 Task: Look for space in Videira, Brazil from 10th July, 2023 to 25th July, 2023 for 3 adults, 1 child in price range Rs.15000 to Rs.25000. Place can be shared room with 2 bedrooms having 3 beds and 2 bathrooms. Property type can be house, flat, guest house. Amenities needed are: wifi, TV, free parkinig on premises, gym, breakfast. Booking option can be shelf check-in. Required host language is English.
Action: Mouse moved to (501, 106)
Screenshot: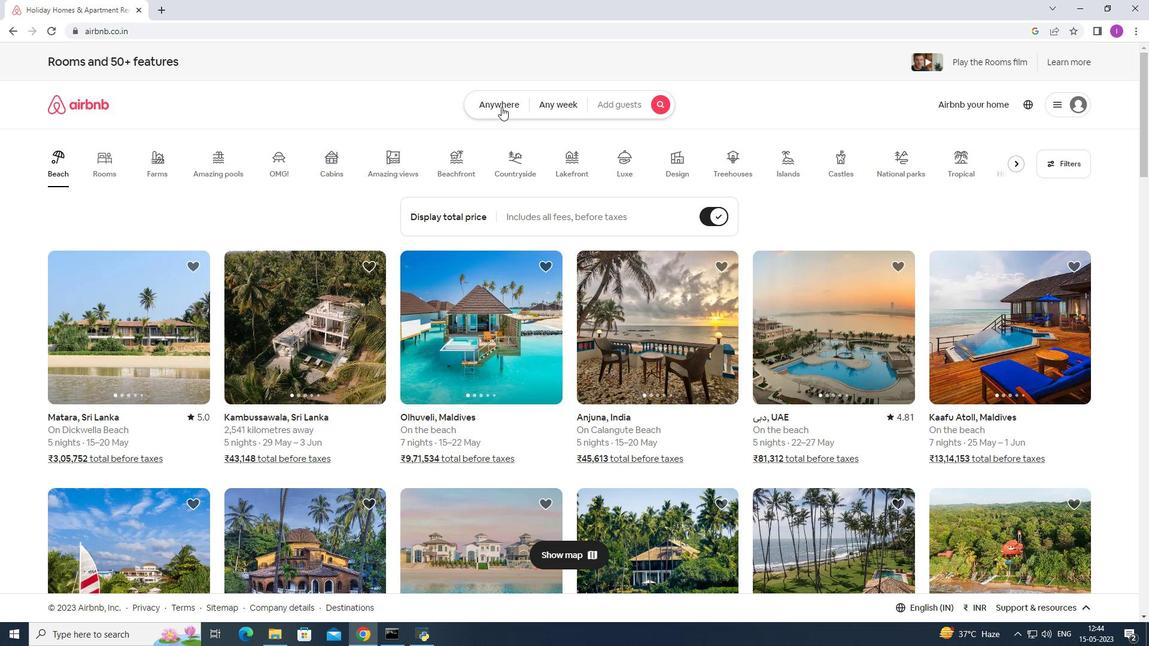 
Action: Mouse pressed left at (501, 106)
Screenshot: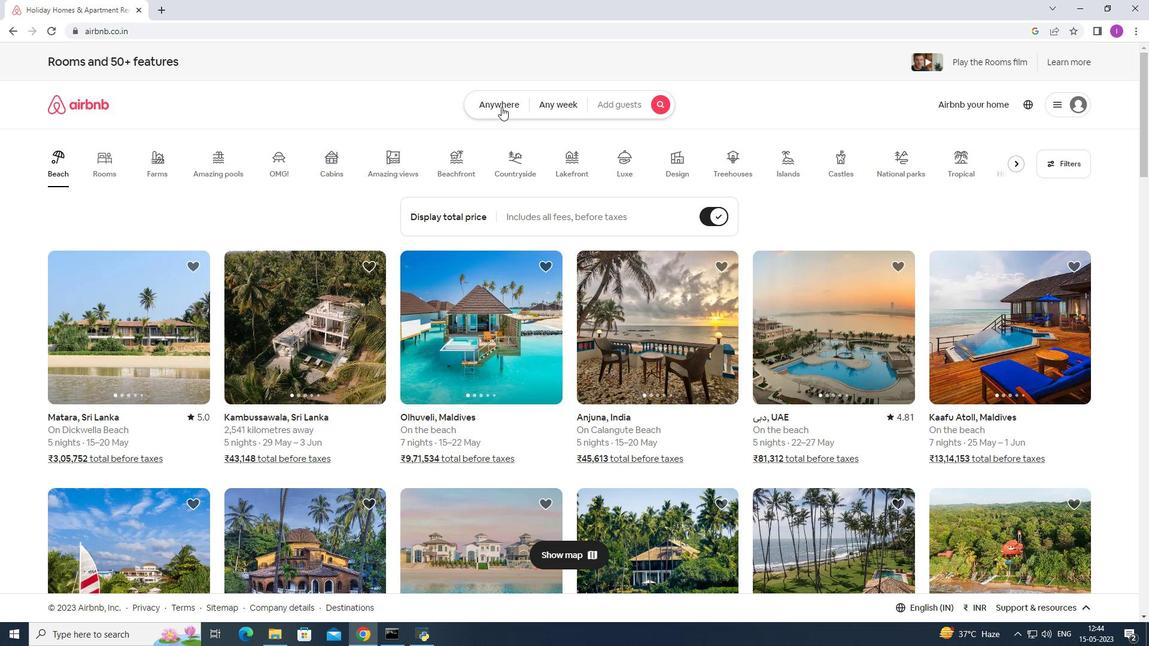 
Action: Mouse moved to (347, 152)
Screenshot: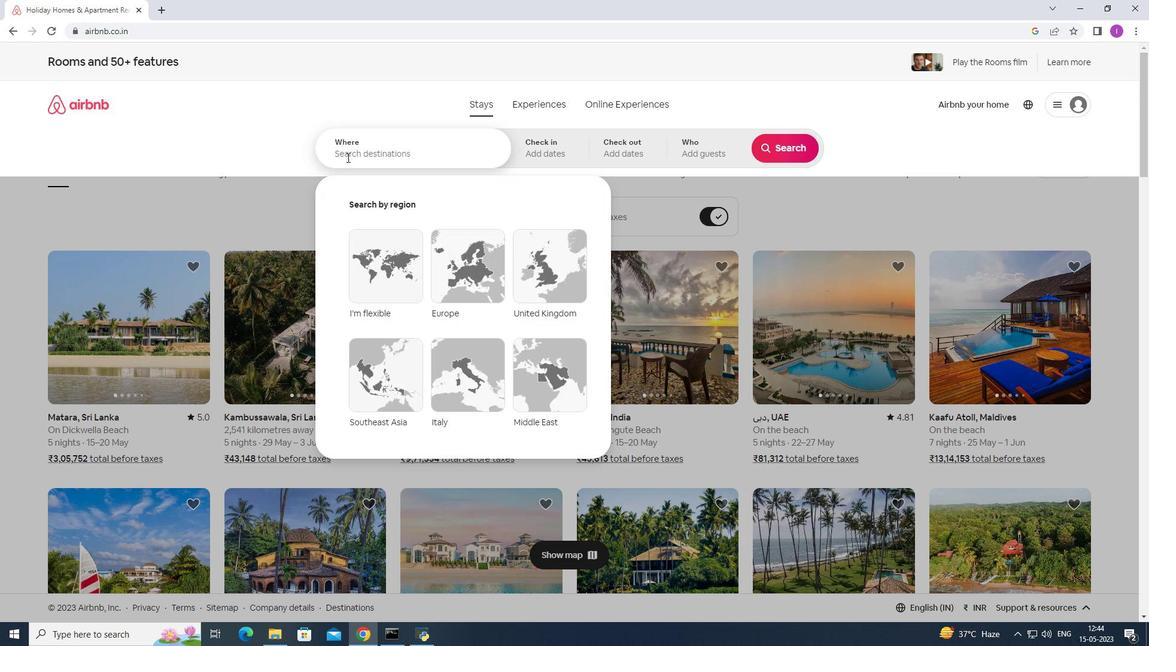 
Action: Mouse pressed left at (347, 152)
Screenshot: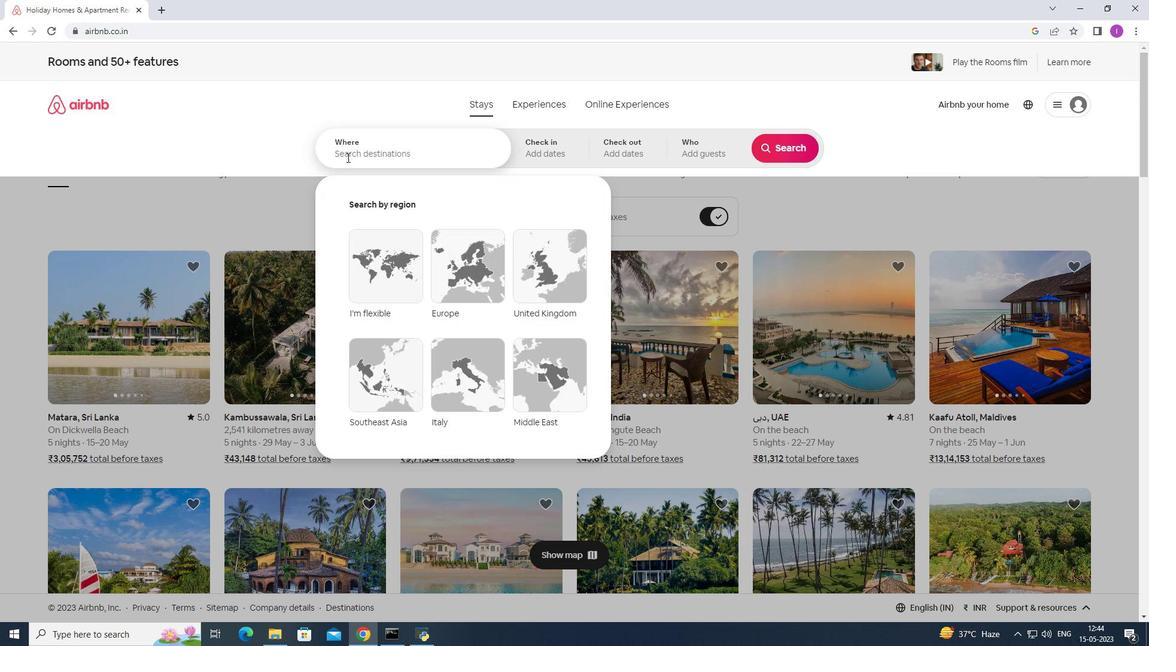 
Action: Mouse moved to (398, 158)
Screenshot: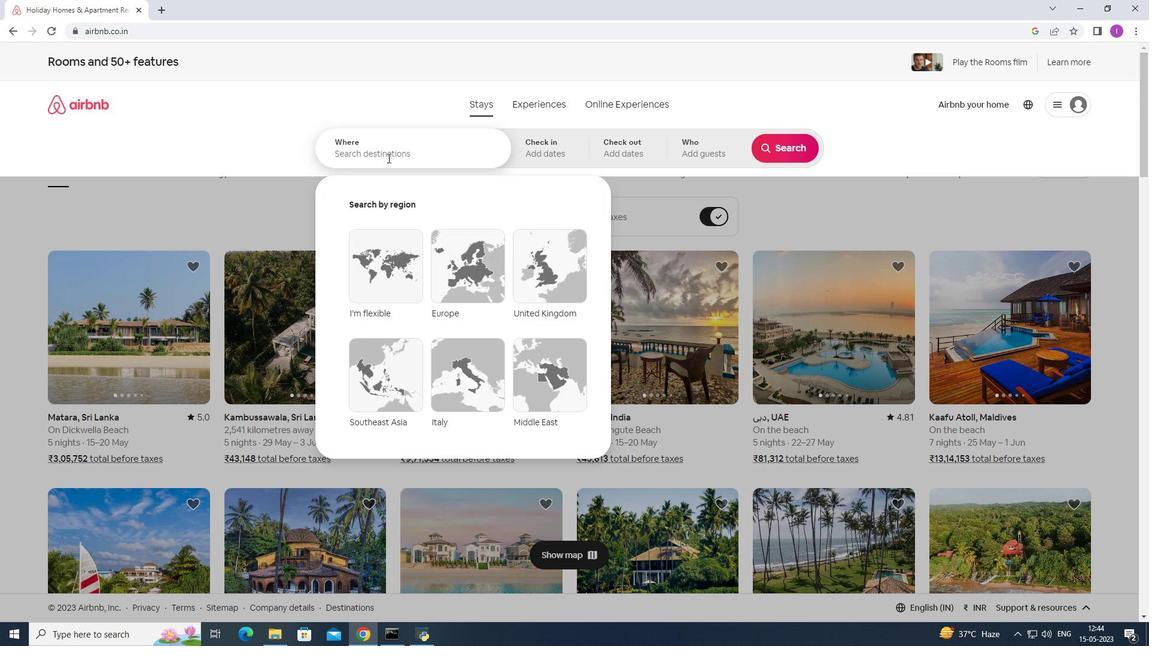 
Action: Key pressed <Key.shift>Videira,<Key.shift>Brazil
Screenshot: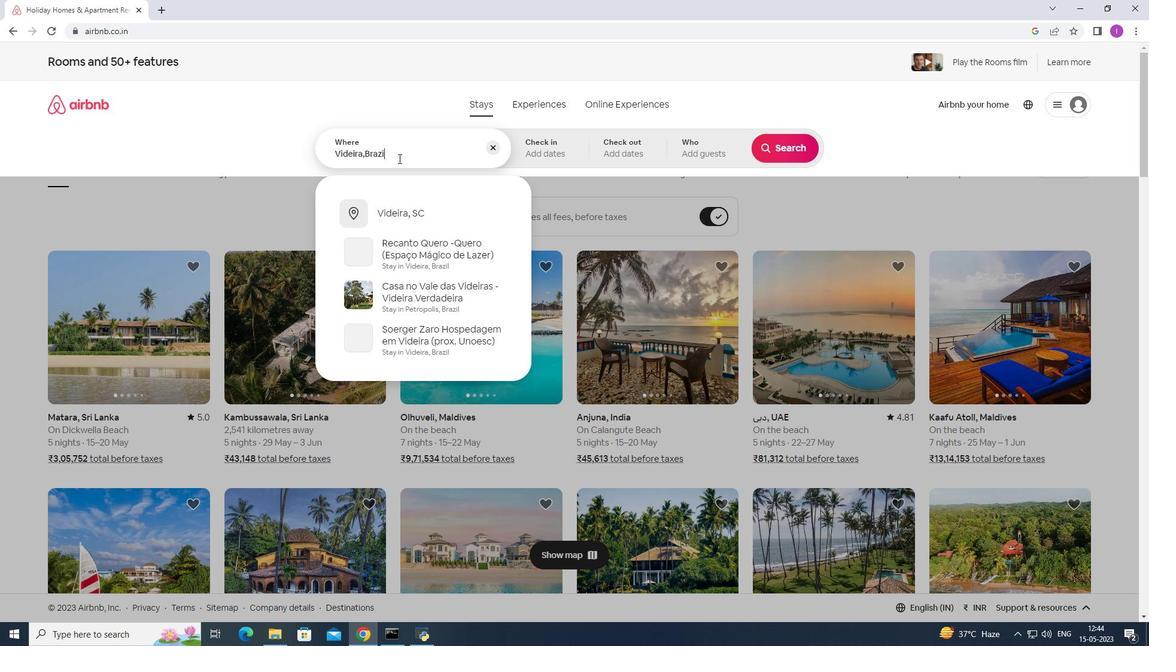 
Action: Mouse moved to (536, 151)
Screenshot: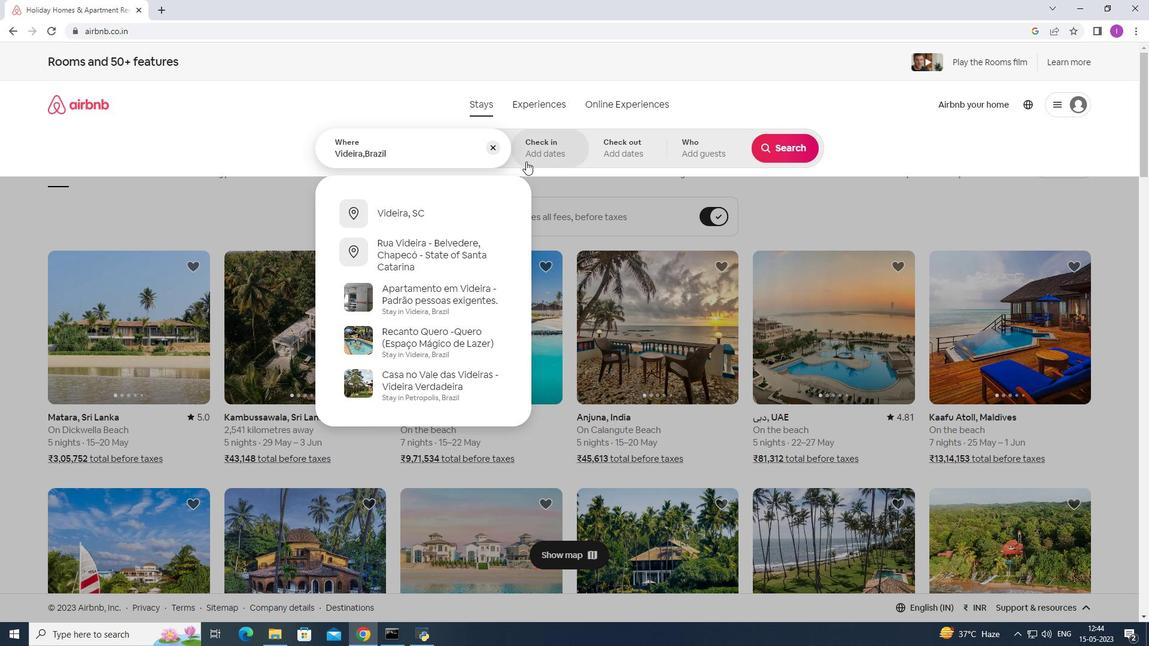 
Action: Mouse pressed left at (536, 151)
Screenshot: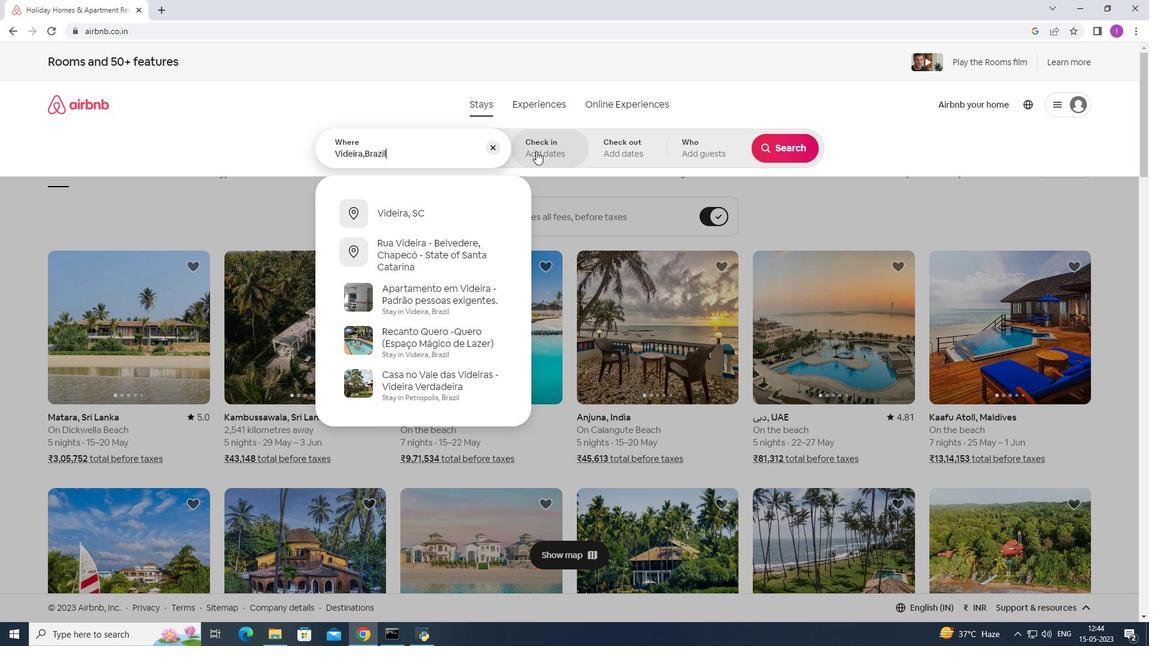 
Action: Mouse moved to (777, 240)
Screenshot: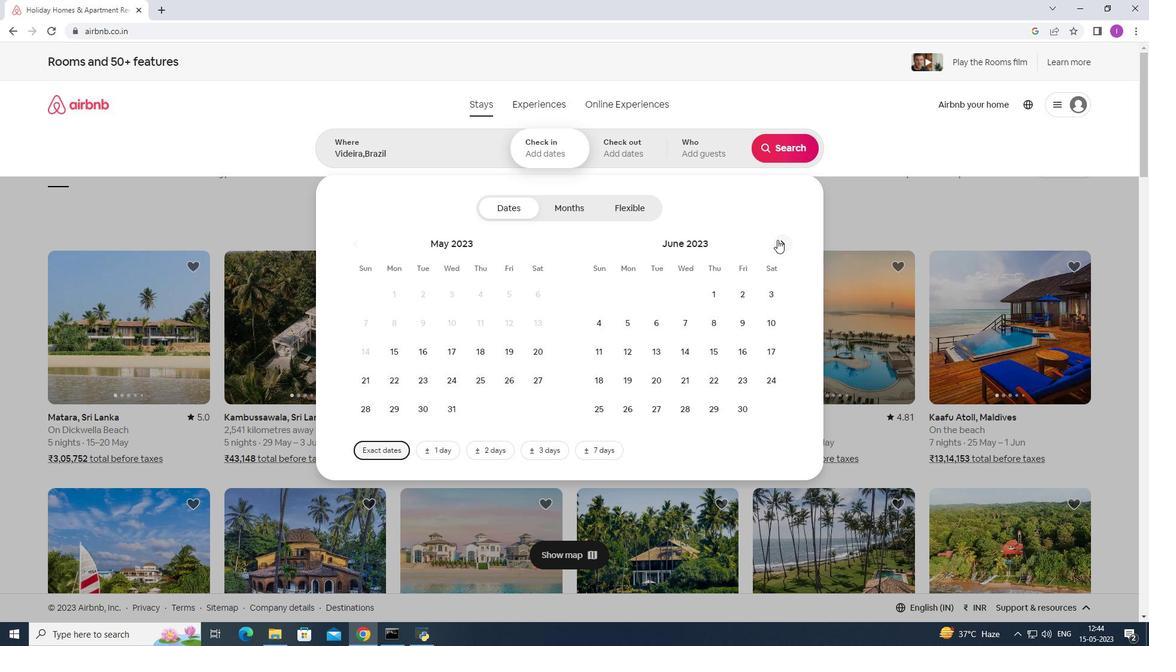 
Action: Mouse pressed left at (777, 240)
Screenshot: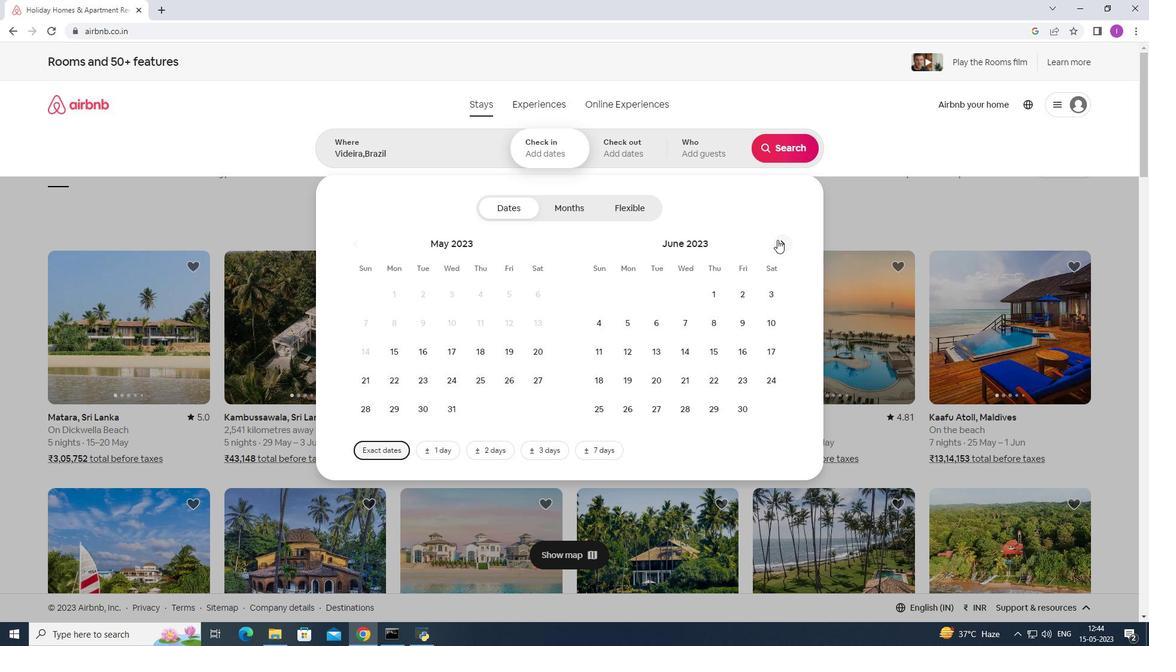 
Action: Mouse moved to (628, 353)
Screenshot: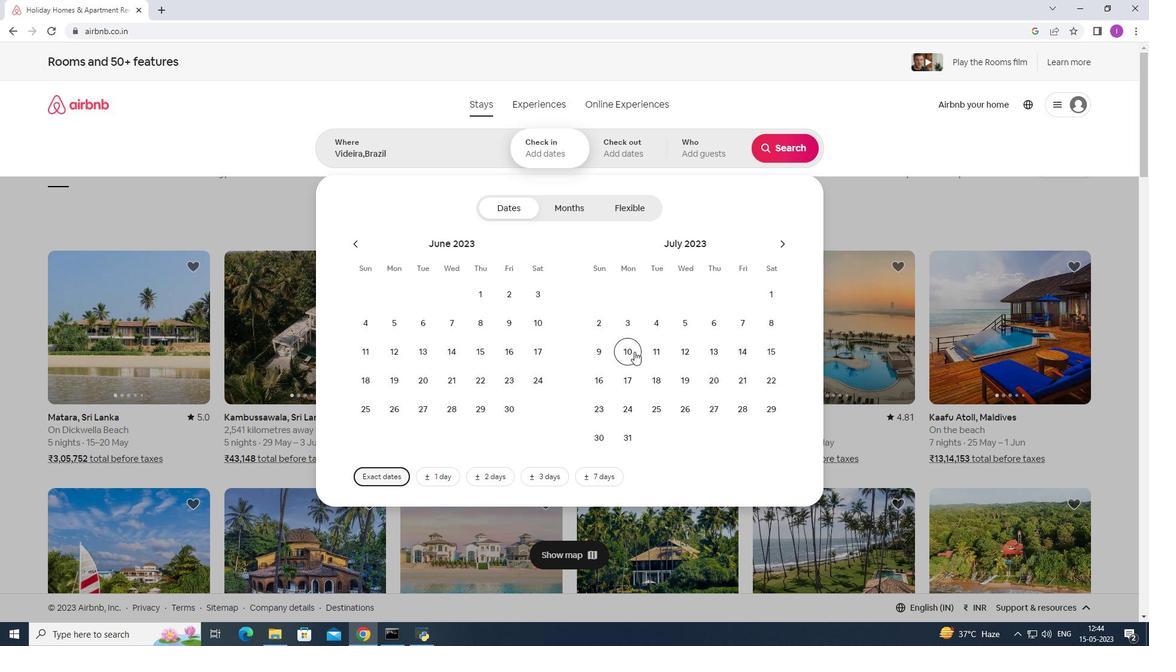 
Action: Mouse pressed left at (628, 353)
Screenshot: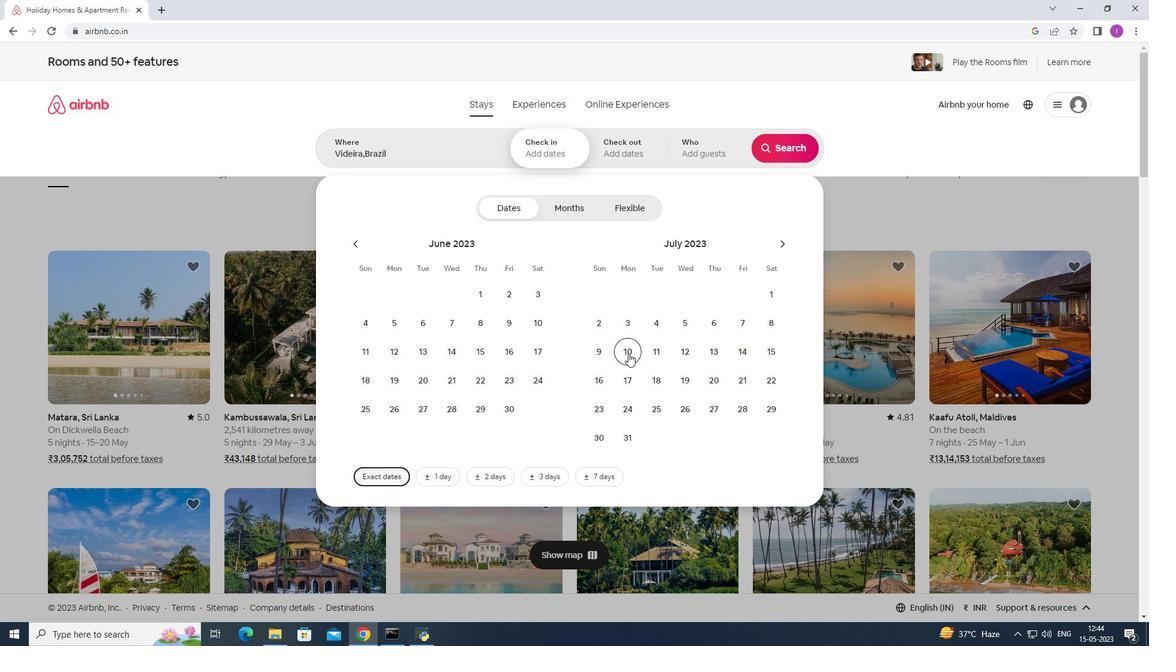 
Action: Mouse moved to (653, 418)
Screenshot: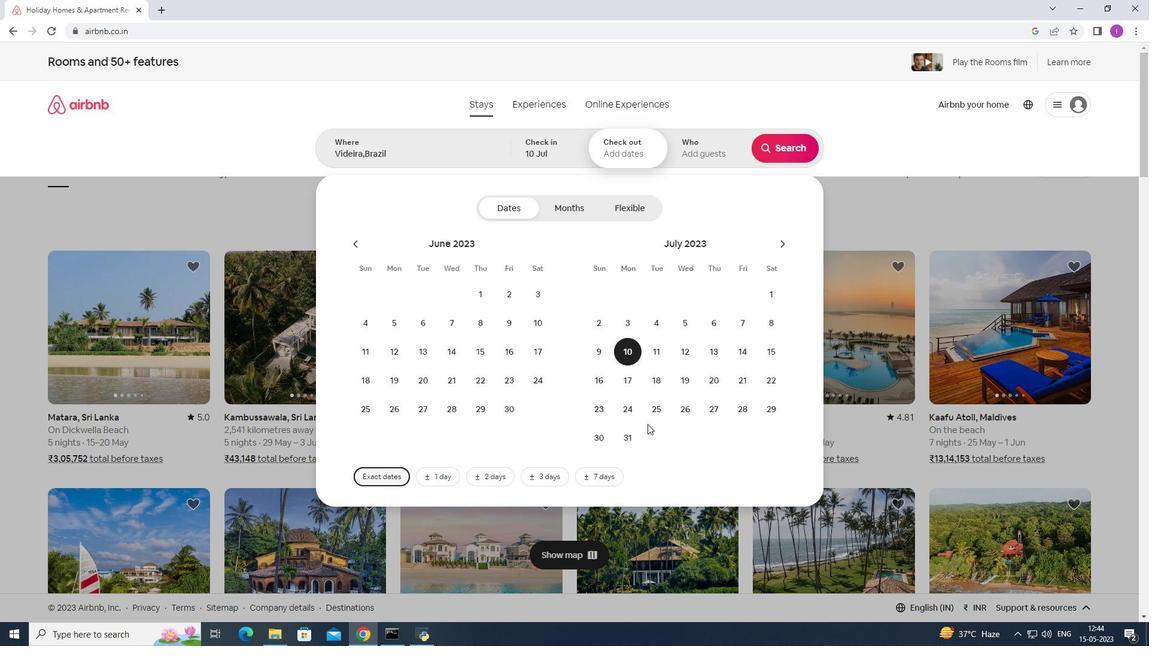 
Action: Mouse pressed left at (653, 418)
Screenshot: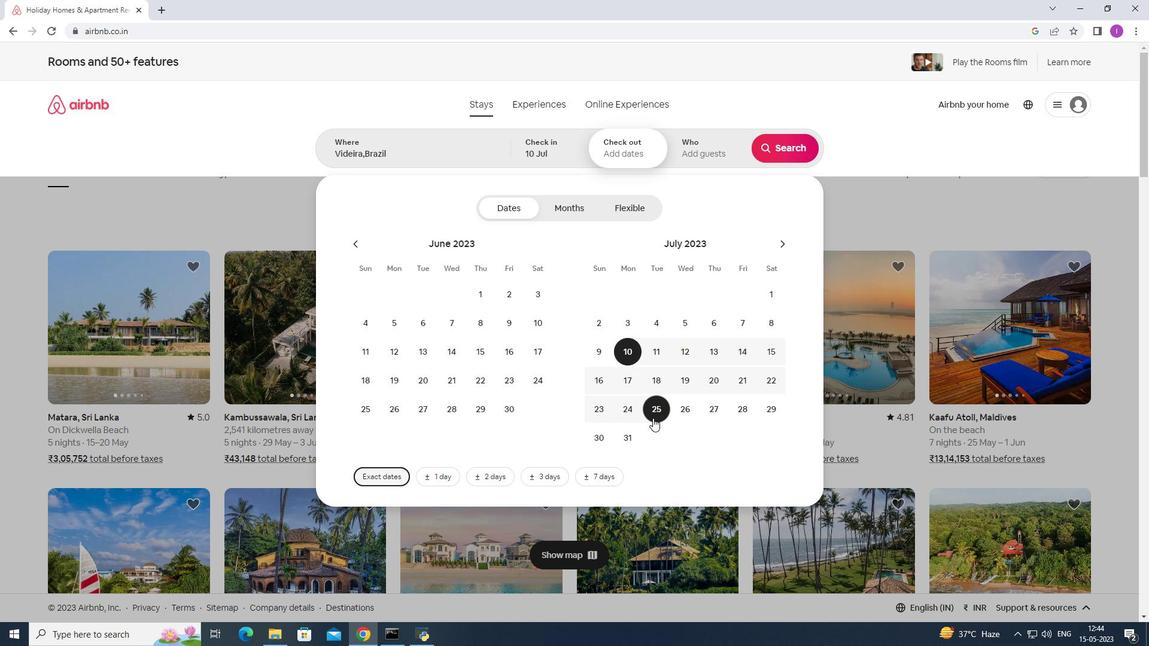 
Action: Mouse moved to (690, 159)
Screenshot: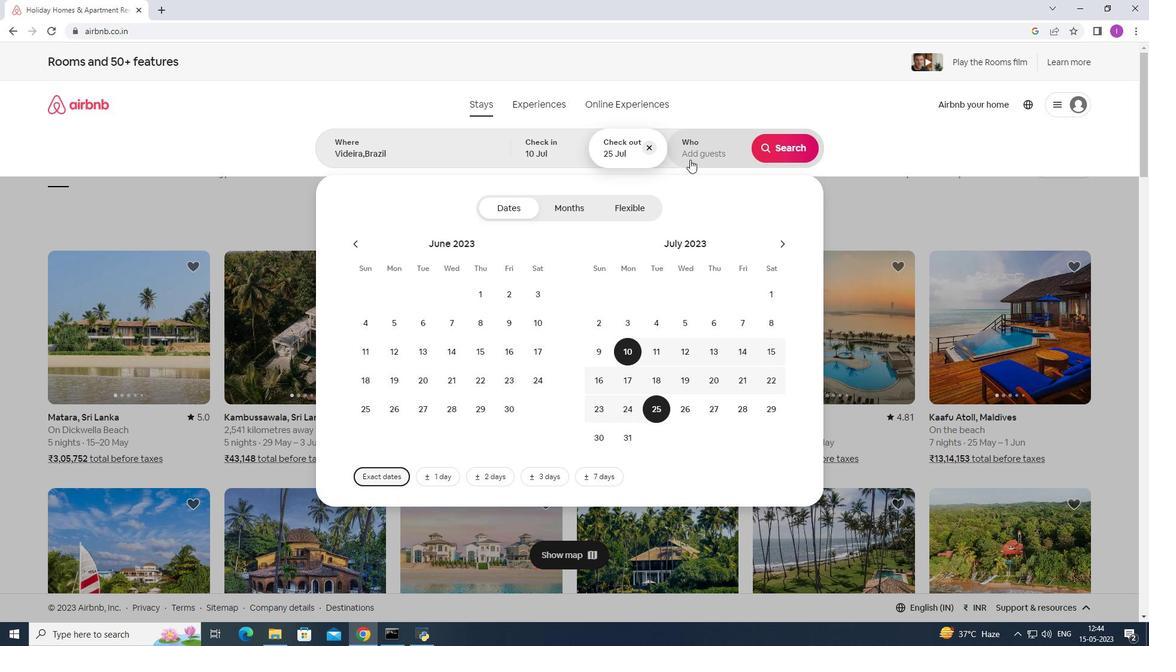 
Action: Mouse pressed left at (690, 159)
Screenshot: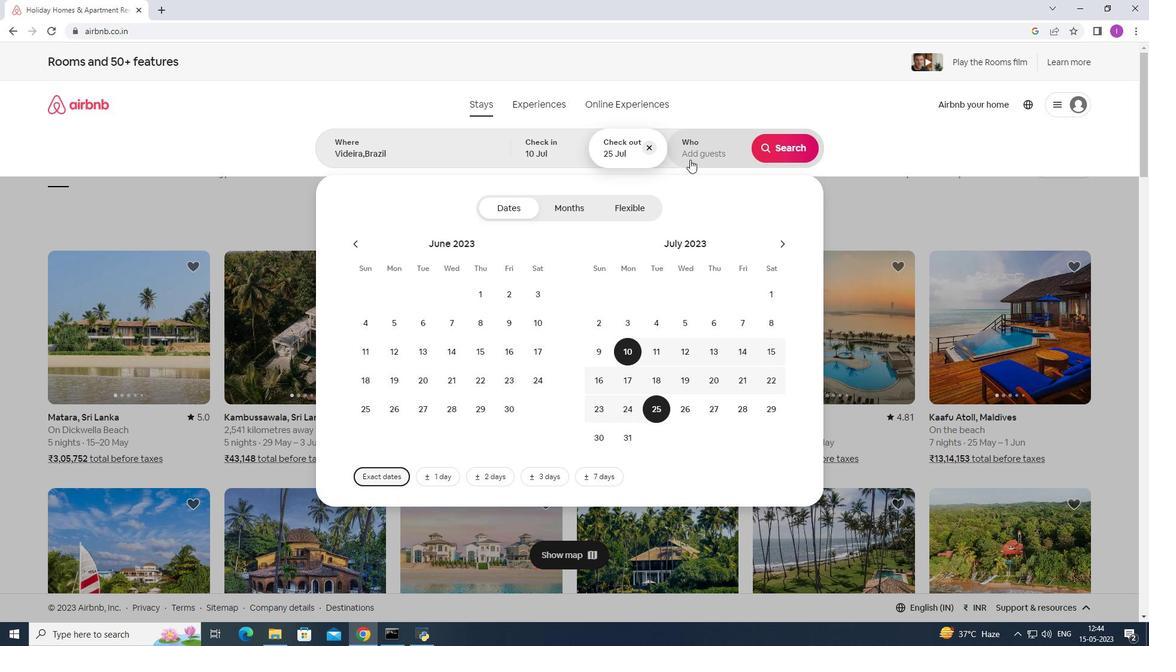 
Action: Mouse moved to (789, 210)
Screenshot: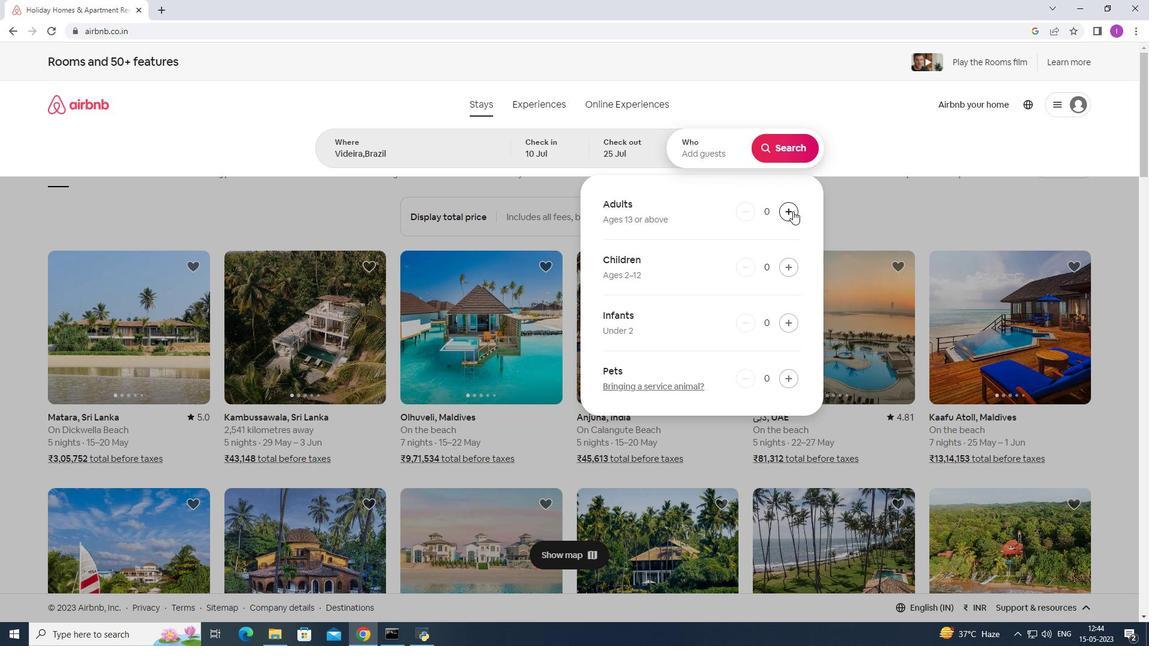 
Action: Mouse pressed left at (789, 210)
Screenshot: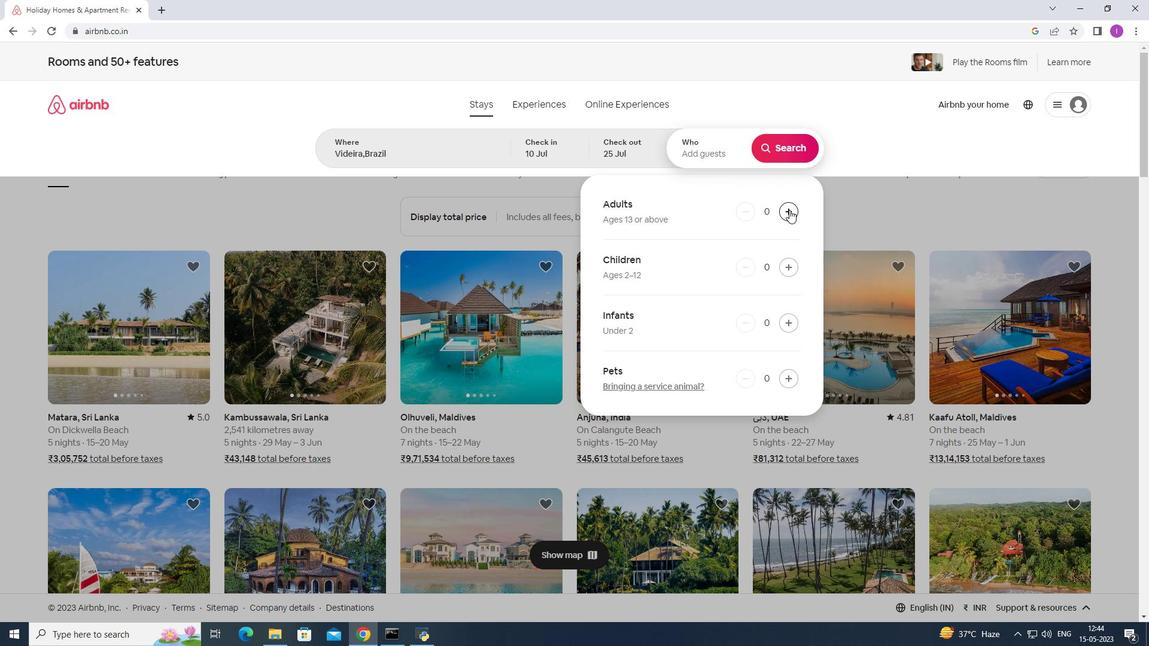 
Action: Mouse pressed left at (789, 210)
Screenshot: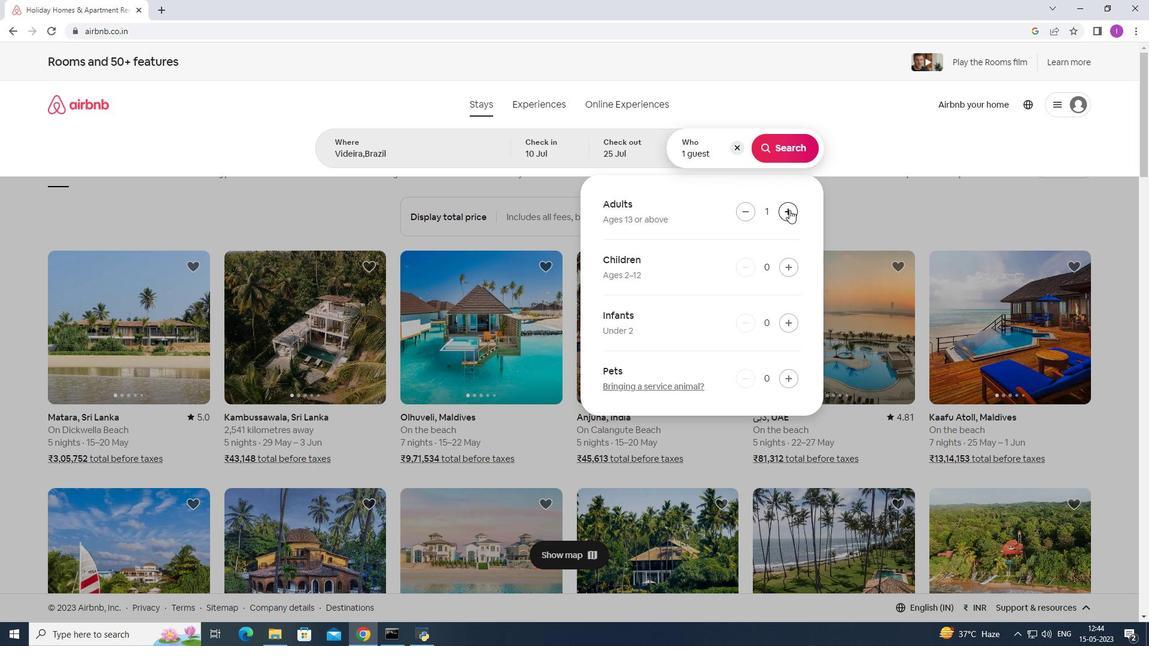 
Action: Mouse pressed left at (789, 210)
Screenshot: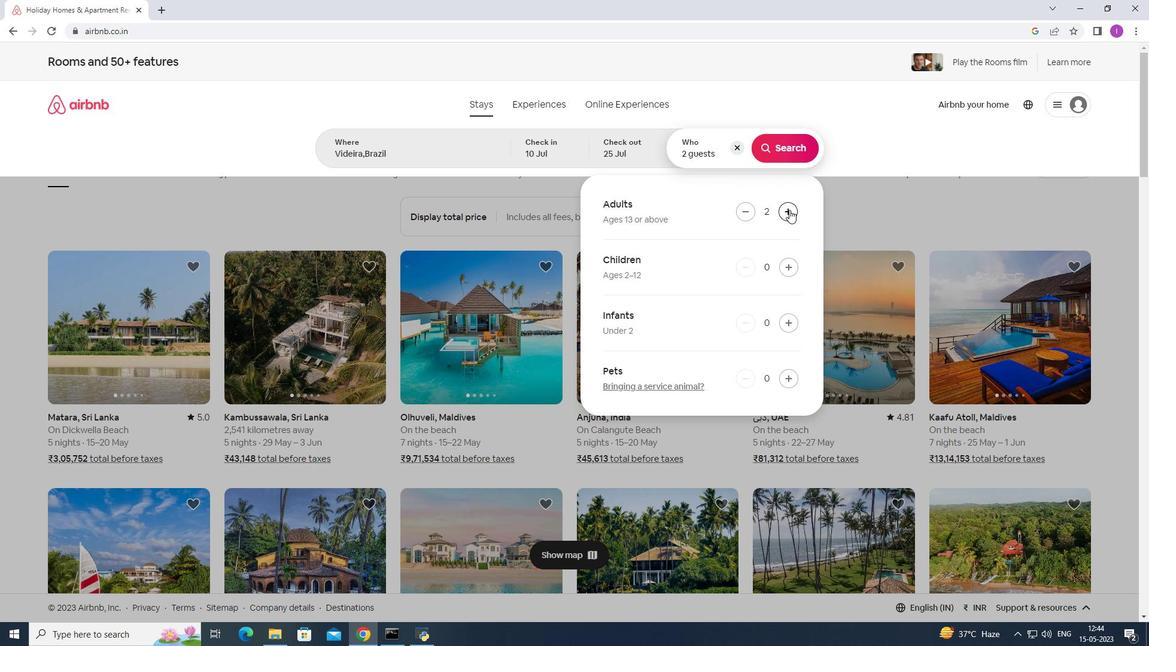 
Action: Mouse moved to (793, 265)
Screenshot: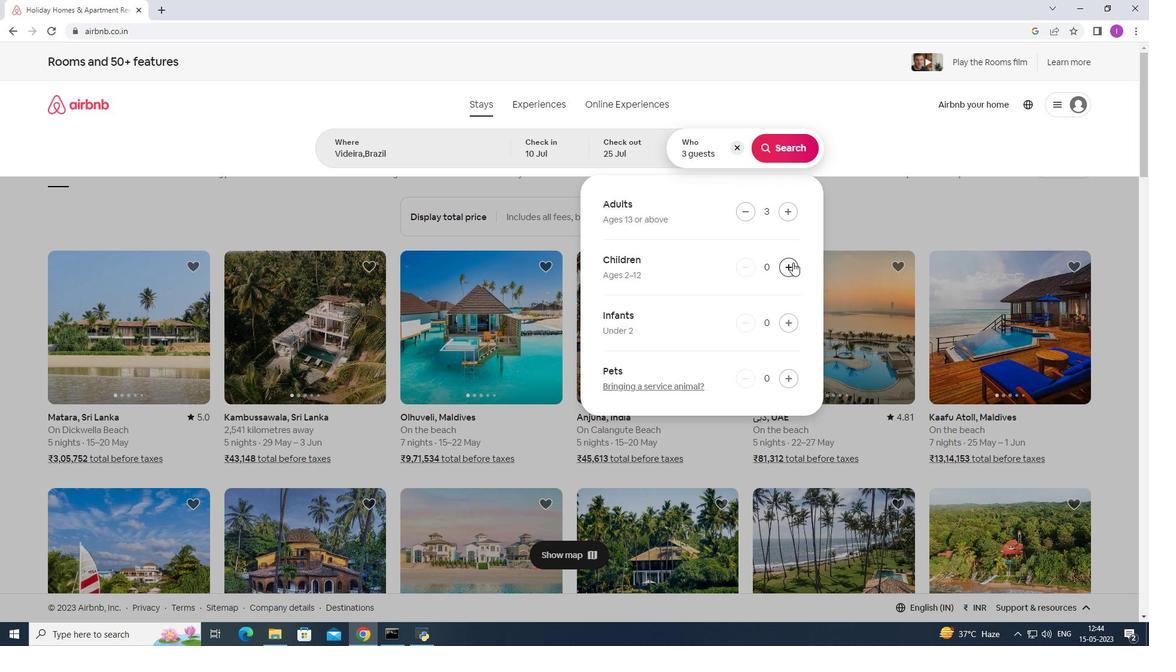
Action: Mouse pressed left at (793, 265)
Screenshot: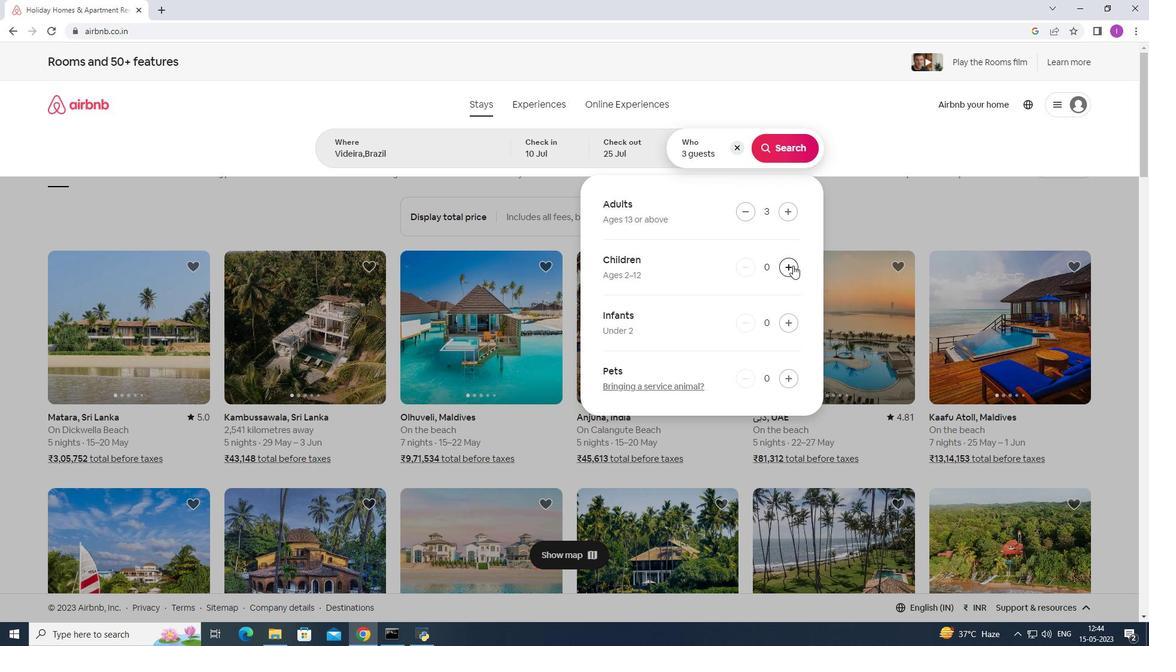 
Action: Mouse moved to (776, 146)
Screenshot: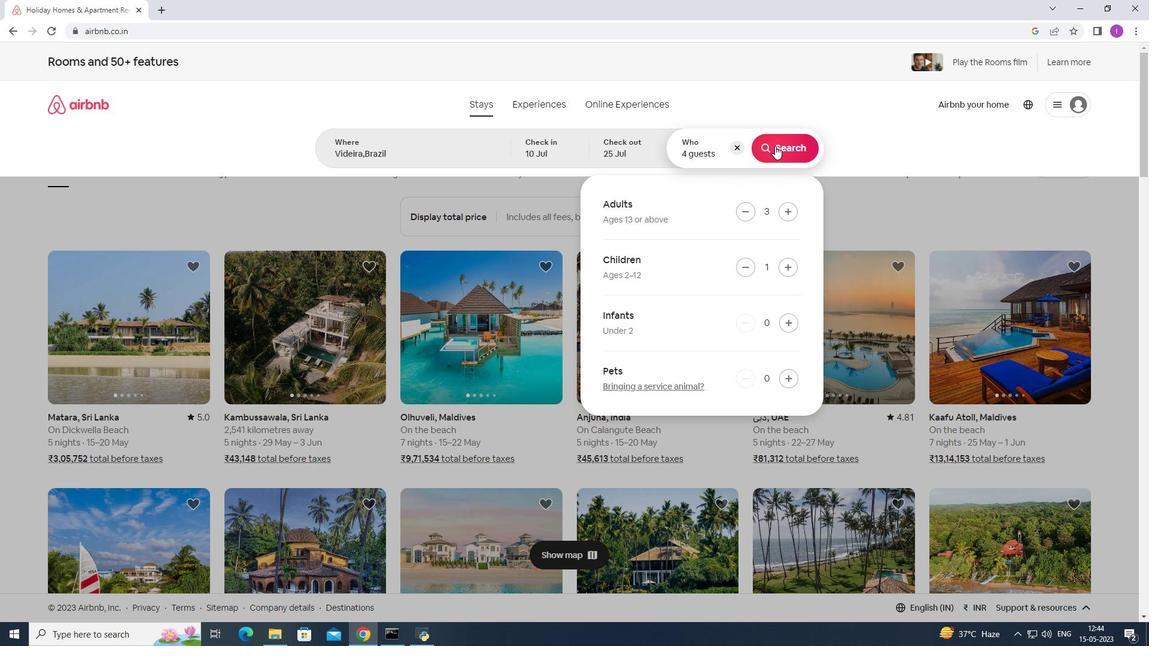 
Action: Mouse pressed left at (776, 146)
Screenshot: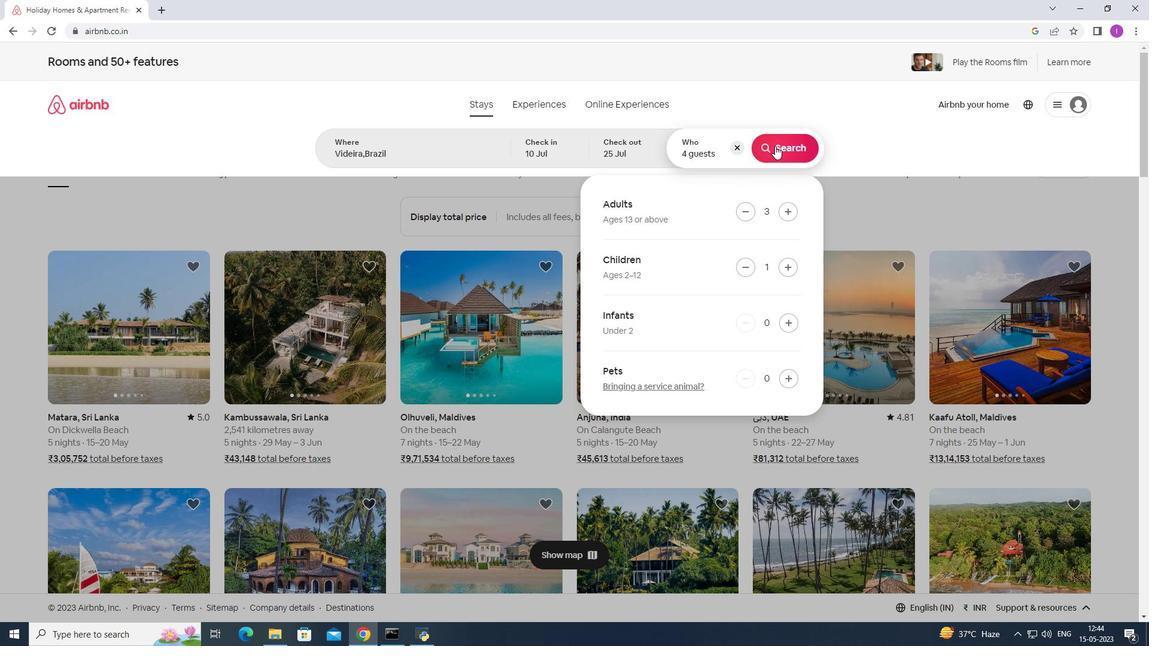 
Action: Mouse moved to (1096, 110)
Screenshot: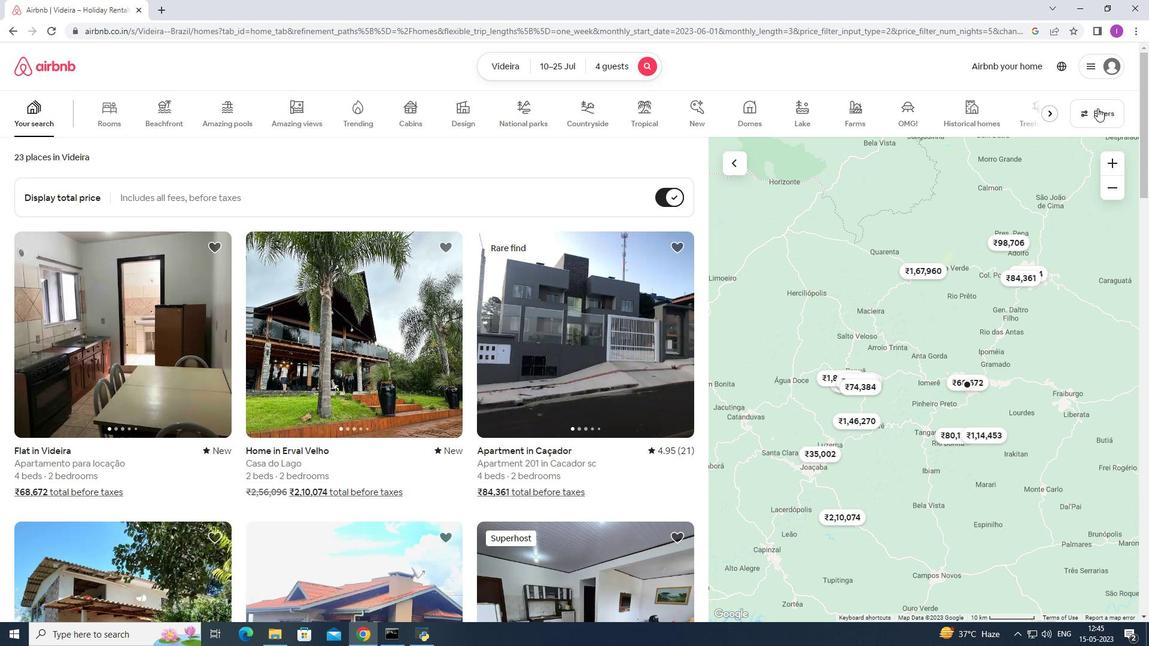 
Action: Mouse pressed left at (1096, 110)
Screenshot: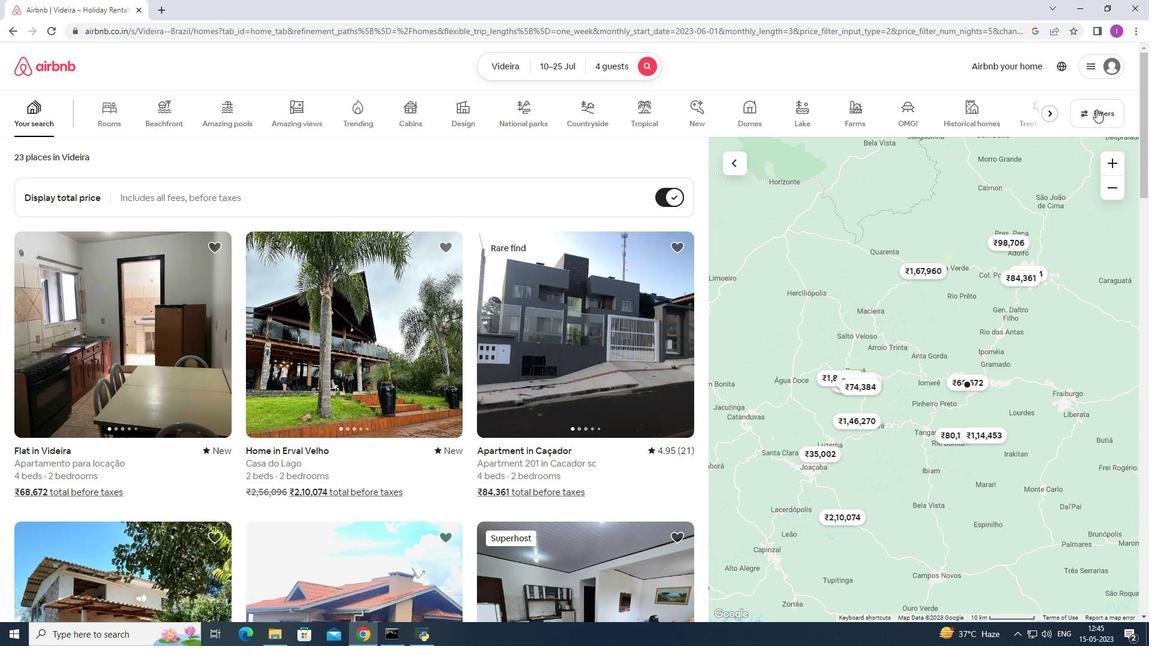 
Action: Mouse moved to (653, 410)
Screenshot: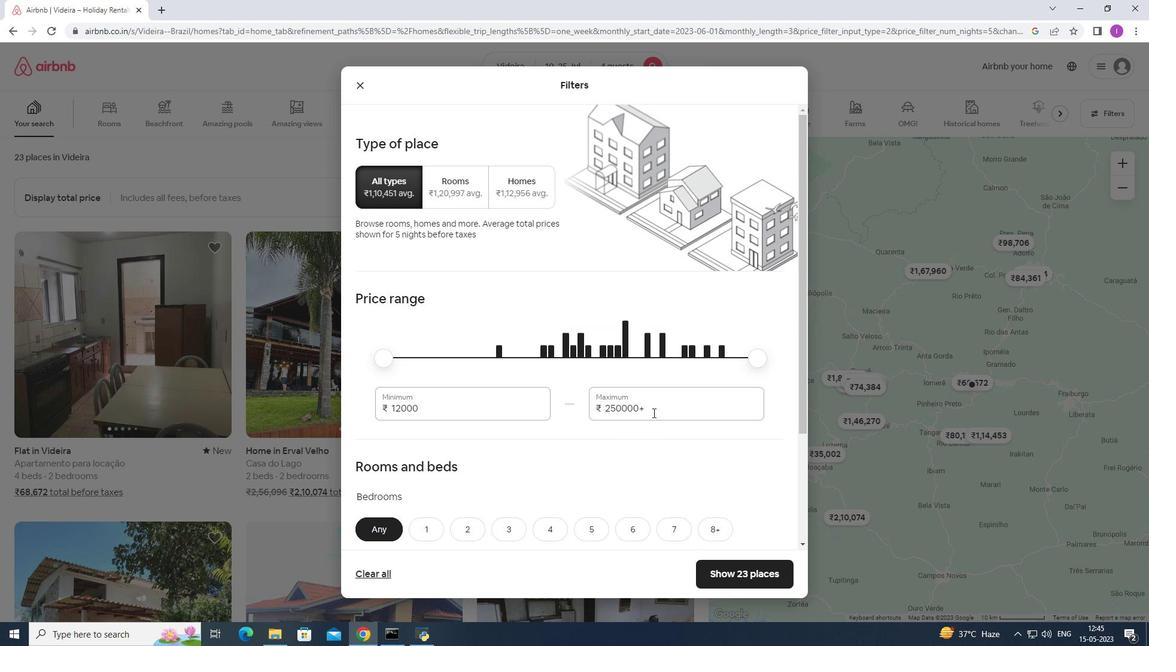 
Action: Mouse pressed left at (653, 410)
Screenshot: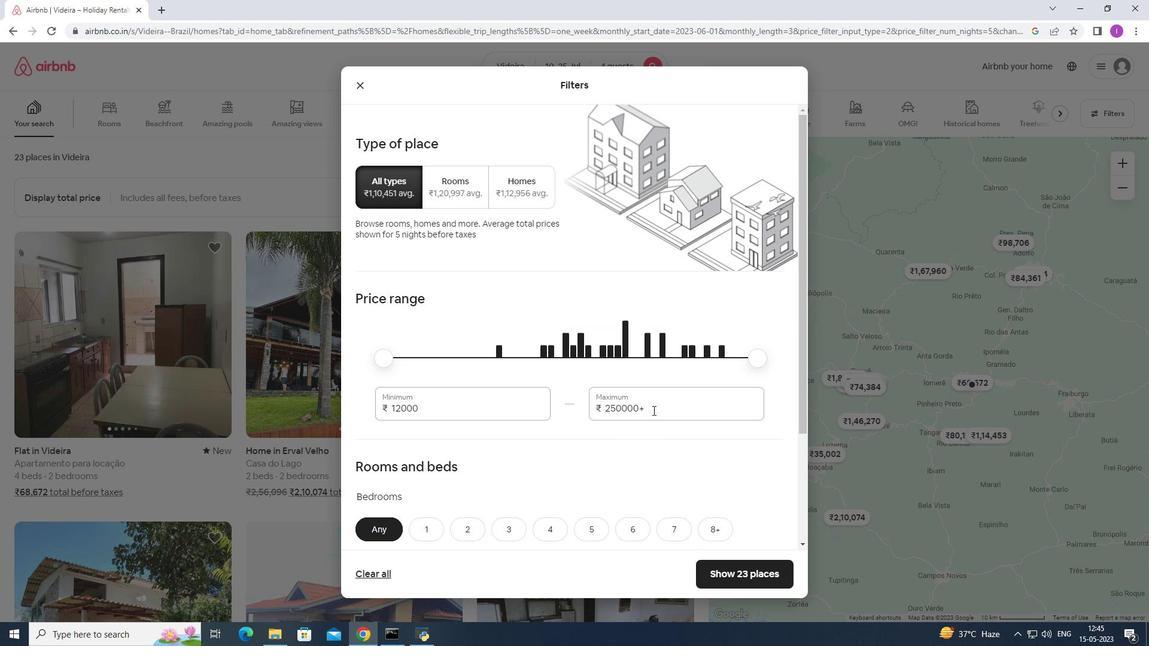 
Action: Mouse moved to (596, 412)
Screenshot: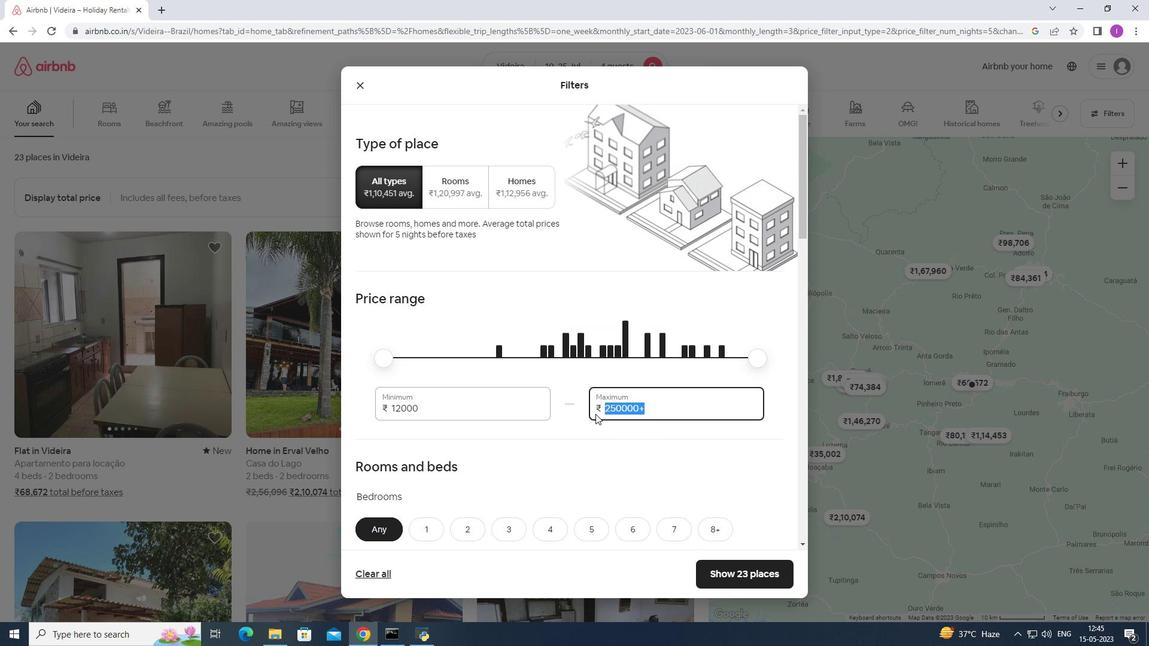 
Action: Key pressed 25000
Screenshot: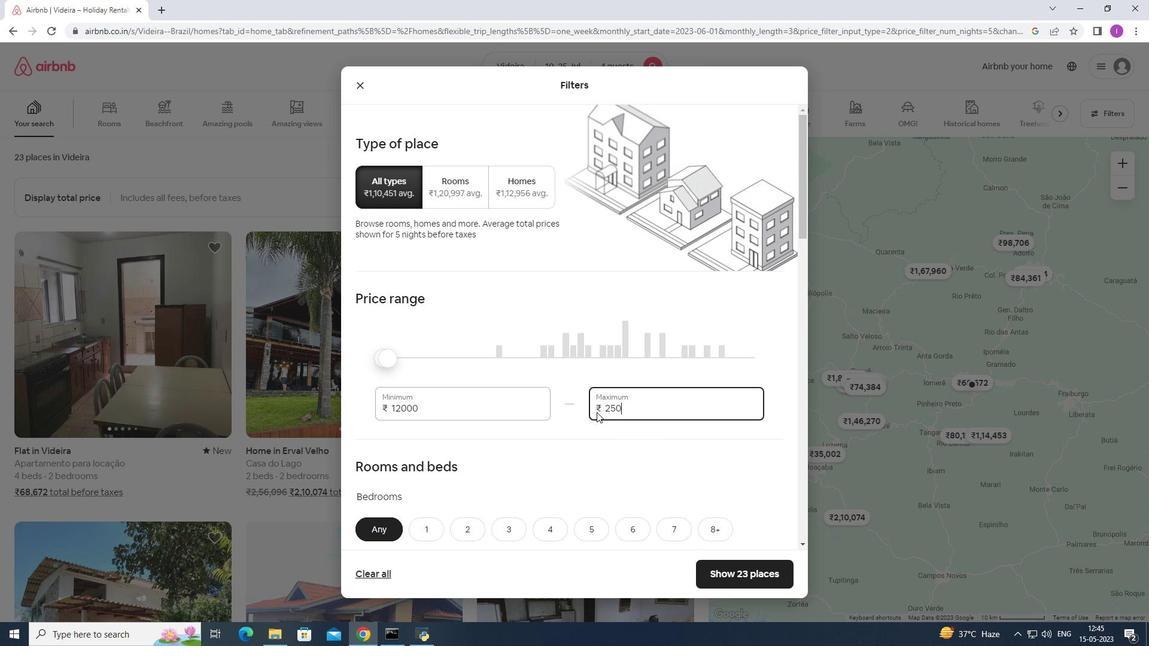 
Action: Mouse moved to (438, 410)
Screenshot: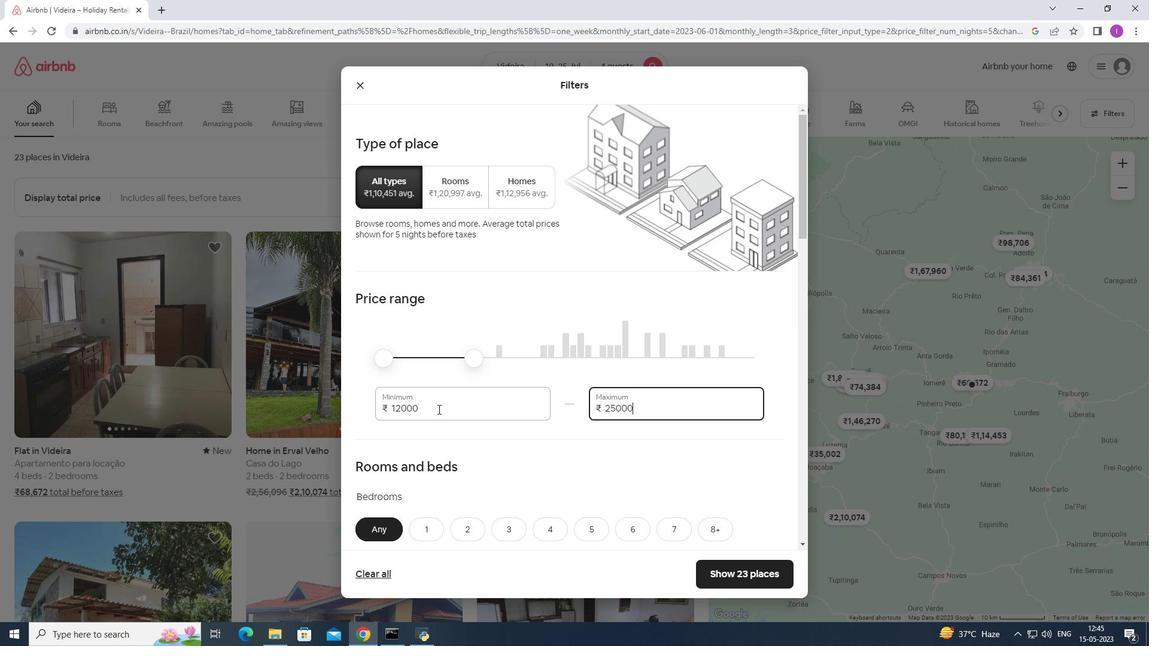 
Action: Mouse pressed left at (438, 410)
Screenshot: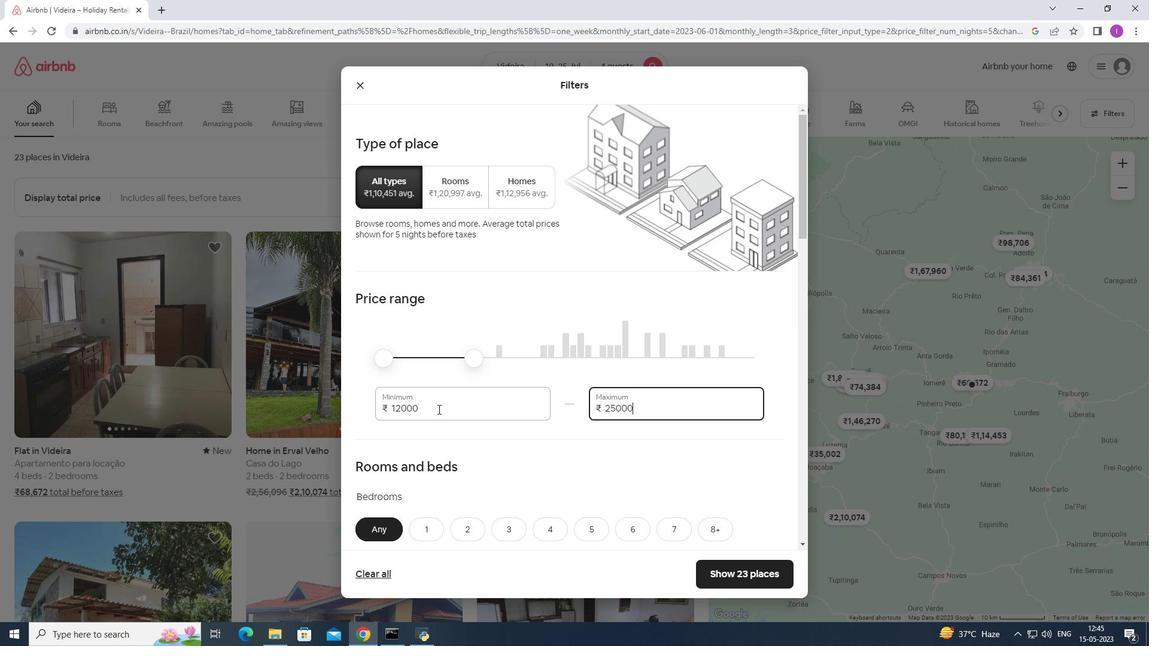
Action: Mouse moved to (458, 416)
Screenshot: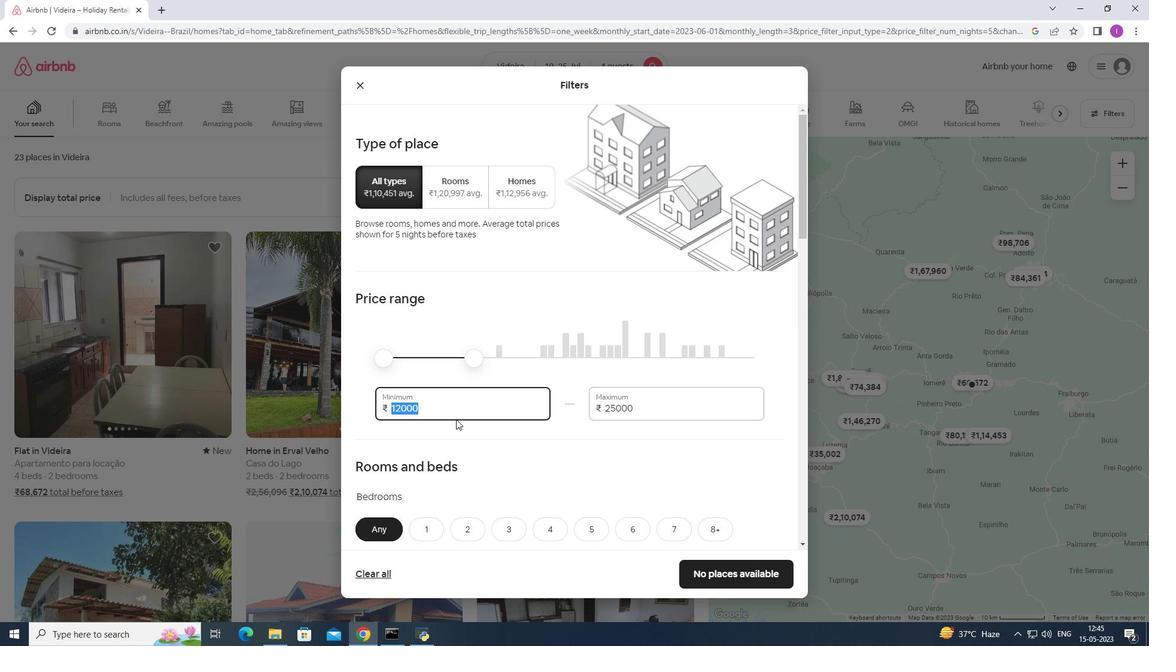 
Action: Key pressed 1
Screenshot: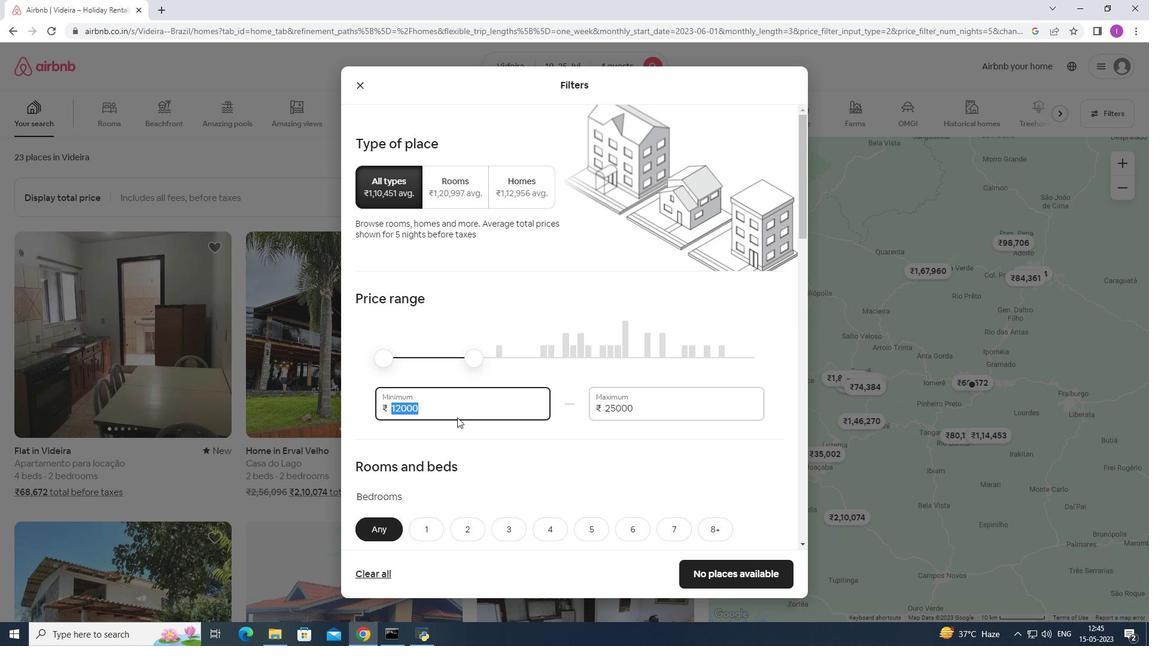 
Action: Mouse moved to (458, 416)
Screenshot: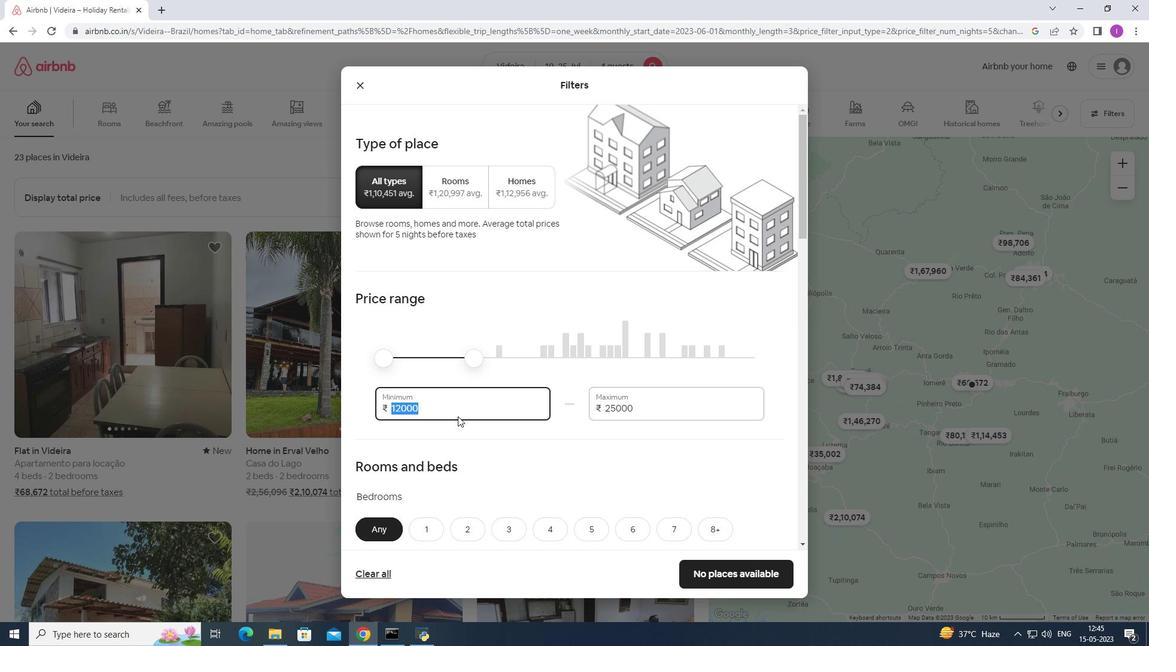 
Action: Key pressed 5
Screenshot: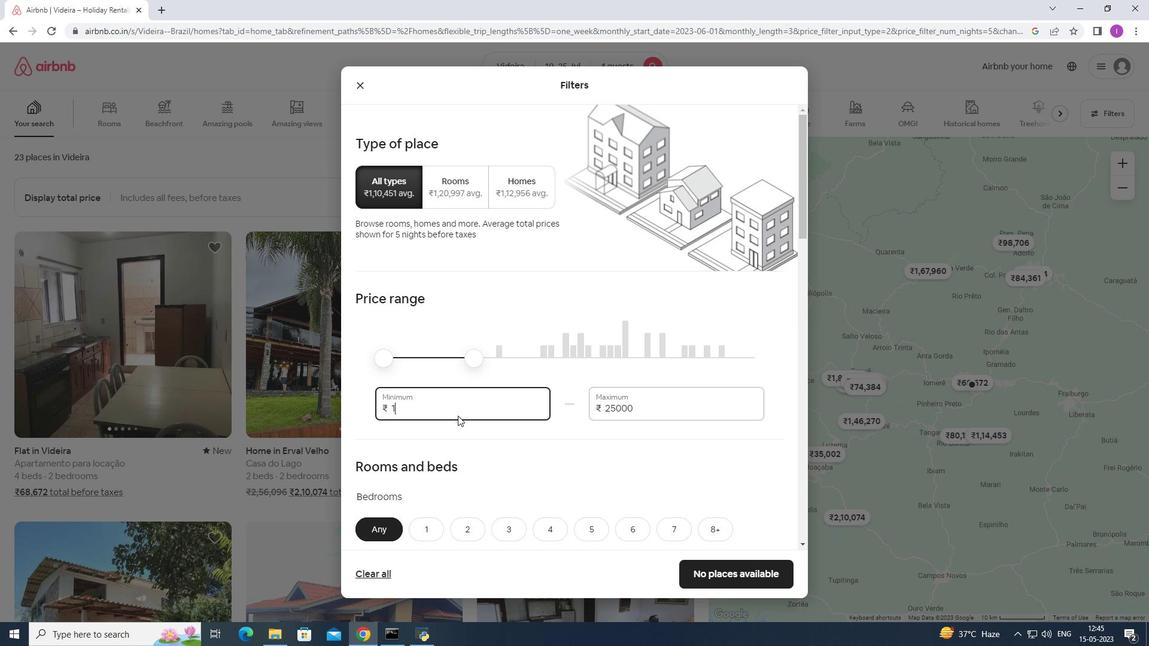 
Action: Mouse moved to (458, 415)
Screenshot: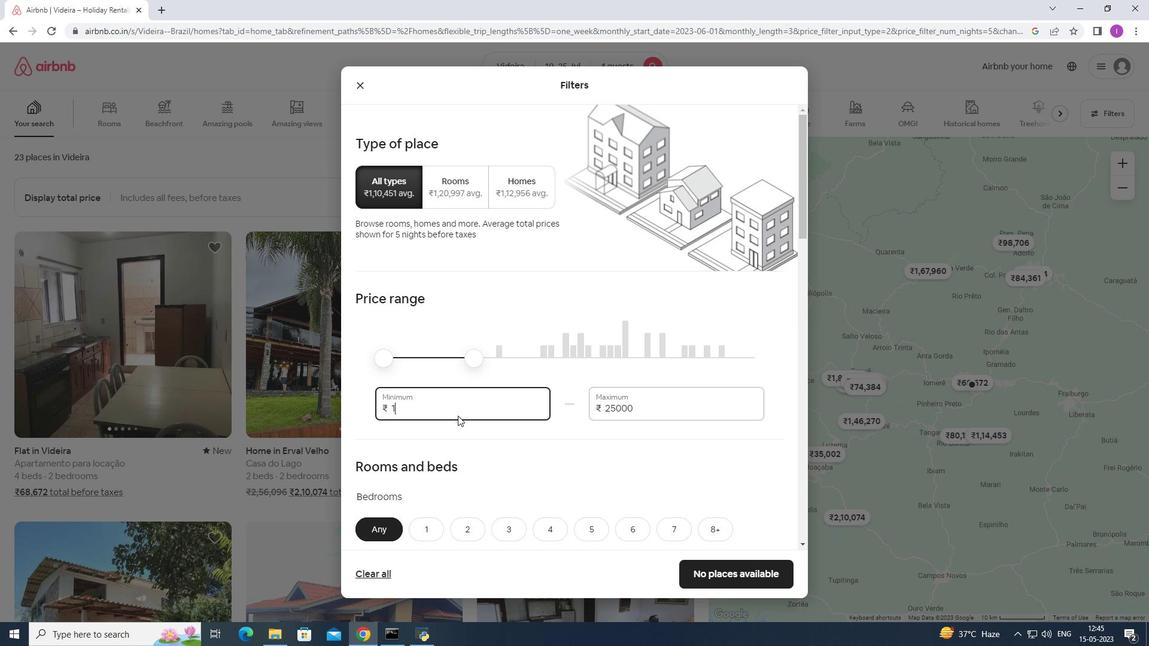 
Action: Key pressed 0
Screenshot: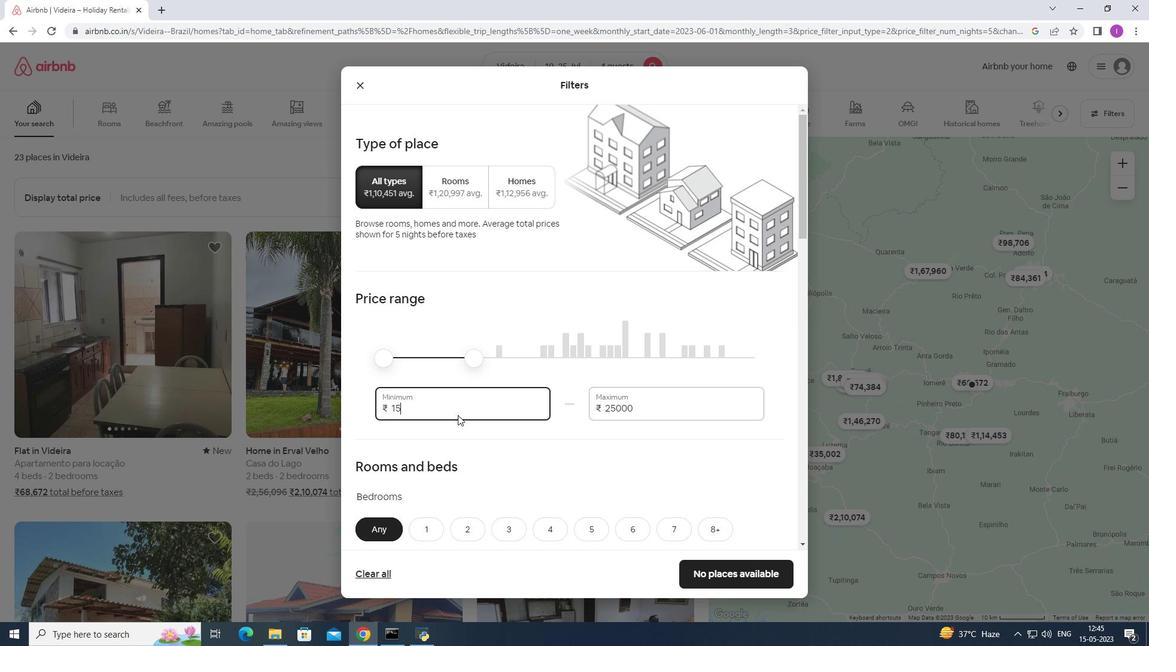 
Action: Mouse moved to (458, 414)
Screenshot: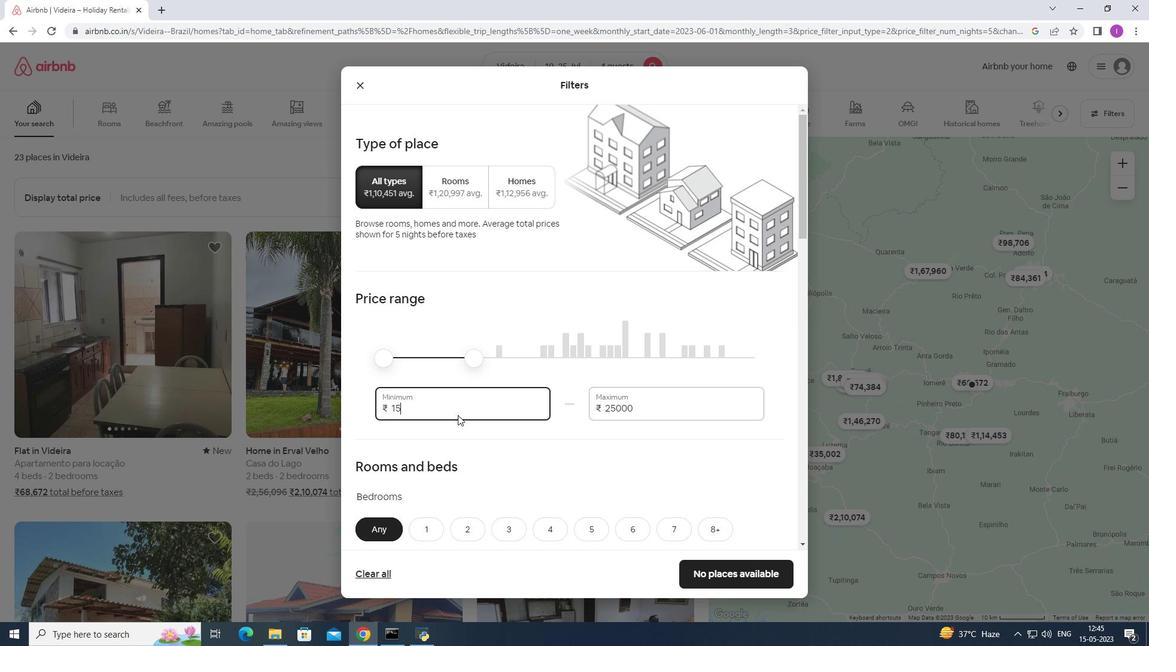 
Action: Key pressed 0
Screenshot: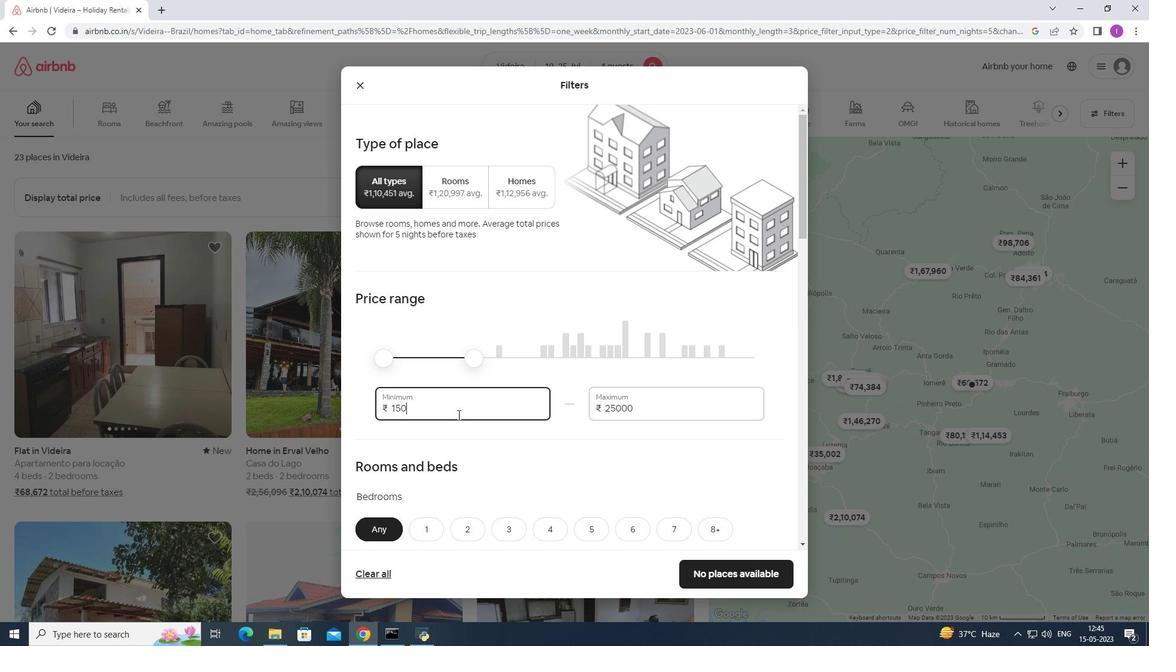 
Action: Mouse moved to (458, 414)
Screenshot: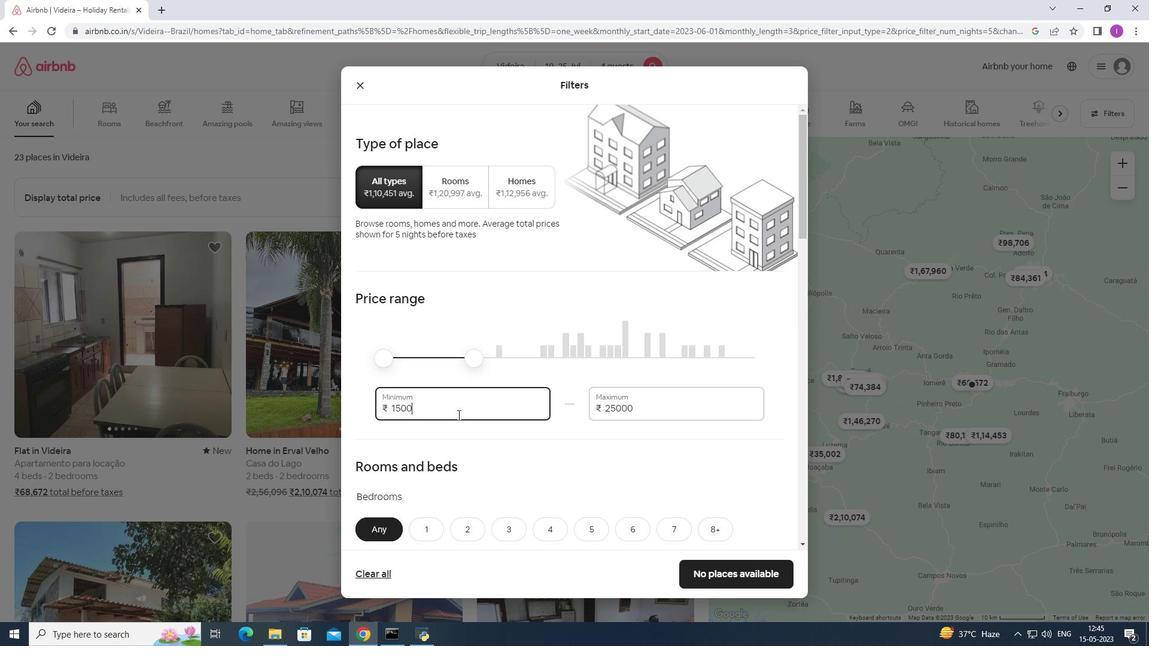 
Action: Key pressed 0
Screenshot: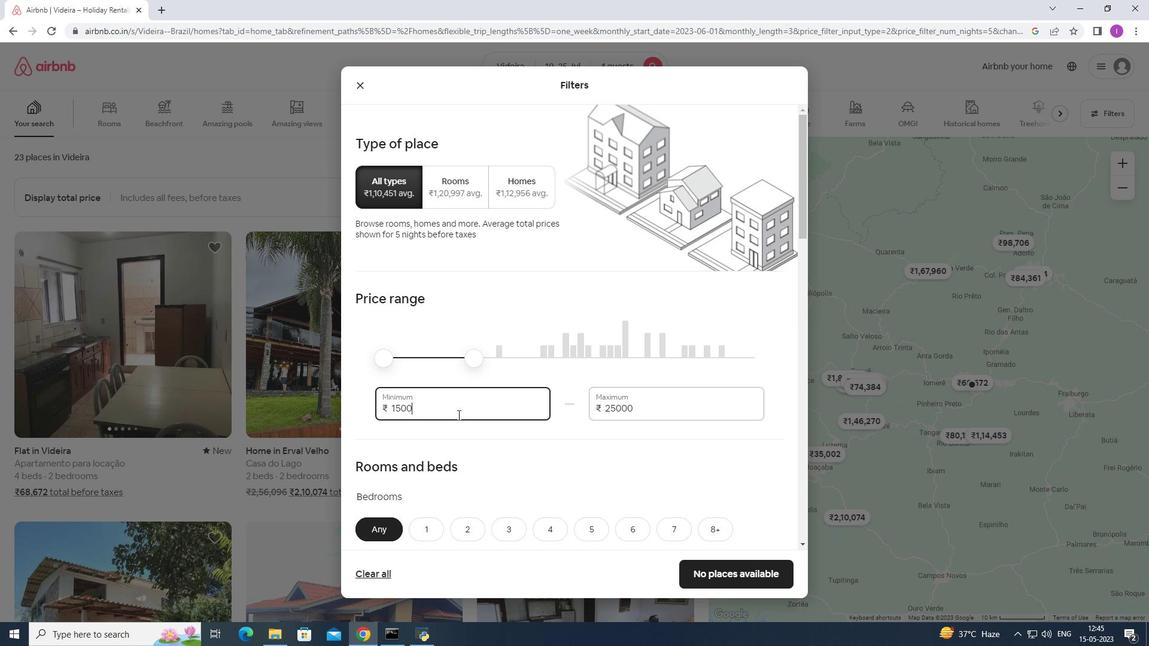 
Action: Mouse moved to (465, 444)
Screenshot: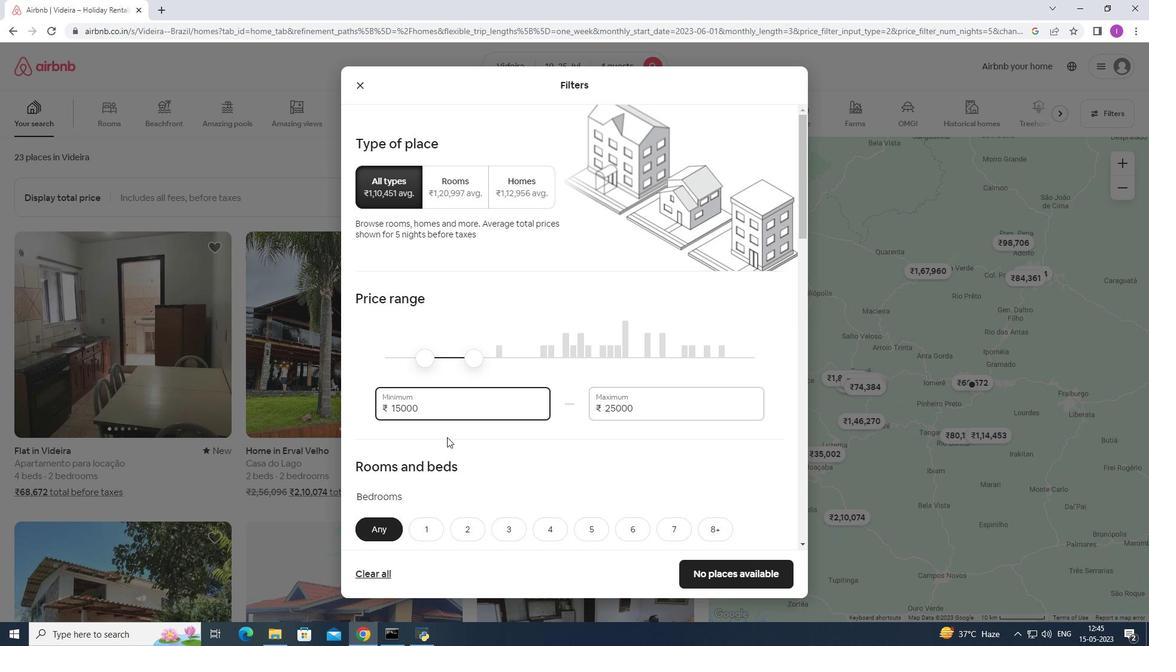 
Action: Mouse scrolled (465, 443) with delta (0, 0)
Screenshot: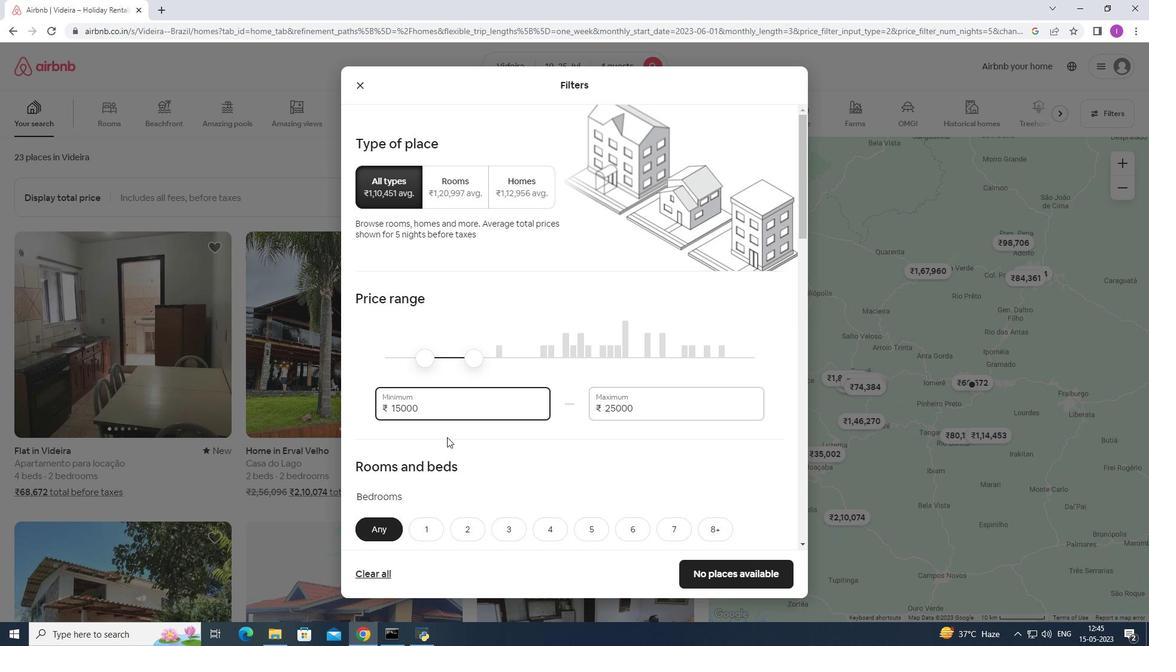 
Action: Mouse scrolled (465, 443) with delta (0, 0)
Screenshot: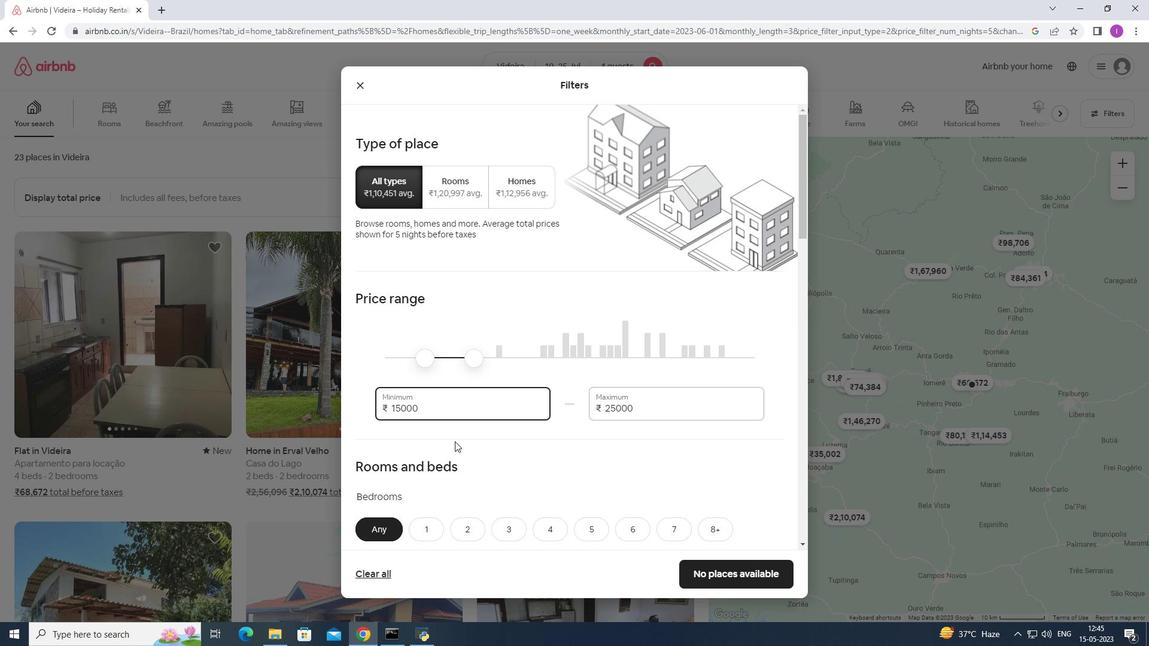 
Action: Mouse moved to (465, 444)
Screenshot: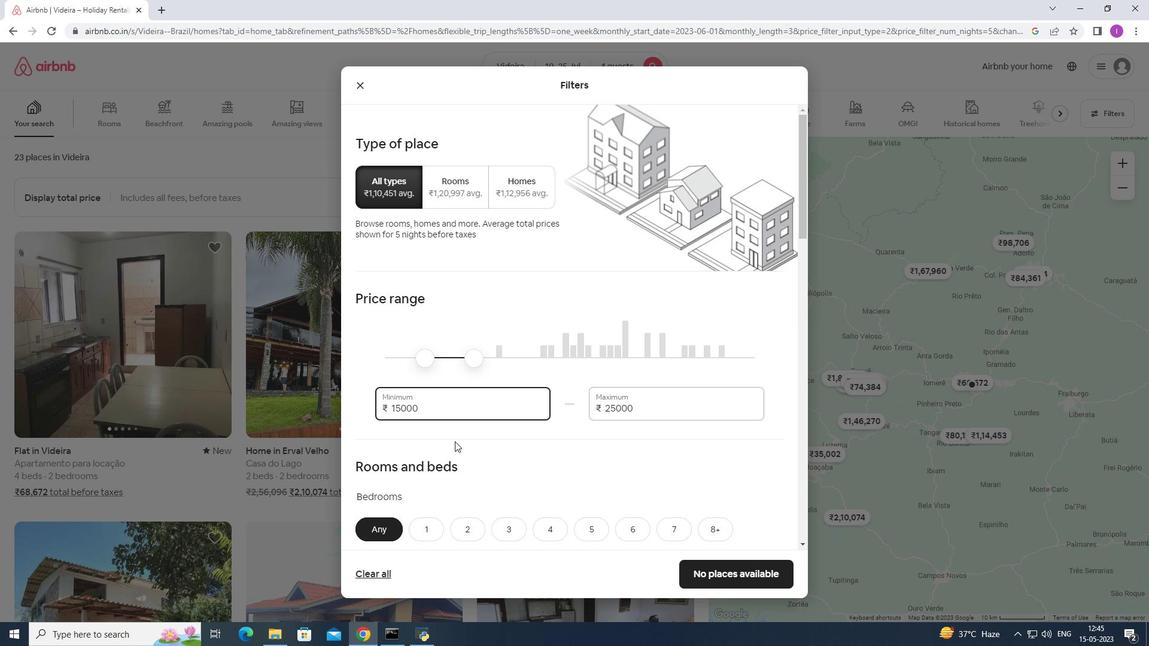 
Action: Mouse scrolled (465, 443) with delta (0, 0)
Screenshot: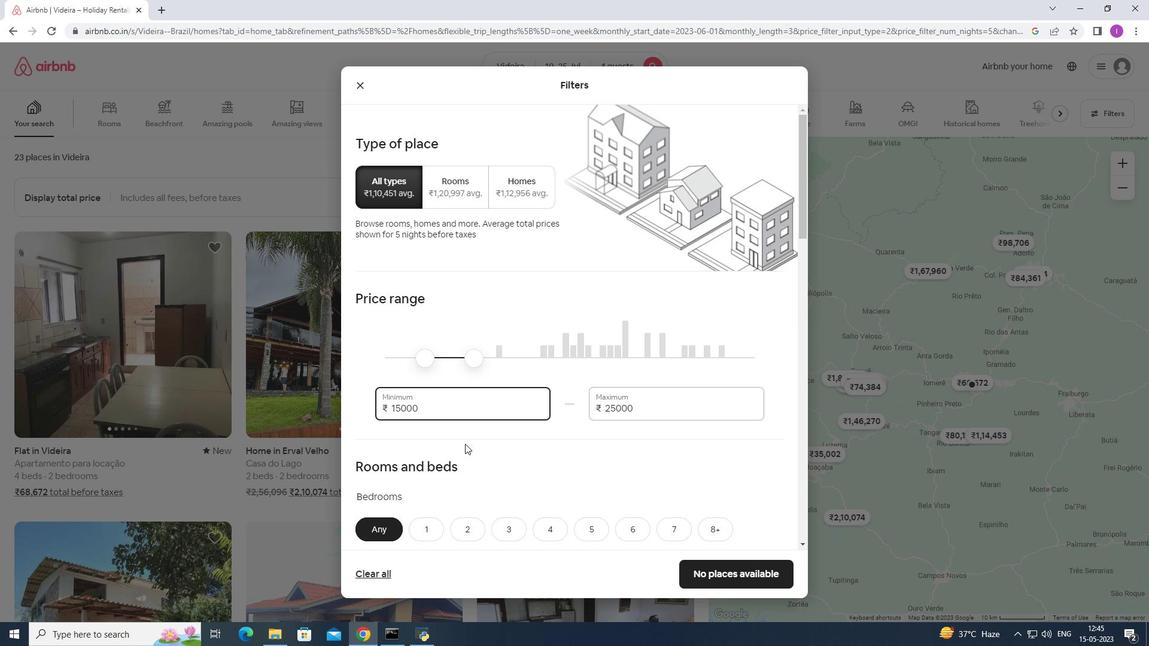 
Action: Mouse moved to (498, 395)
Screenshot: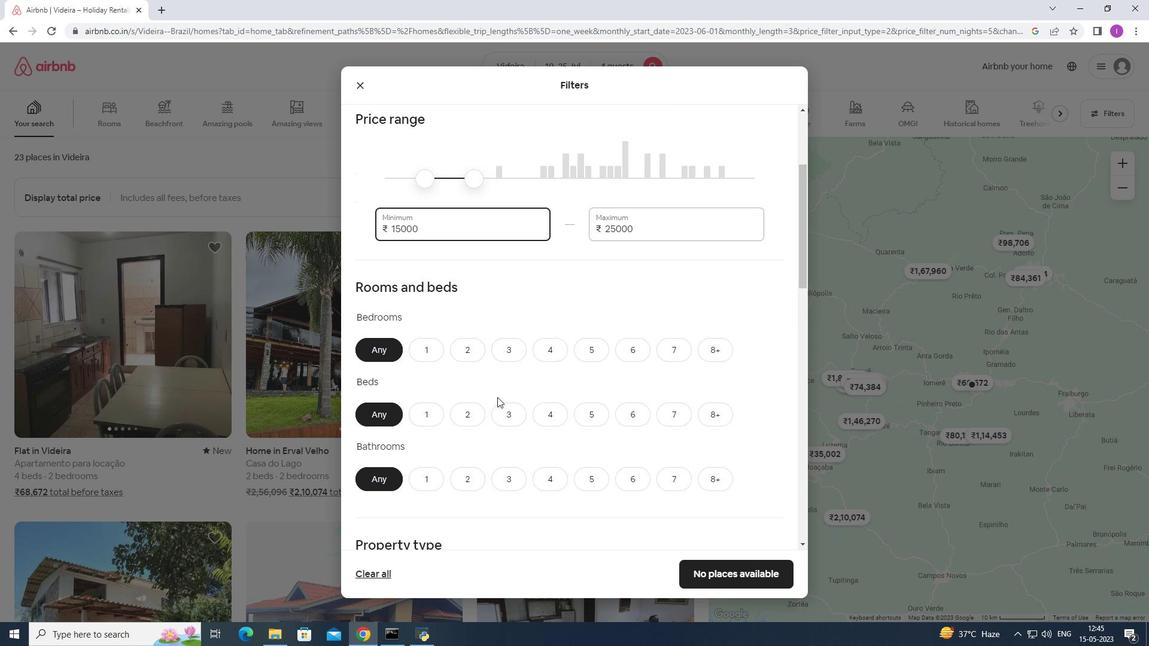 
Action: Mouse scrolled (498, 394) with delta (0, 0)
Screenshot: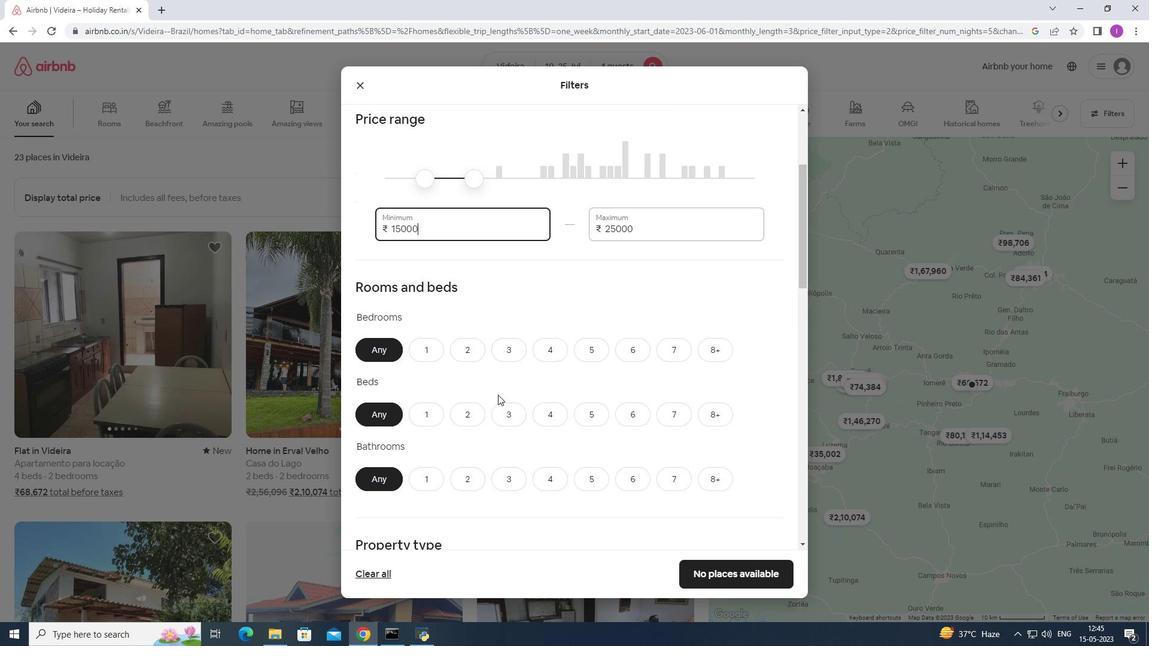 
Action: Mouse moved to (465, 291)
Screenshot: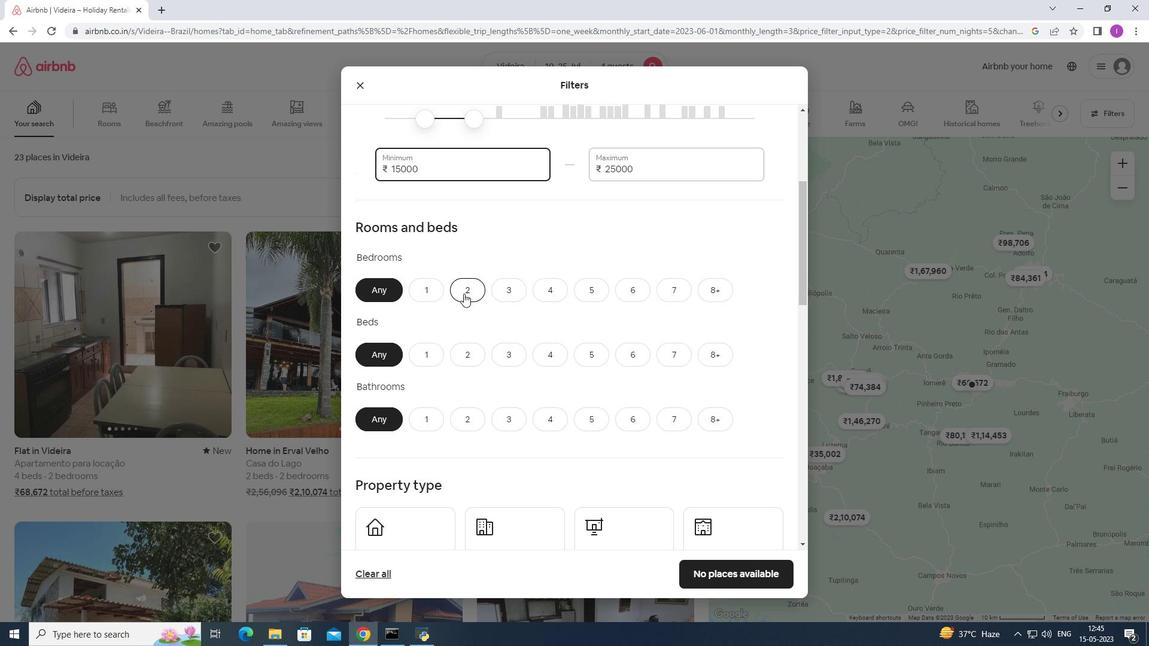 
Action: Mouse pressed left at (465, 291)
Screenshot: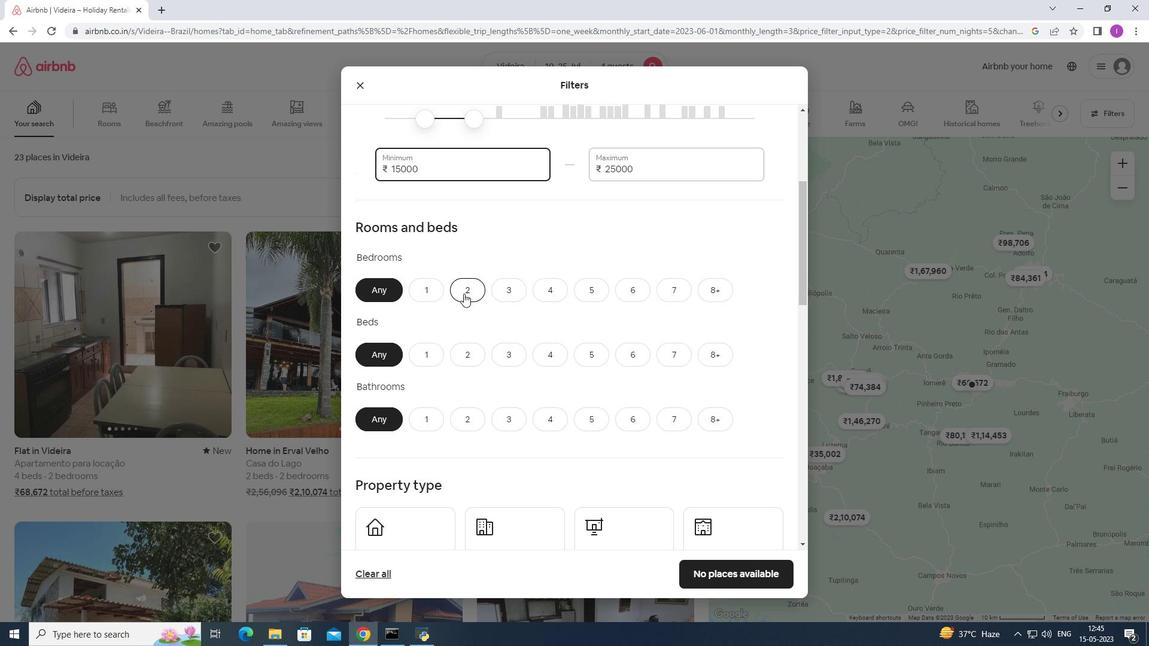 
Action: Mouse moved to (519, 358)
Screenshot: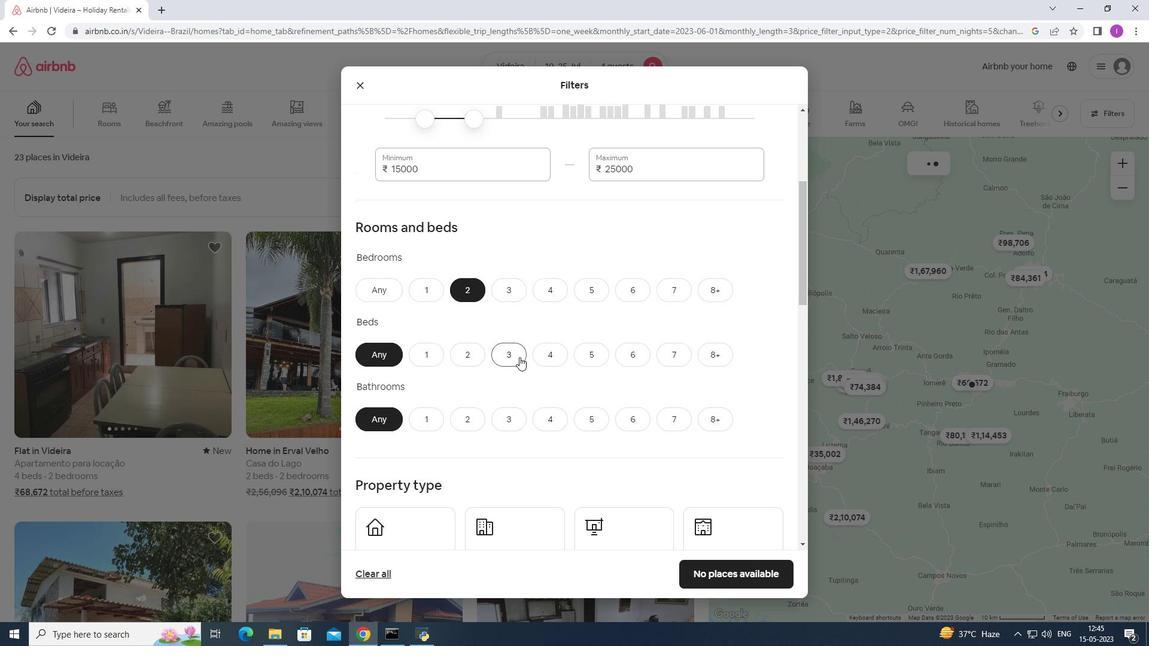 
Action: Mouse pressed left at (519, 358)
Screenshot: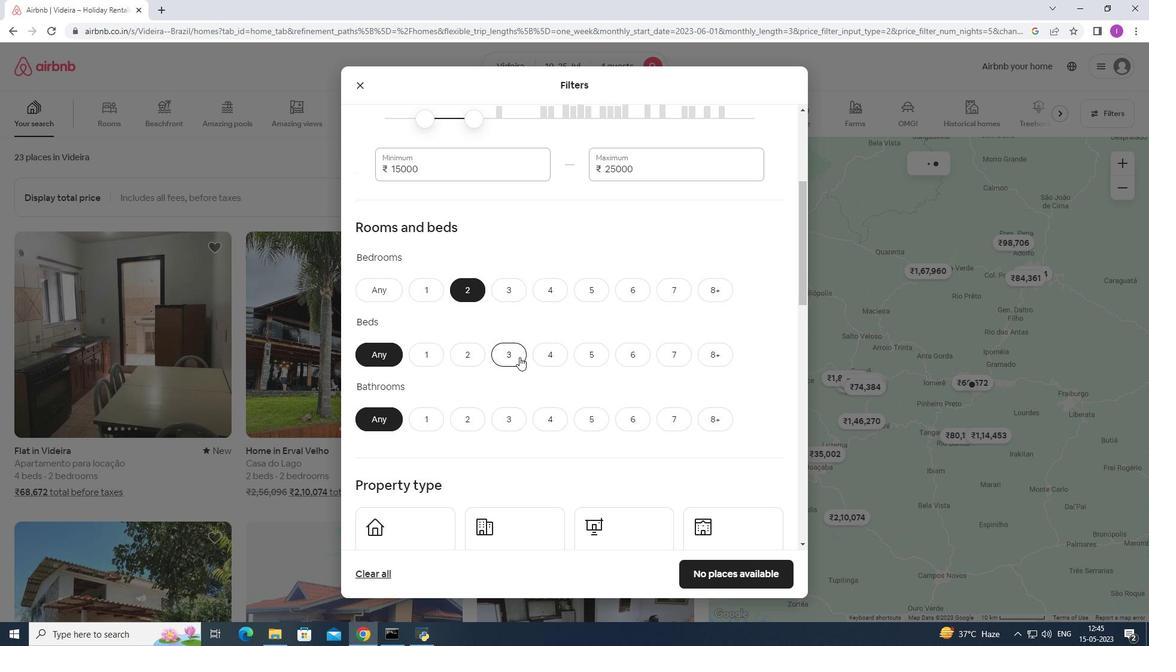 
Action: Mouse moved to (480, 416)
Screenshot: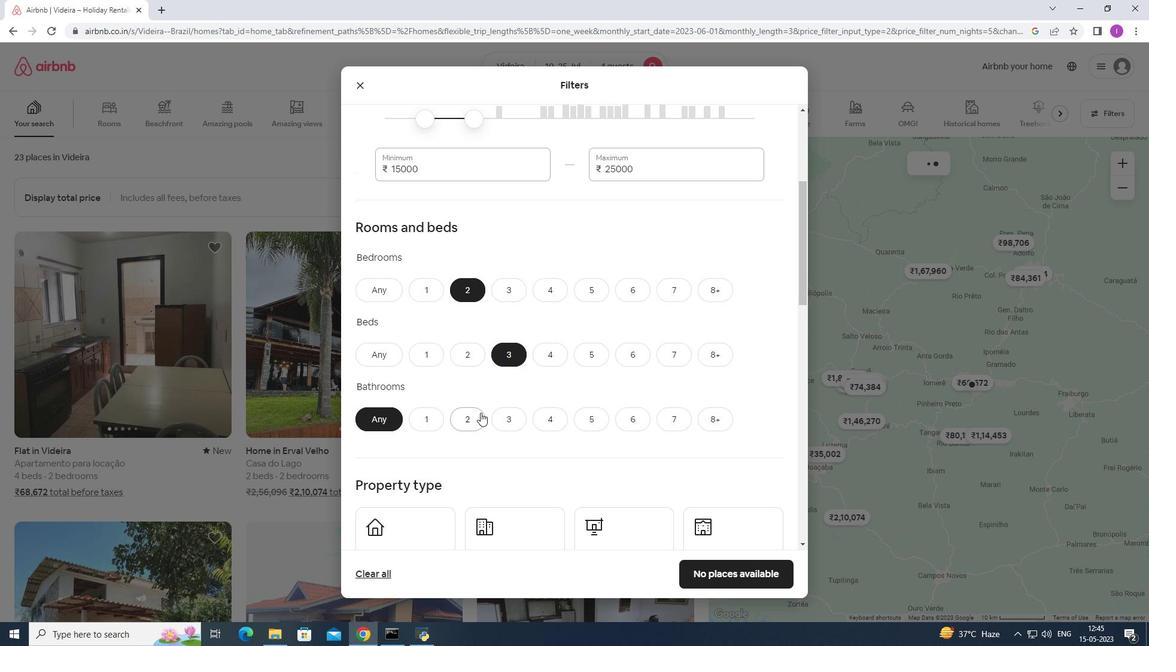 
Action: Mouse pressed left at (480, 416)
Screenshot: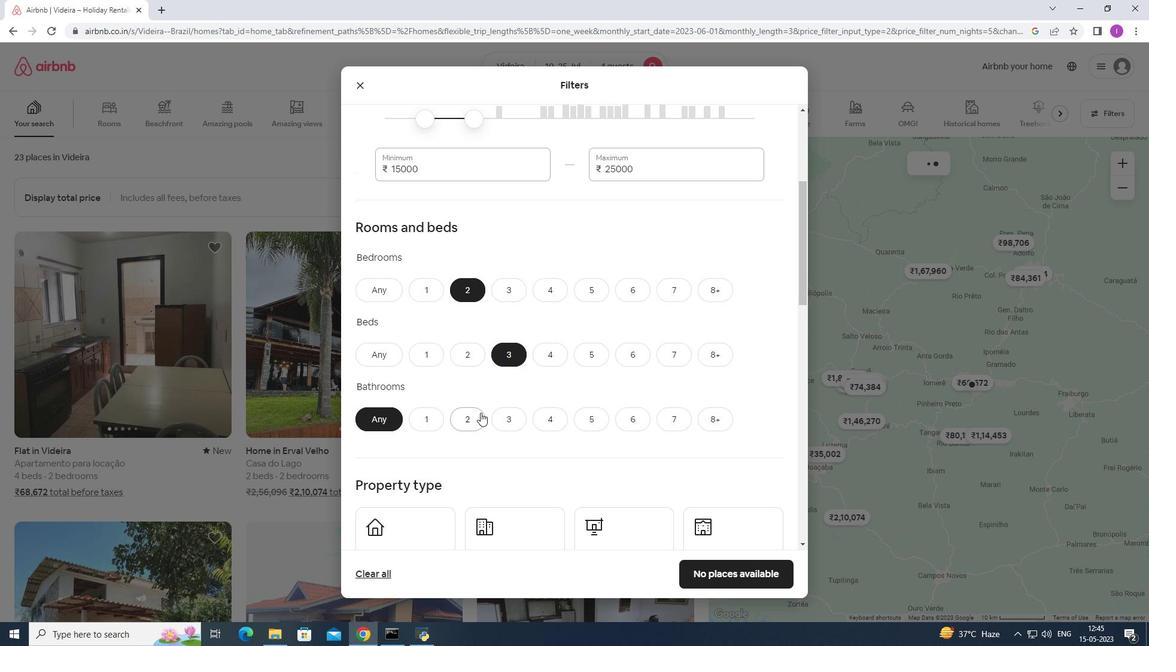 
Action: Mouse moved to (501, 326)
Screenshot: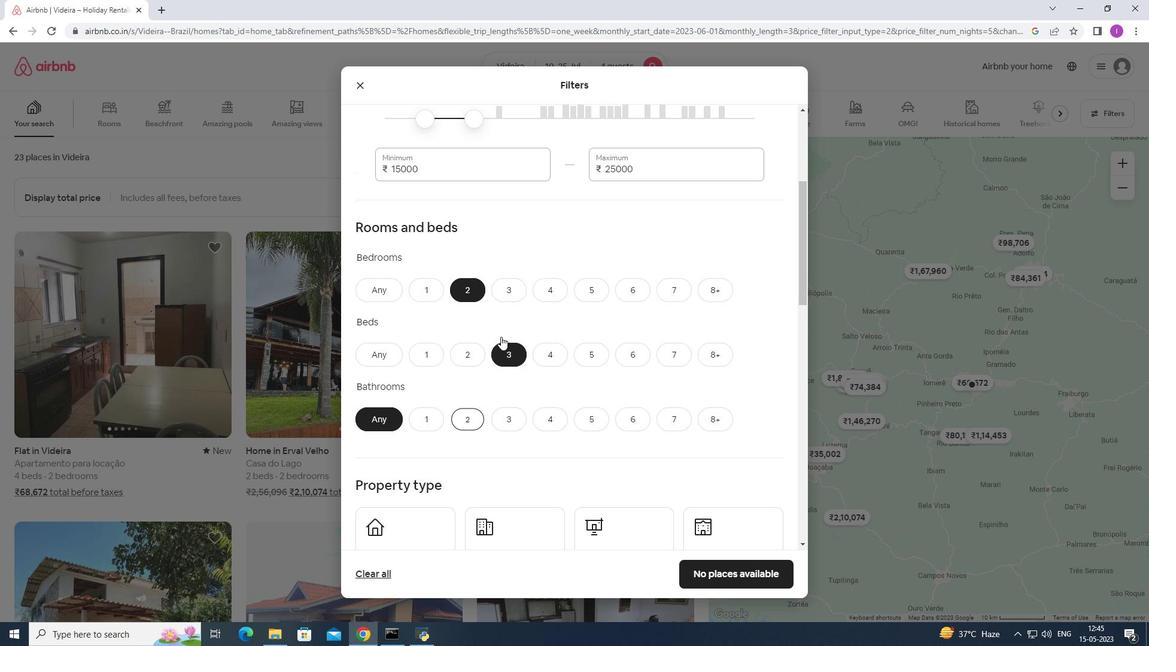 
Action: Mouse scrolled (501, 326) with delta (0, 0)
Screenshot: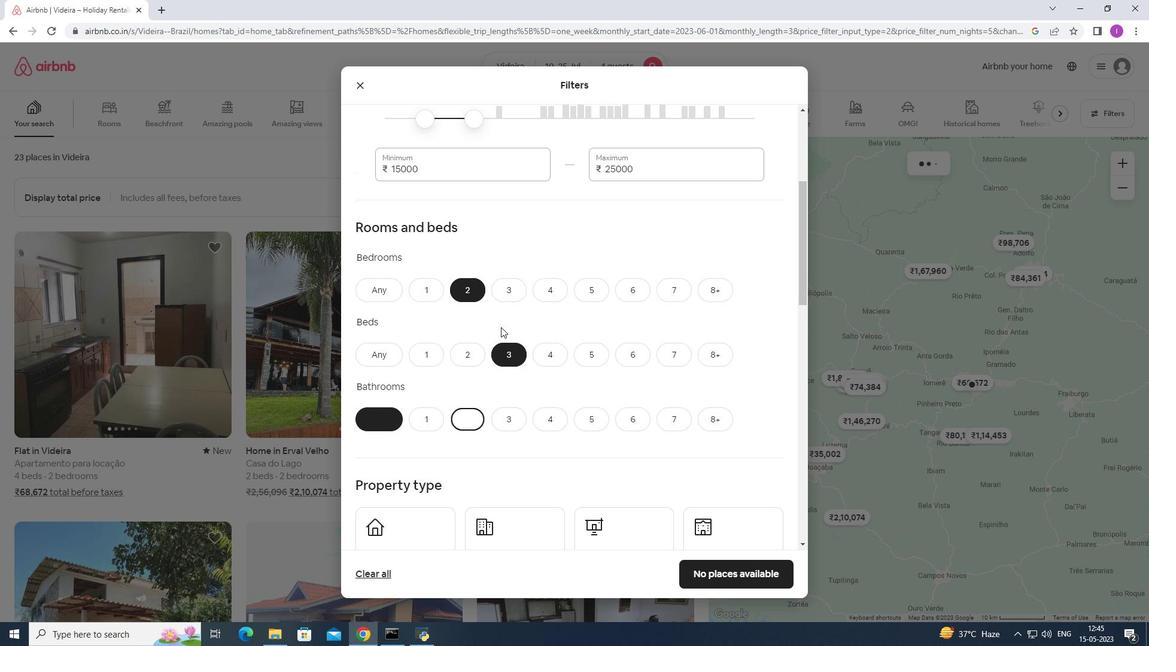 
Action: Mouse scrolled (501, 326) with delta (0, 0)
Screenshot: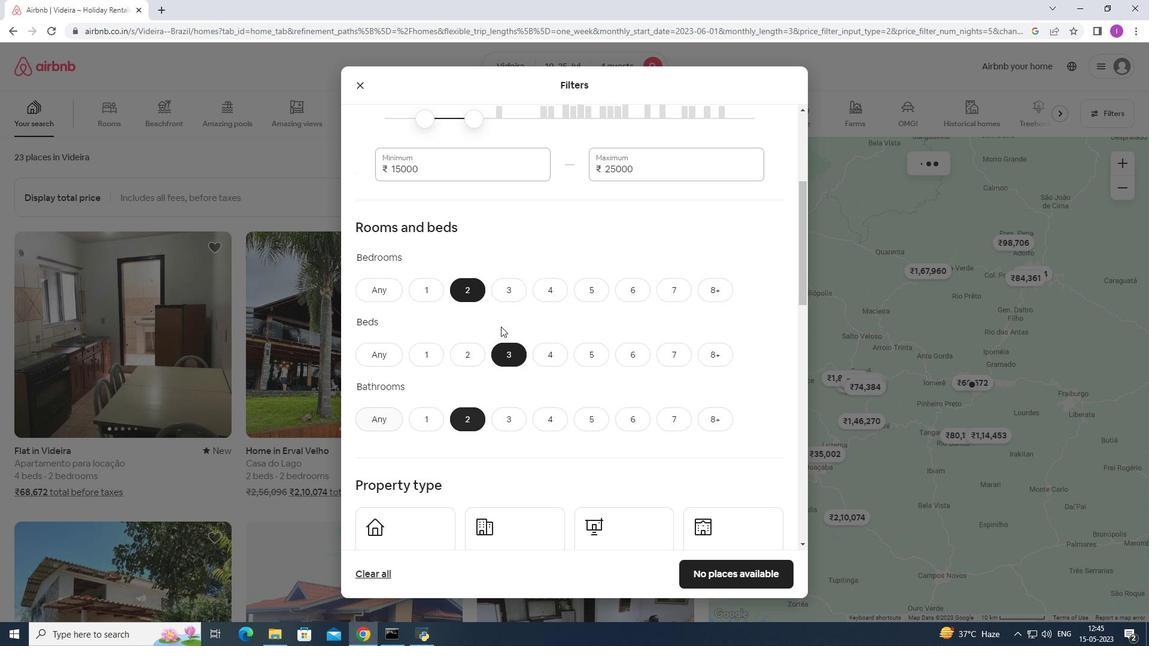 
Action: Mouse scrolled (501, 326) with delta (0, 0)
Screenshot: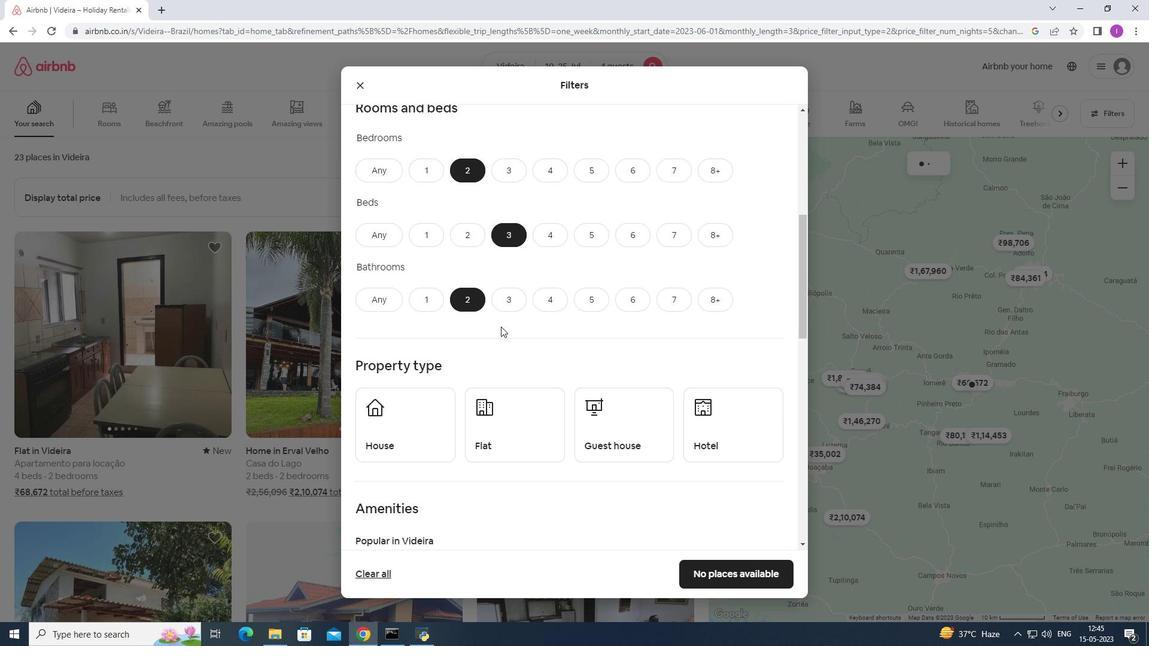 
Action: Mouse scrolled (501, 326) with delta (0, 0)
Screenshot: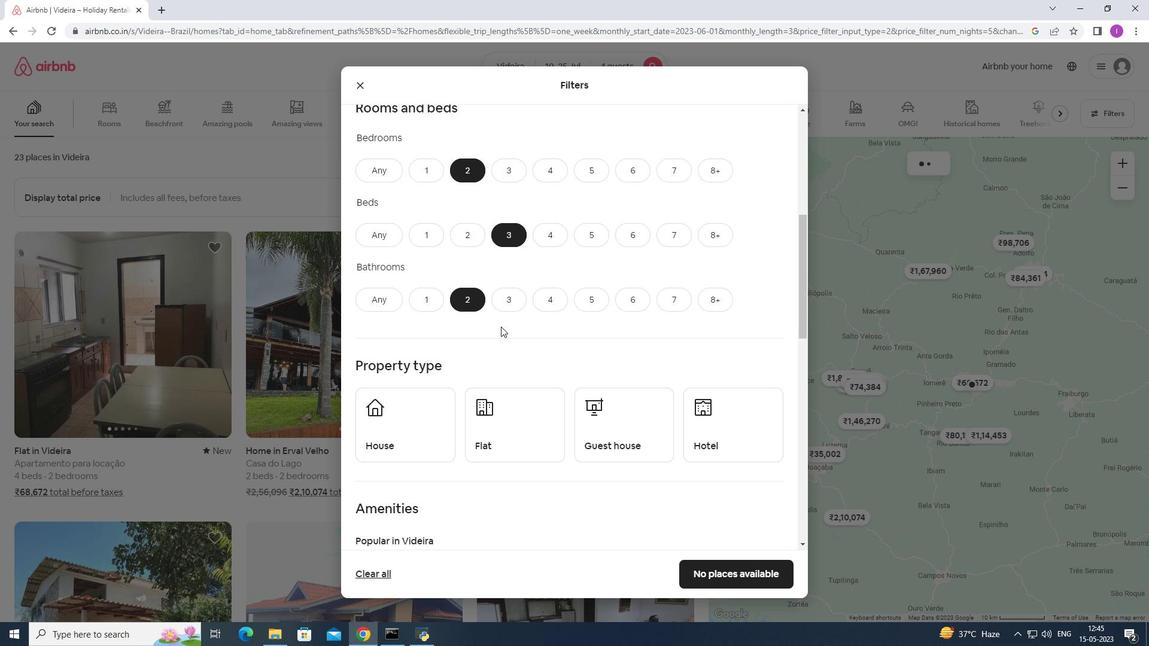 
Action: Mouse moved to (390, 326)
Screenshot: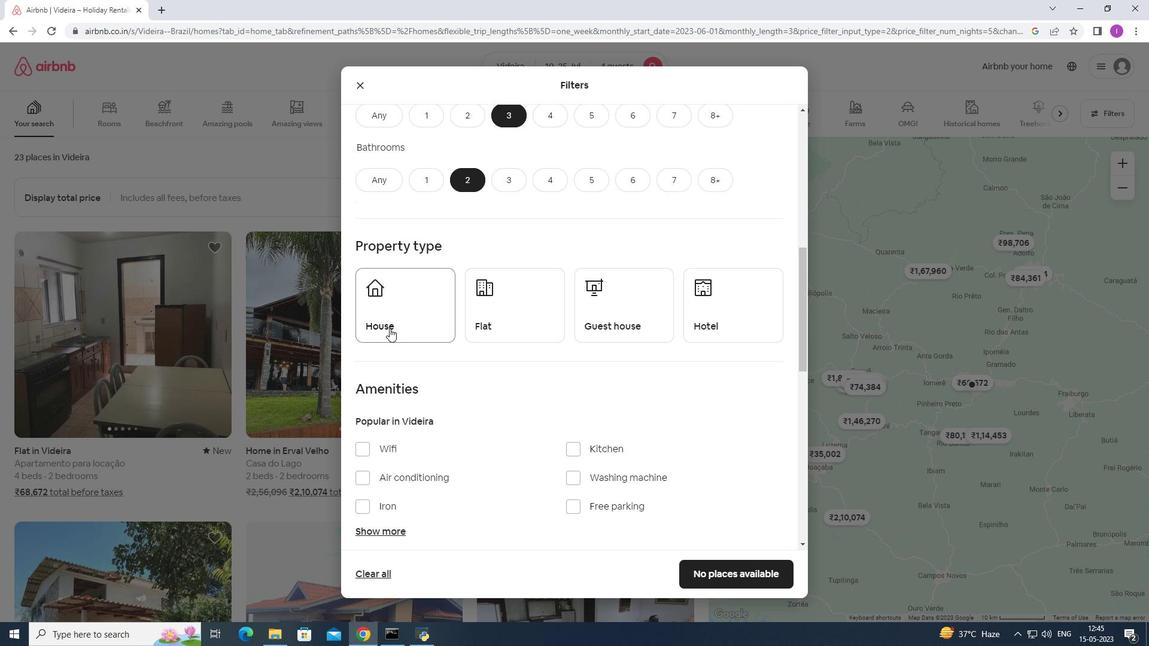 
Action: Mouse pressed left at (390, 326)
Screenshot: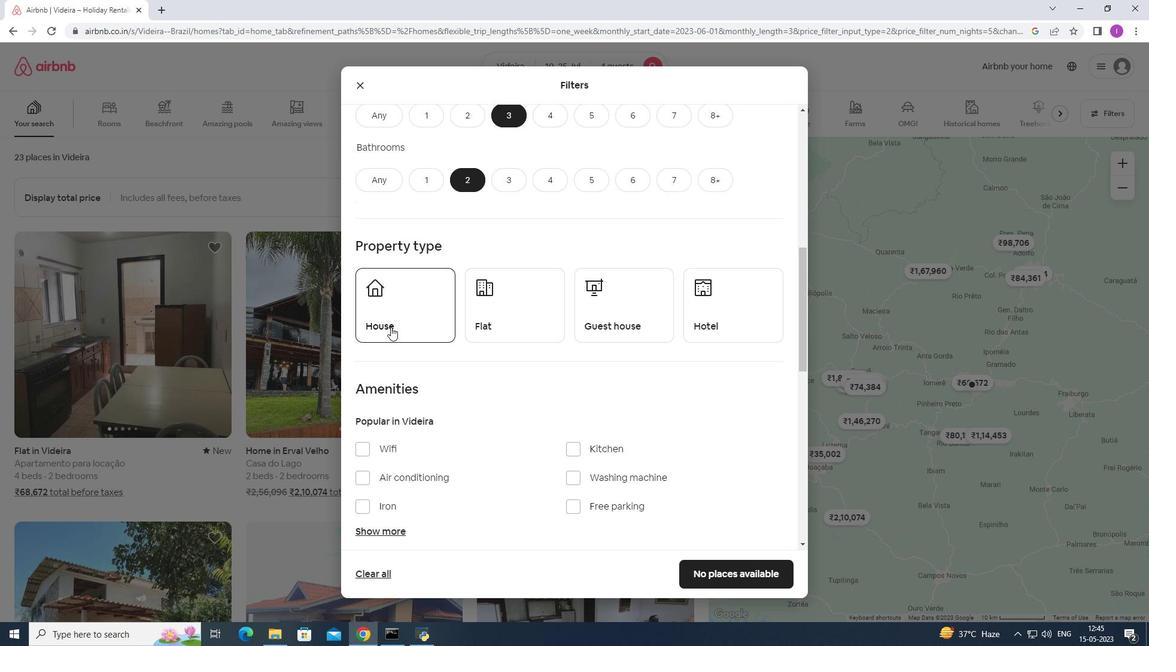 
Action: Mouse moved to (496, 323)
Screenshot: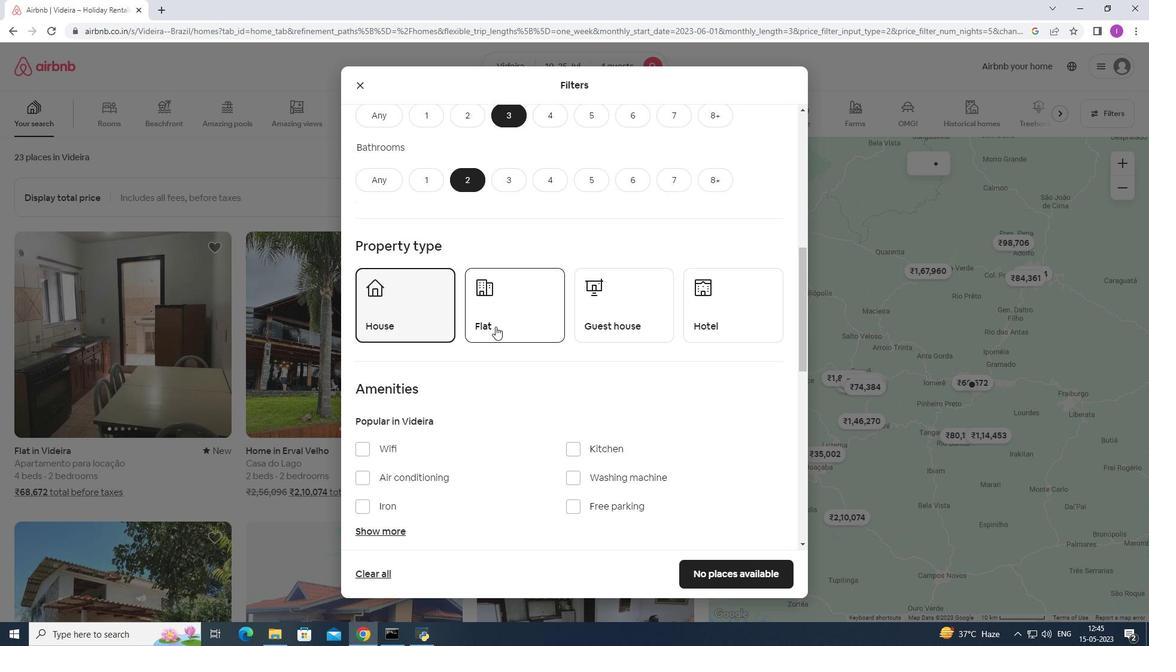 
Action: Mouse pressed left at (496, 323)
Screenshot: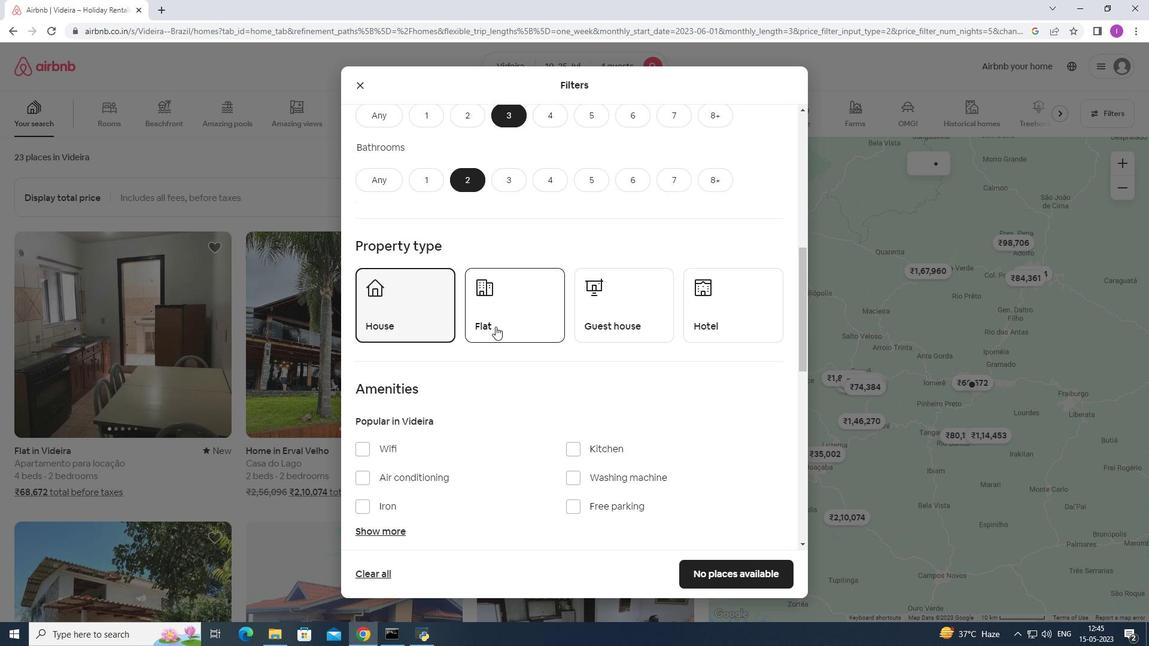 
Action: Mouse moved to (608, 318)
Screenshot: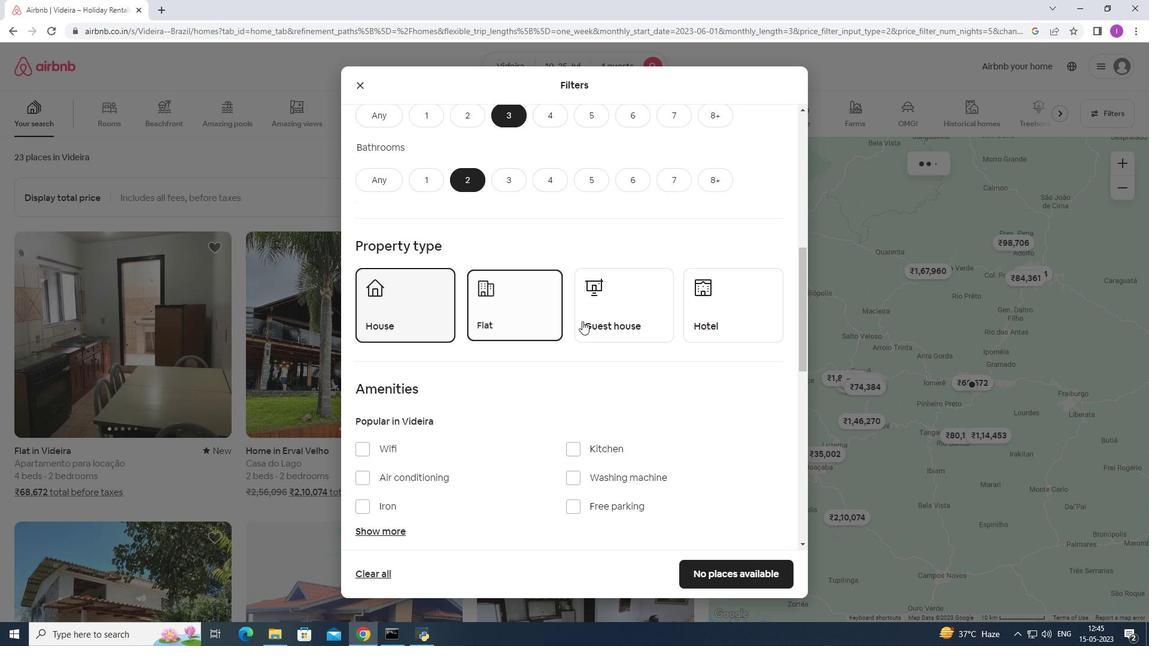 
Action: Mouse pressed left at (608, 318)
Screenshot: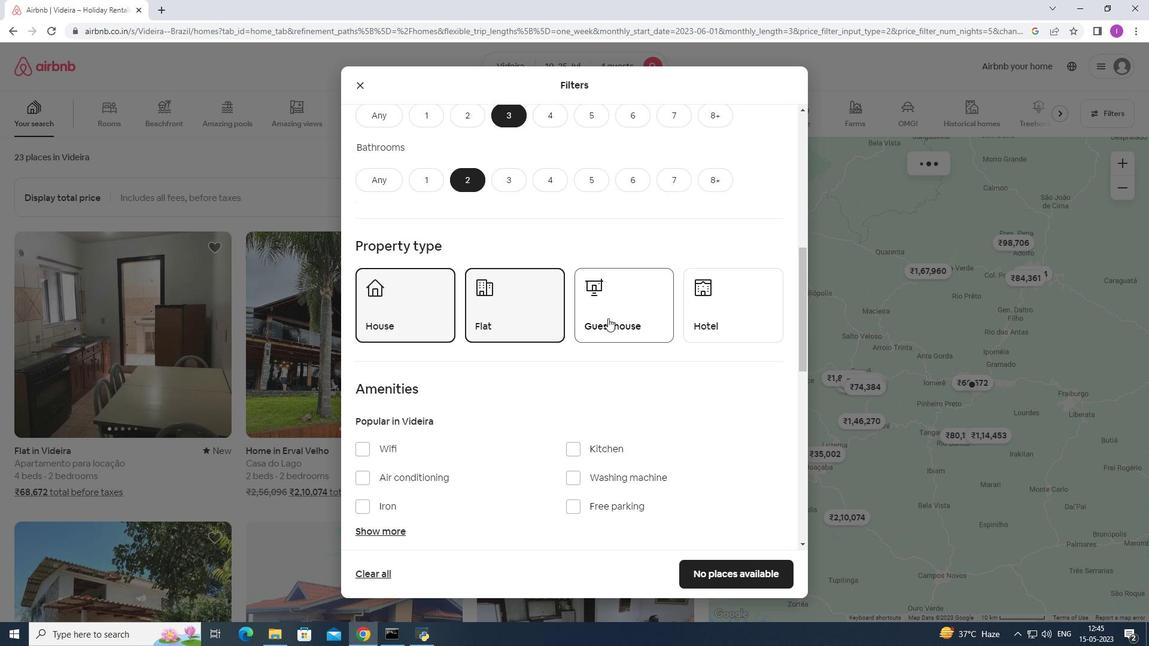 
Action: Mouse moved to (707, 360)
Screenshot: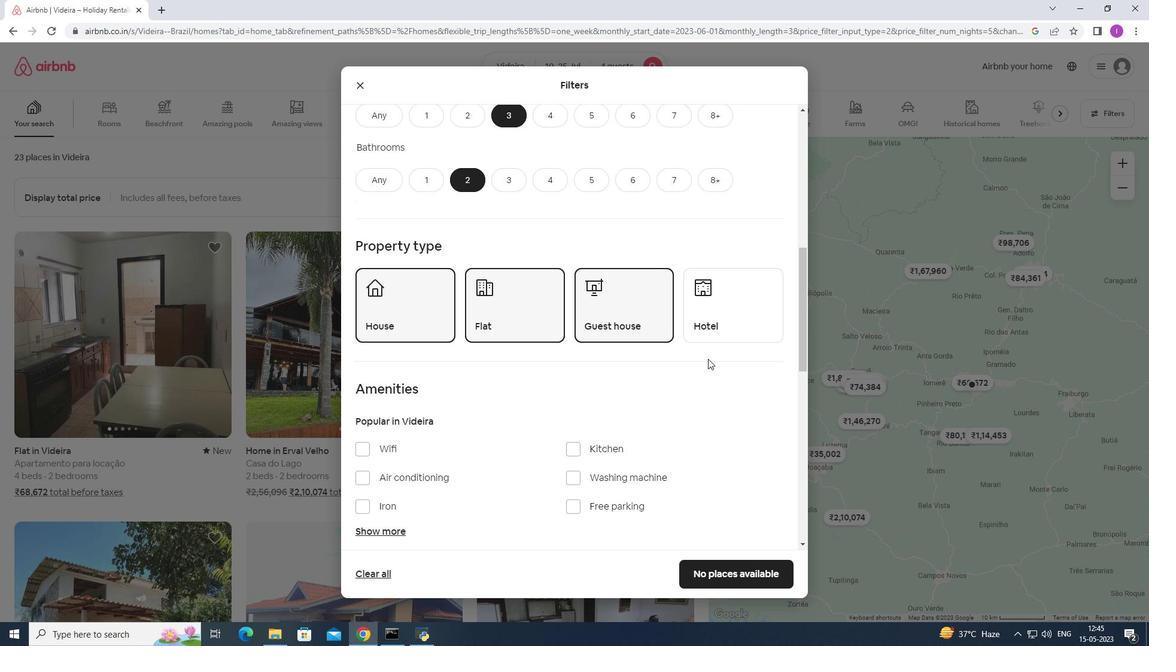 
Action: Mouse scrolled (707, 359) with delta (0, 0)
Screenshot: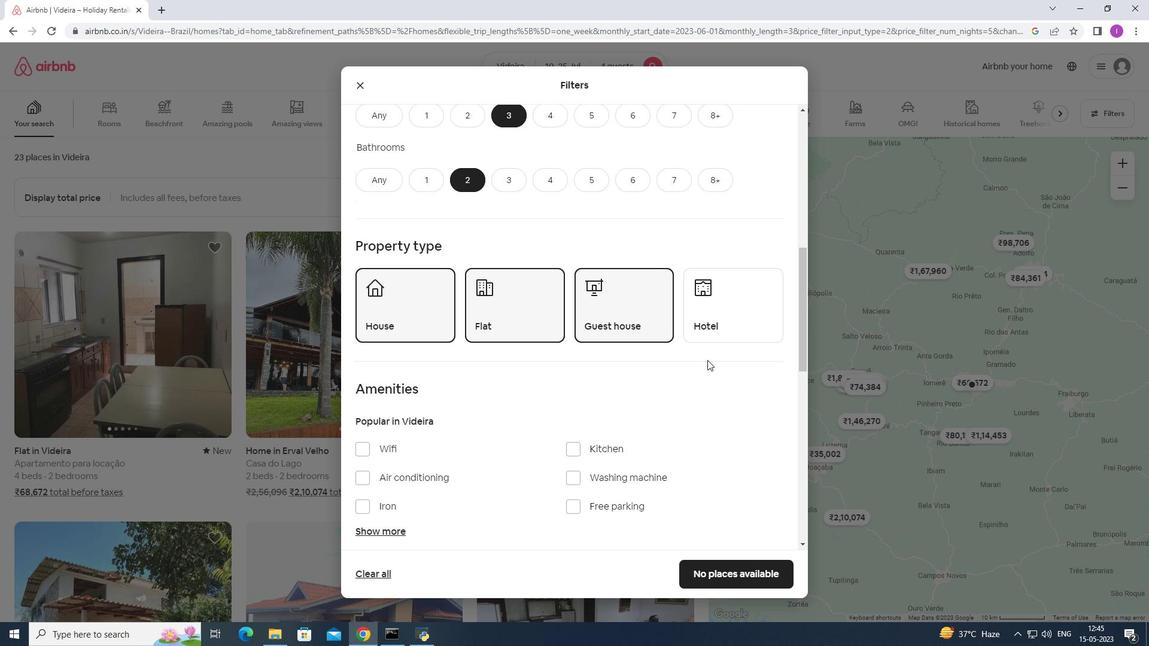 
Action: Mouse moved to (681, 316)
Screenshot: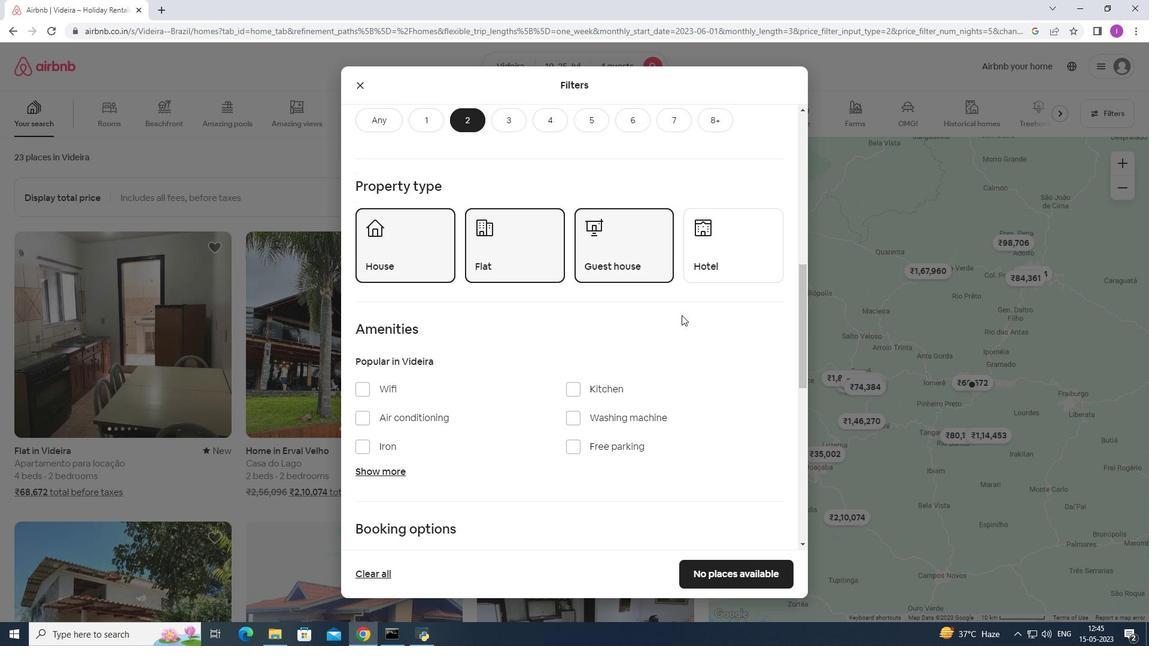 
Action: Mouse scrolled (681, 315) with delta (0, 0)
Screenshot: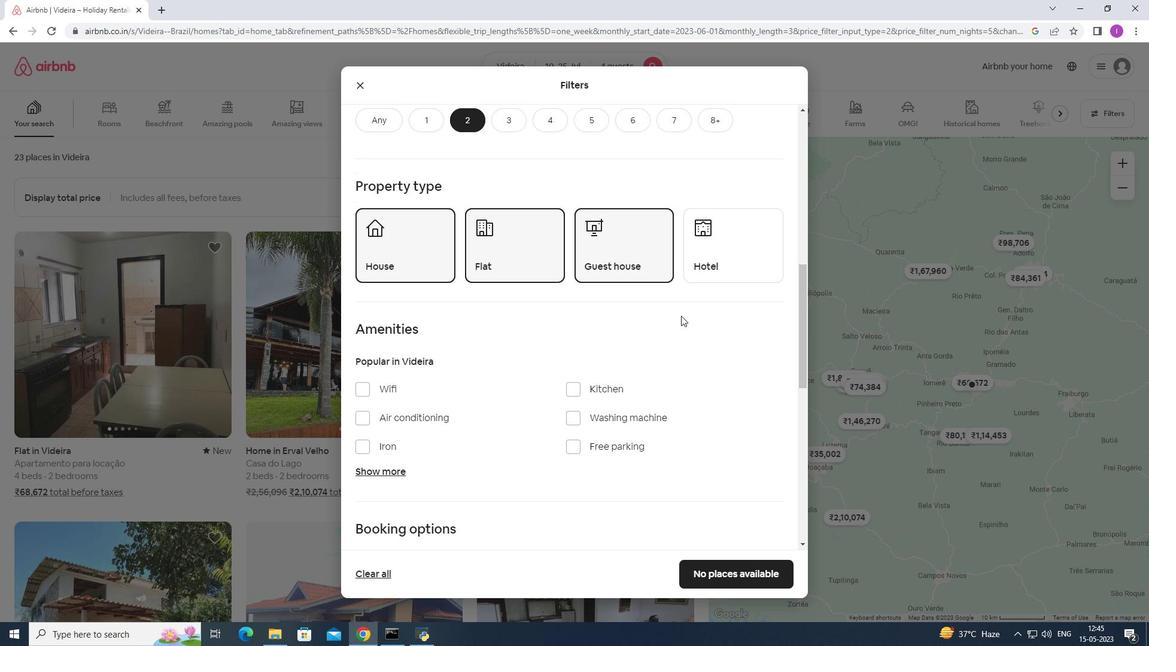 
Action: Mouse moved to (371, 326)
Screenshot: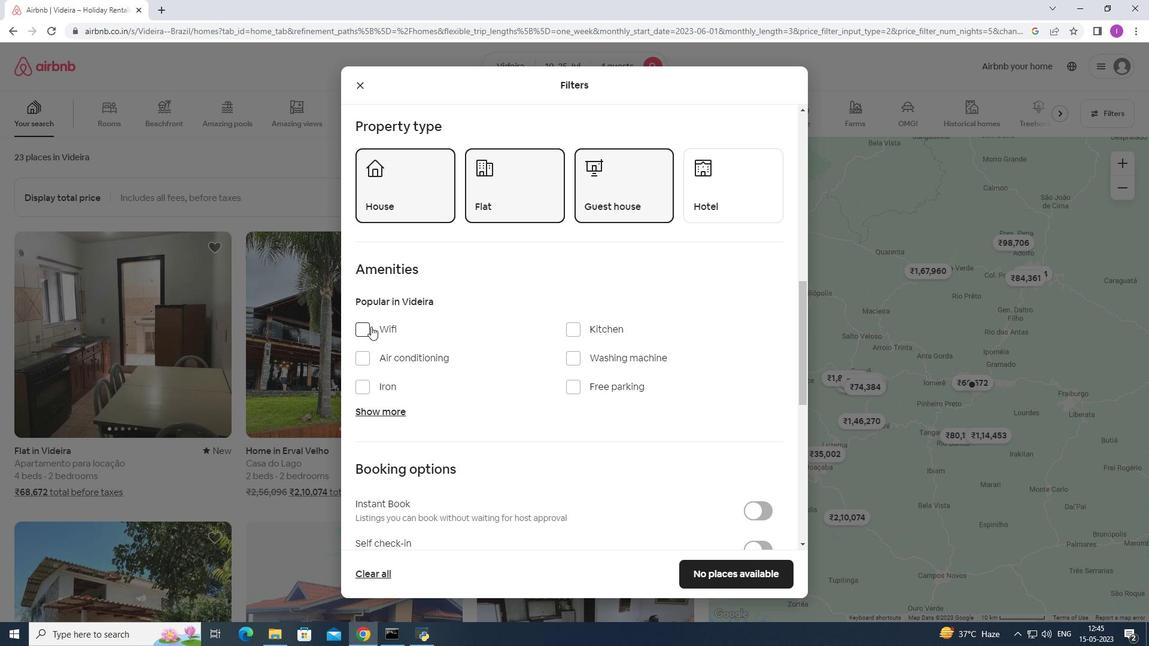 
Action: Mouse pressed left at (371, 326)
Screenshot: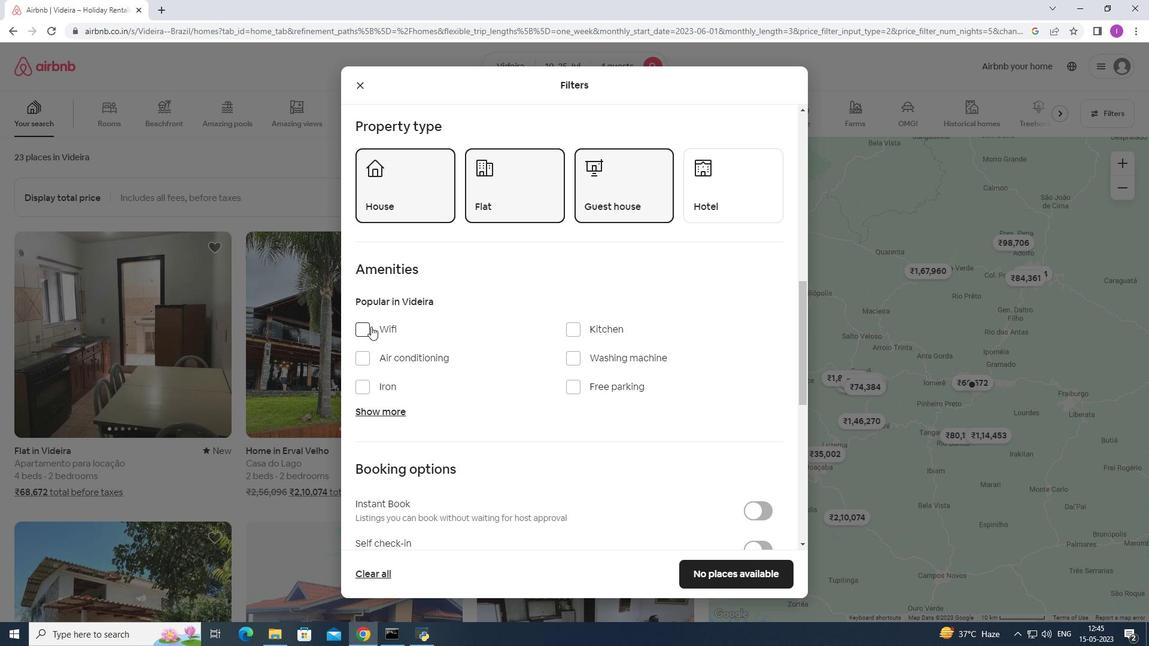 
Action: Mouse moved to (576, 385)
Screenshot: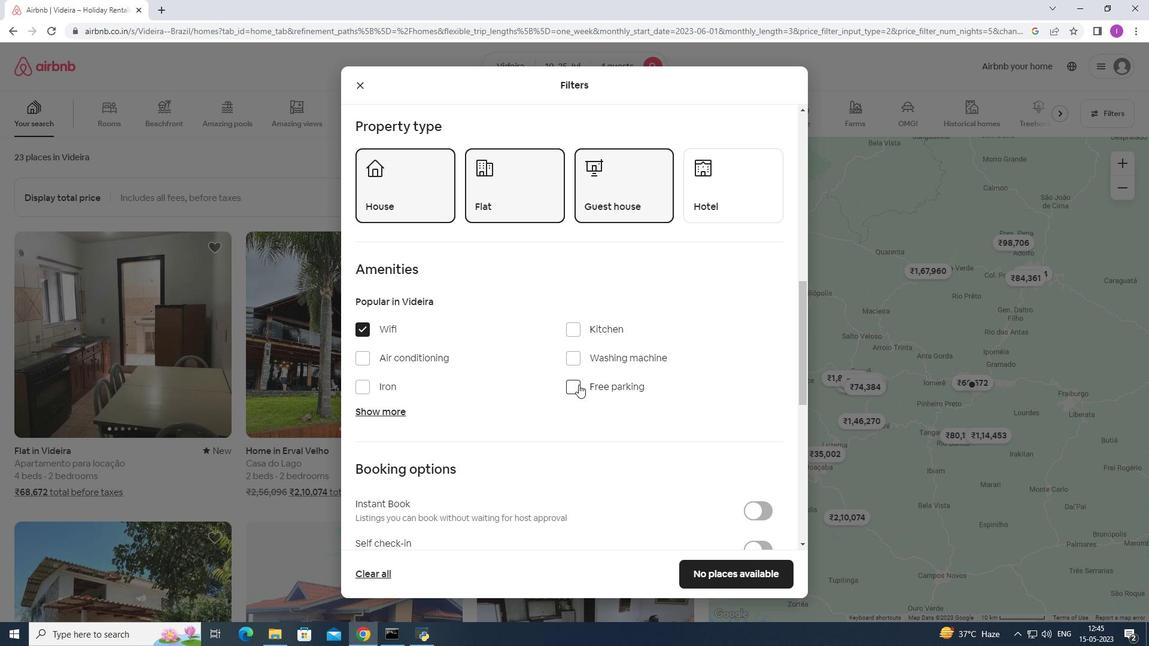 
Action: Mouse pressed left at (576, 385)
Screenshot: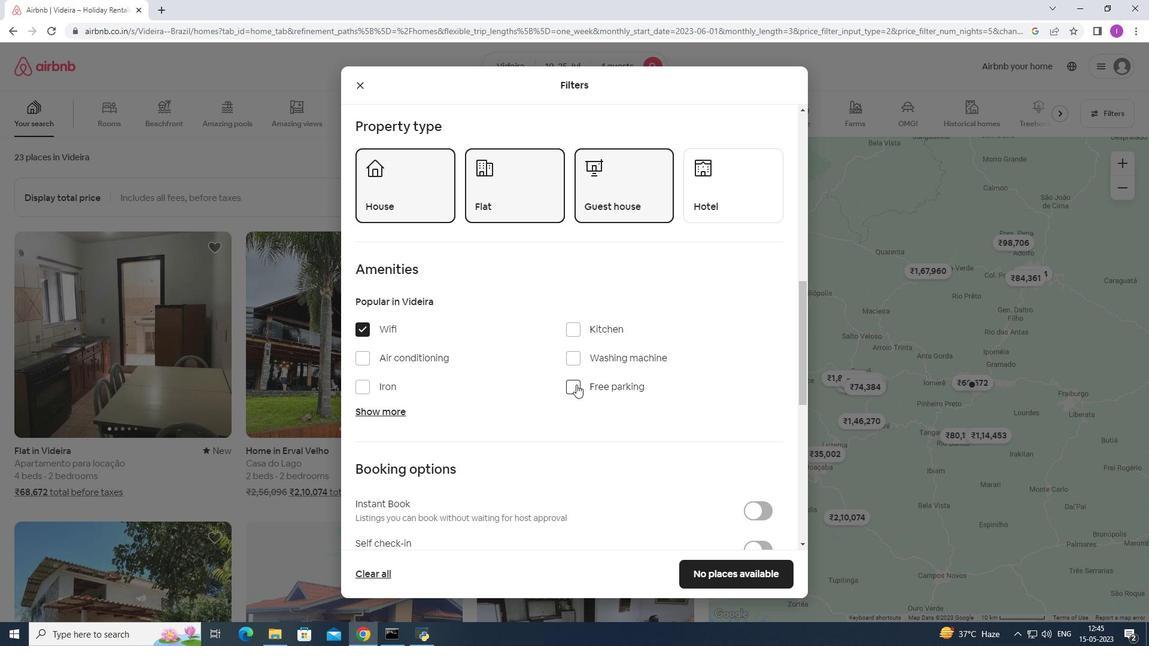 
Action: Mouse moved to (377, 411)
Screenshot: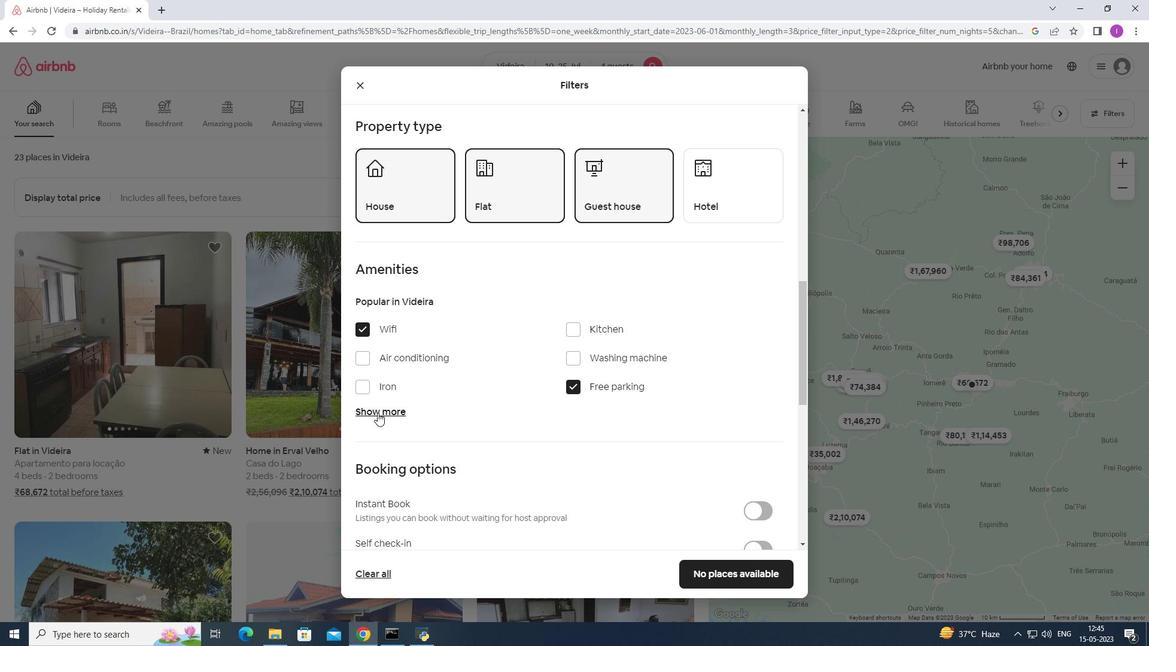 
Action: Mouse pressed left at (377, 411)
Screenshot: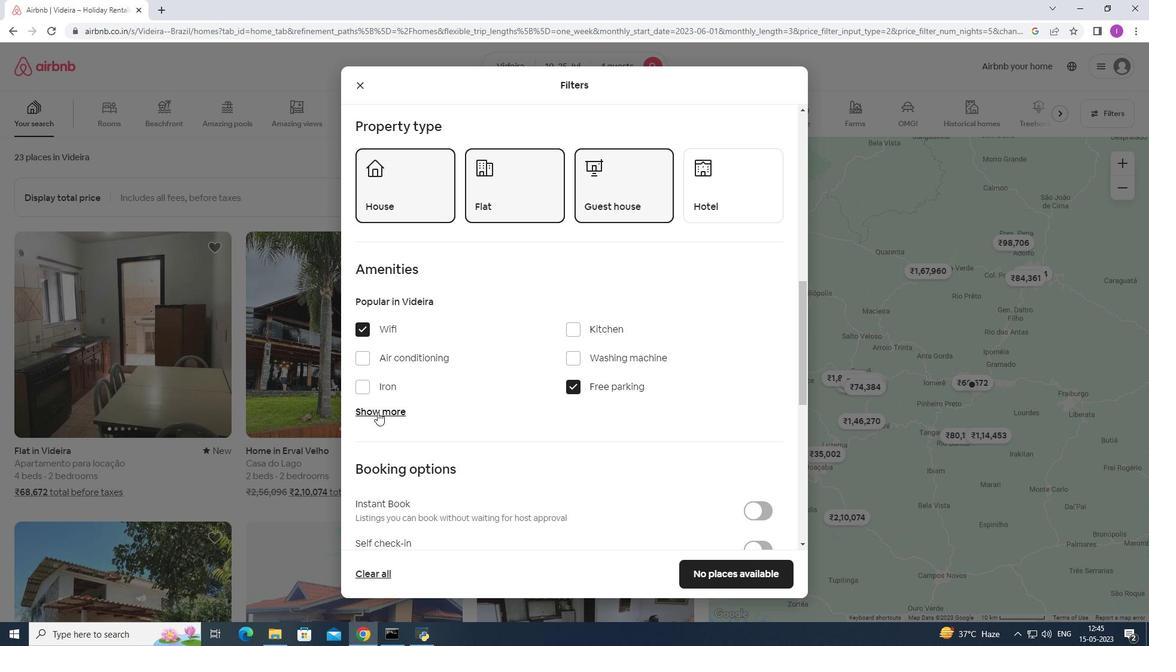 
Action: Mouse moved to (572, 478)
Screenshot: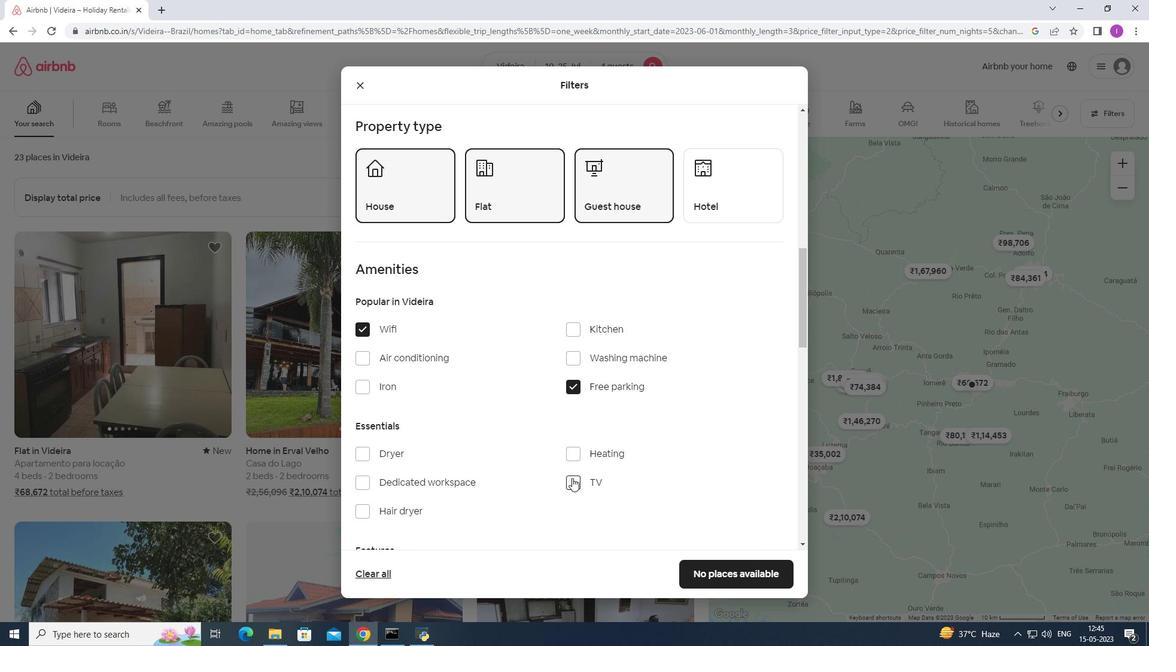 
Action: Mouse pressed left at (572, 478)
Screenshot: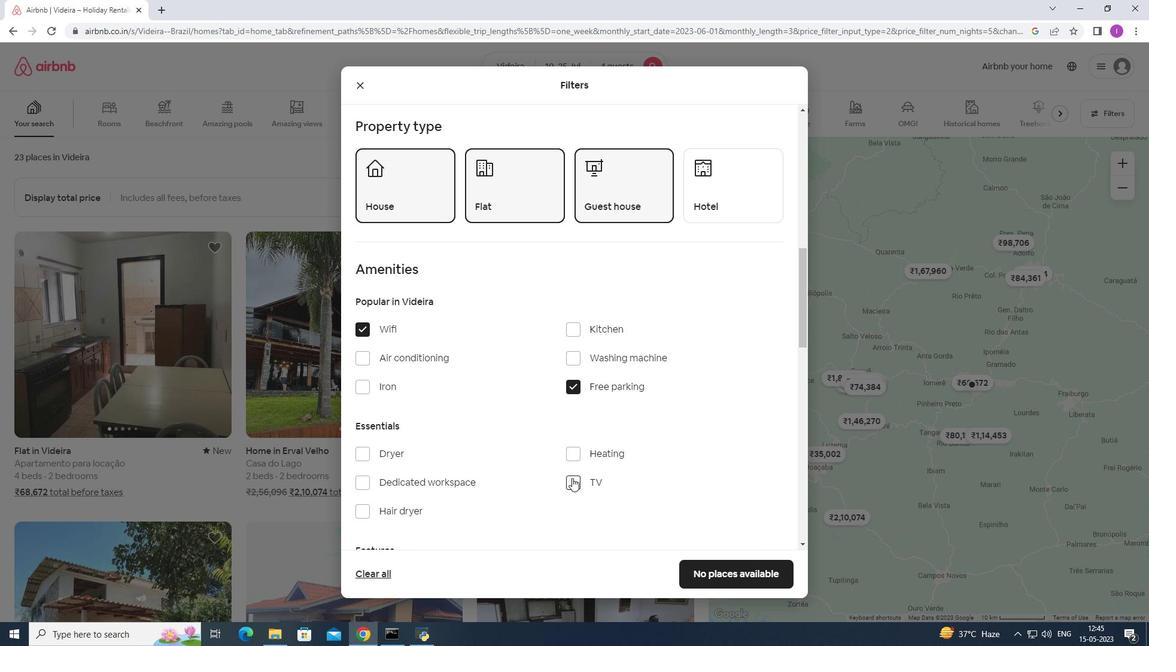 
Action: Mouse moved to (456, 474)
Screenshot: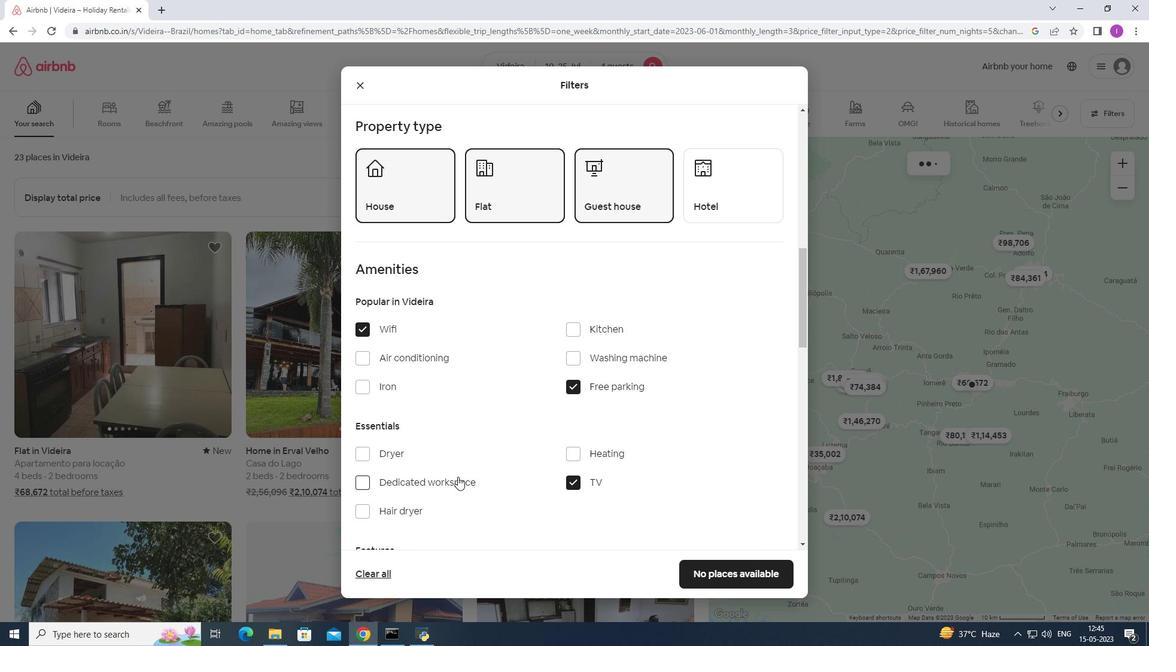 
Action: Mouse scrolled (456, 474) with delta (0, 0)
Screenshot: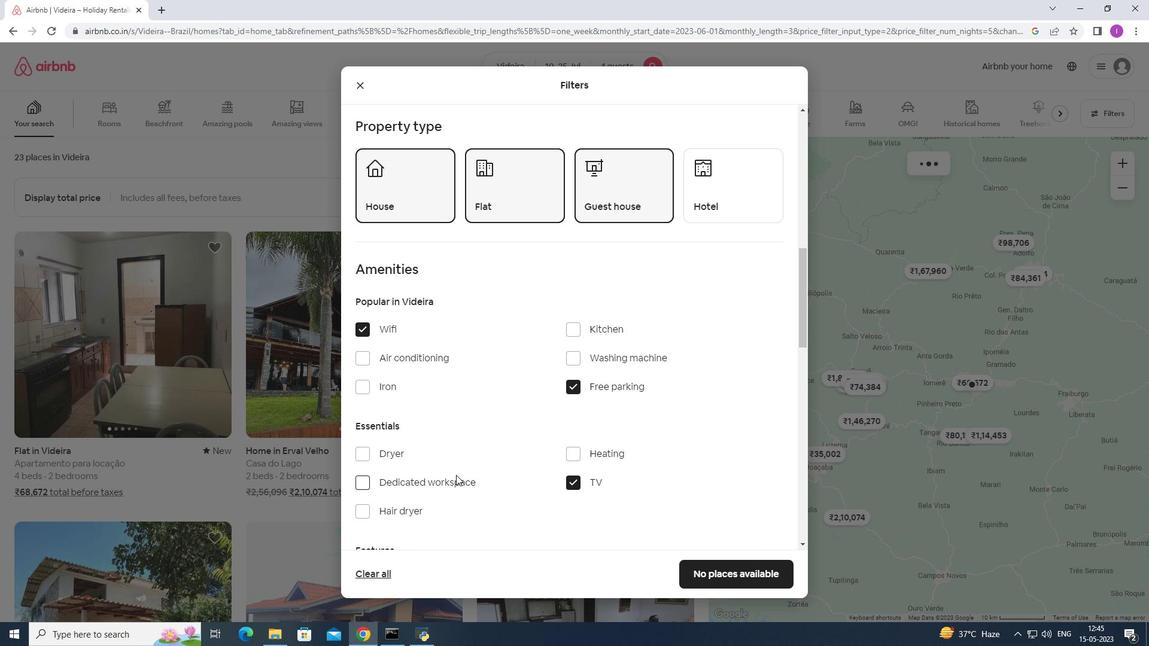 
Action: Mouse scrolled (456, 475) with delta (0, 0)
Screenshot: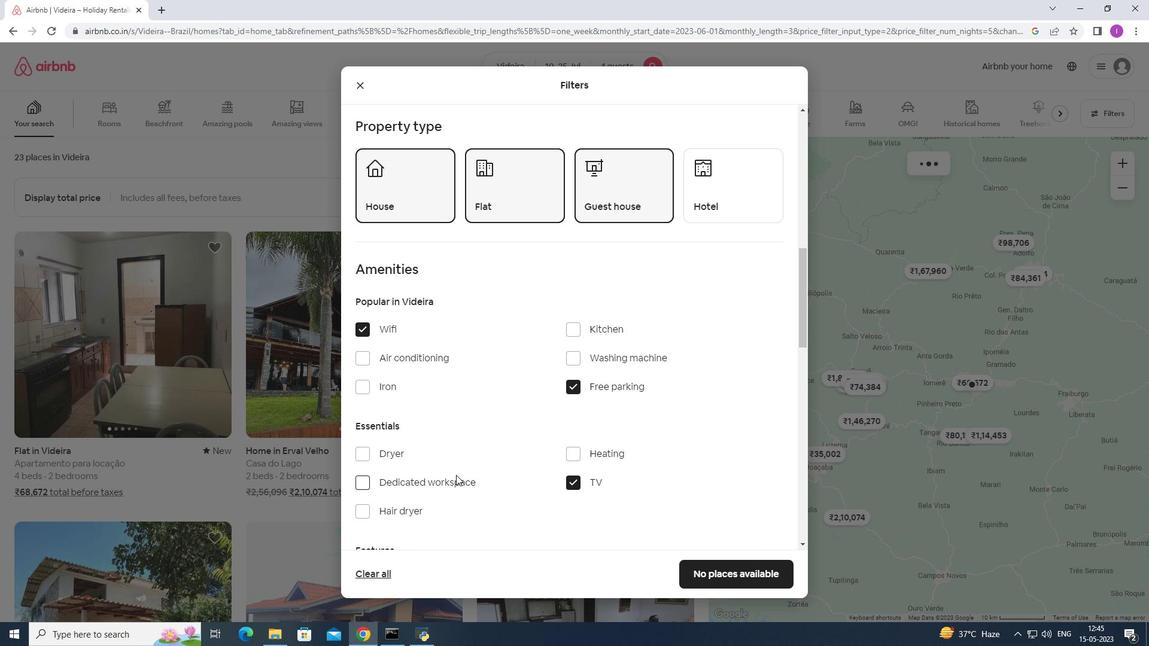 
Action: Mouse scrolled (456, 474) with delta (0, 0)
Screenshot: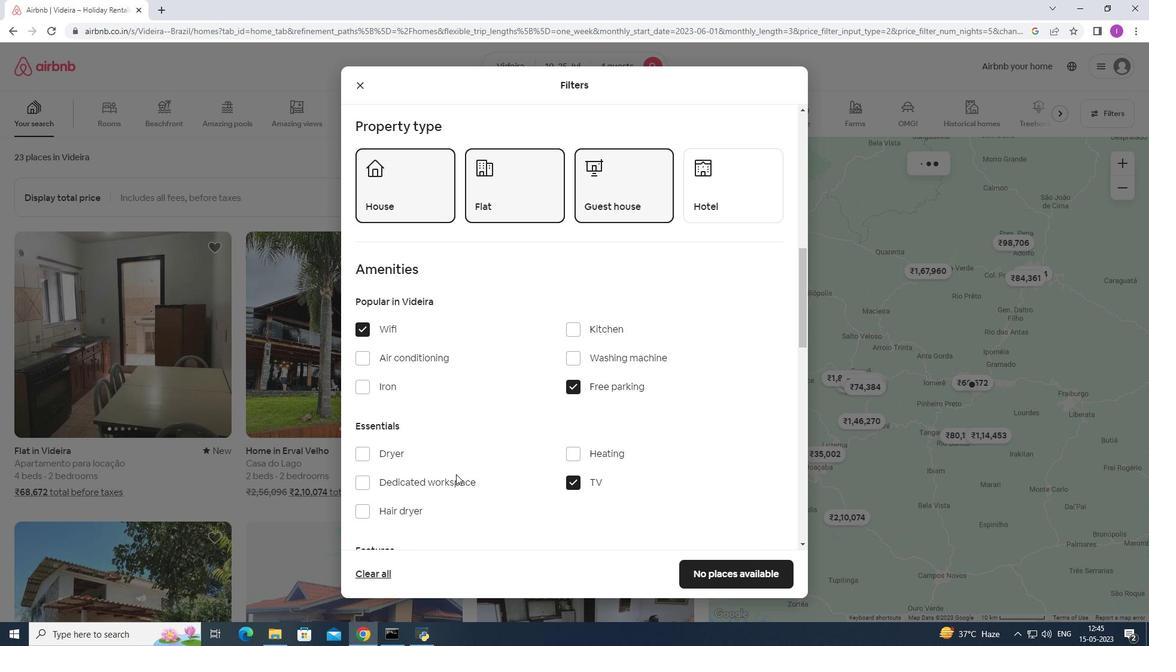 
Action: Mouse moved to (455, 465)
Screenshot: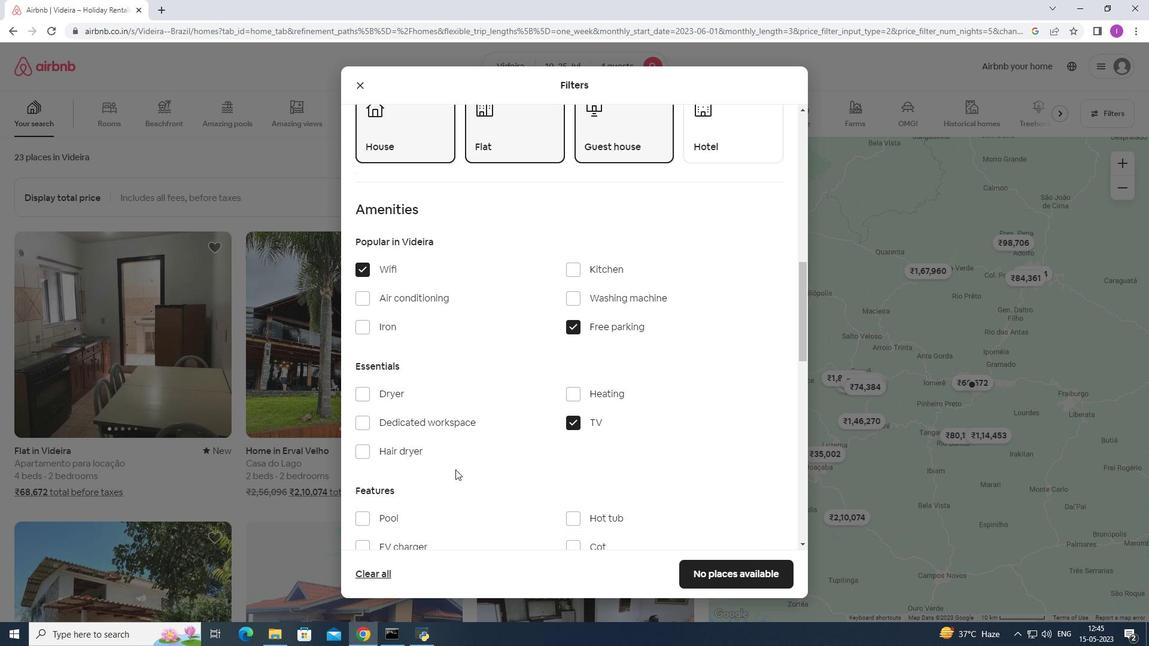 
Action: Mouse scrolled (455, 464) with delta (0, 0)
Screenshot: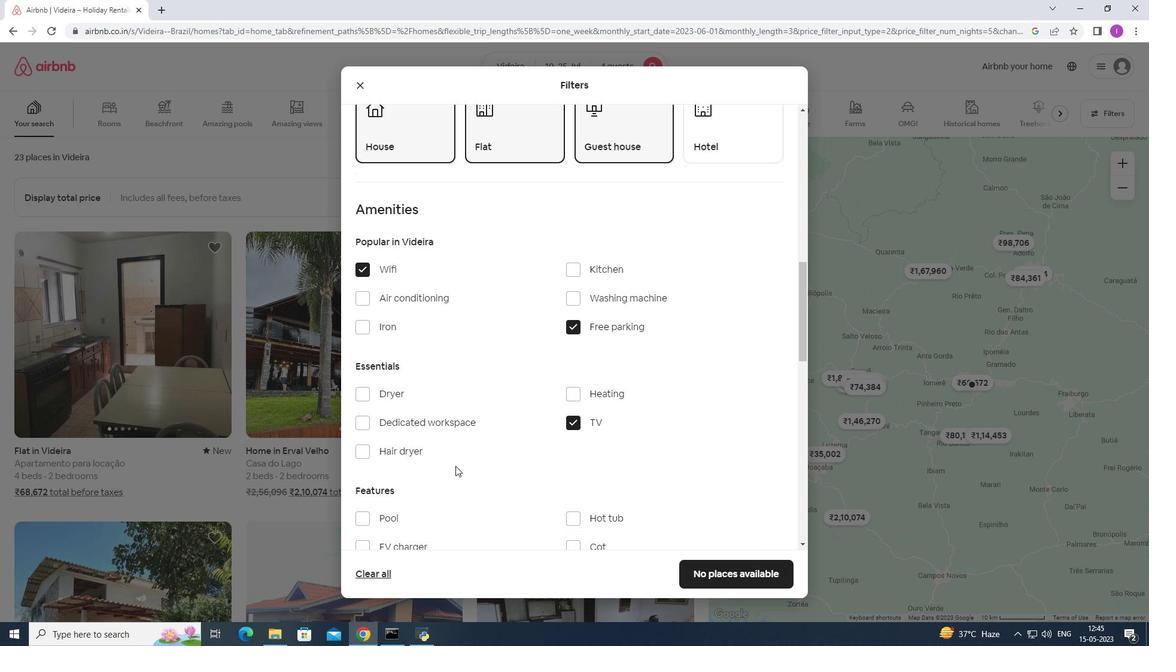 
Action: Mouse scrolled (455, 464) with delta (0, 0)
Screenshot: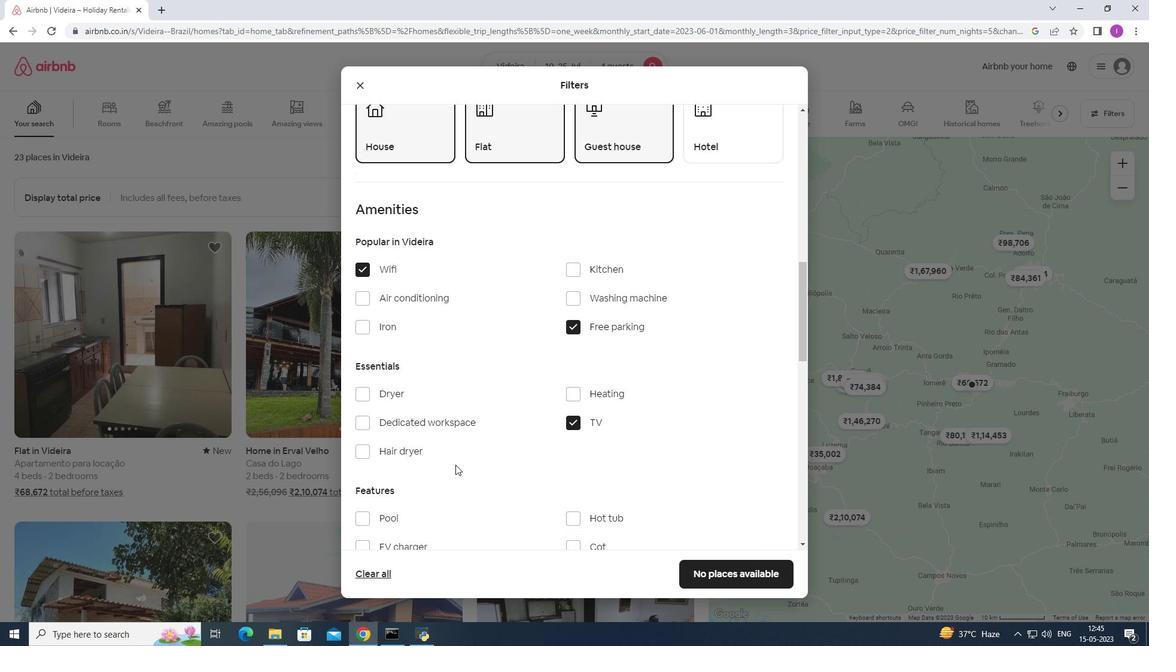 
Action: Mouse scrolled (455, 464) with delta (0, 0)
Screenshot: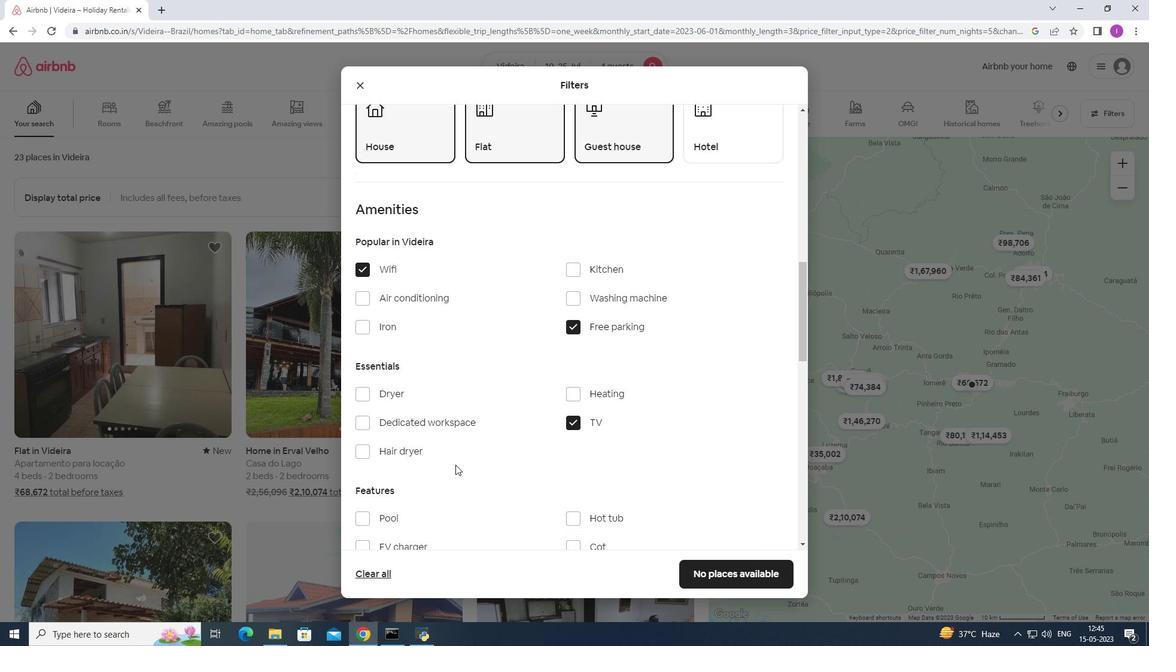 
Action: Mouse moved to (360, 395)
Screenshot: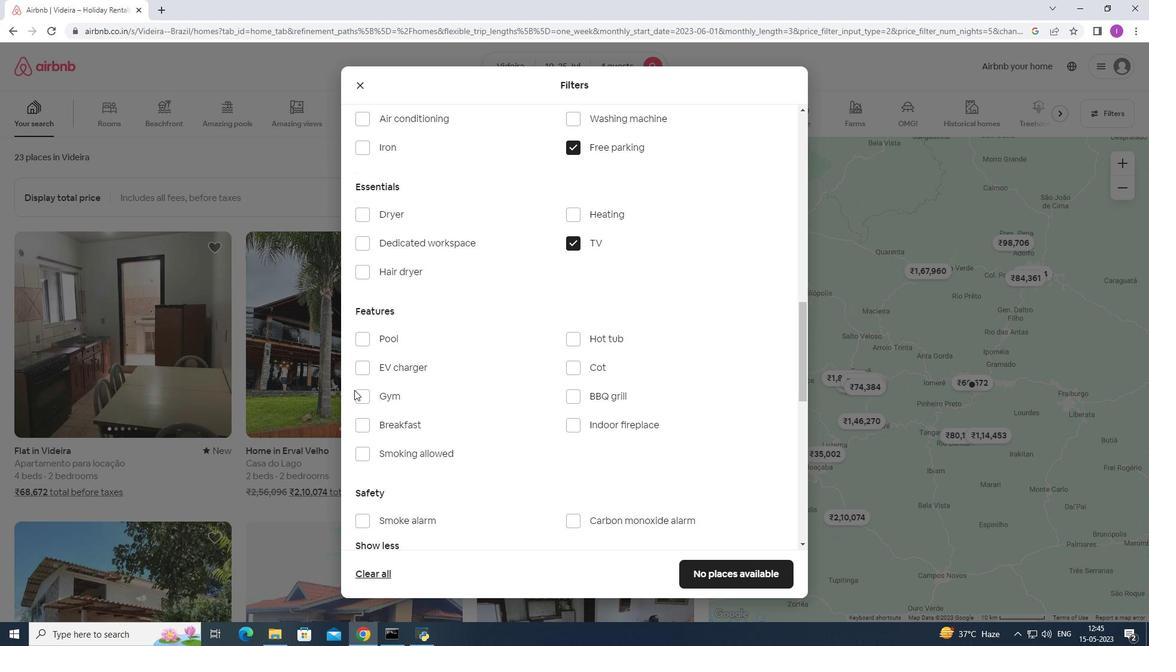 
Action: Mouse pressed left at (360, 395)
Screenshot: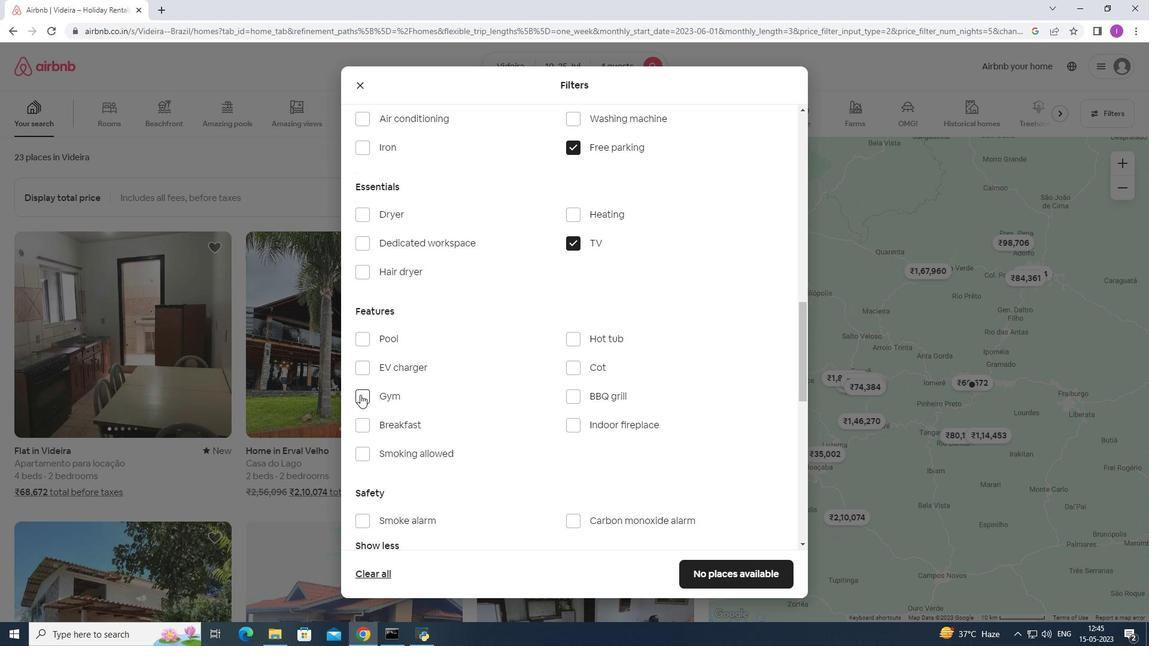 
Action: Mouse moved to (361, 429)
Screenshot: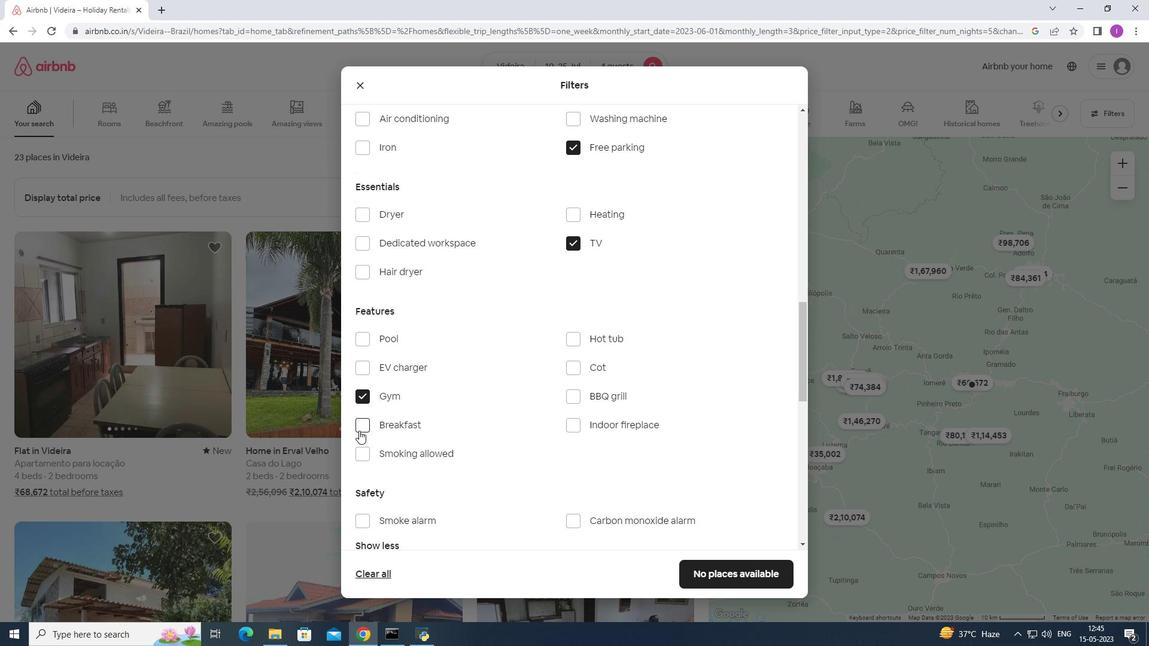 
Action: Mouse pressed left at (361, 429)
Screenshot: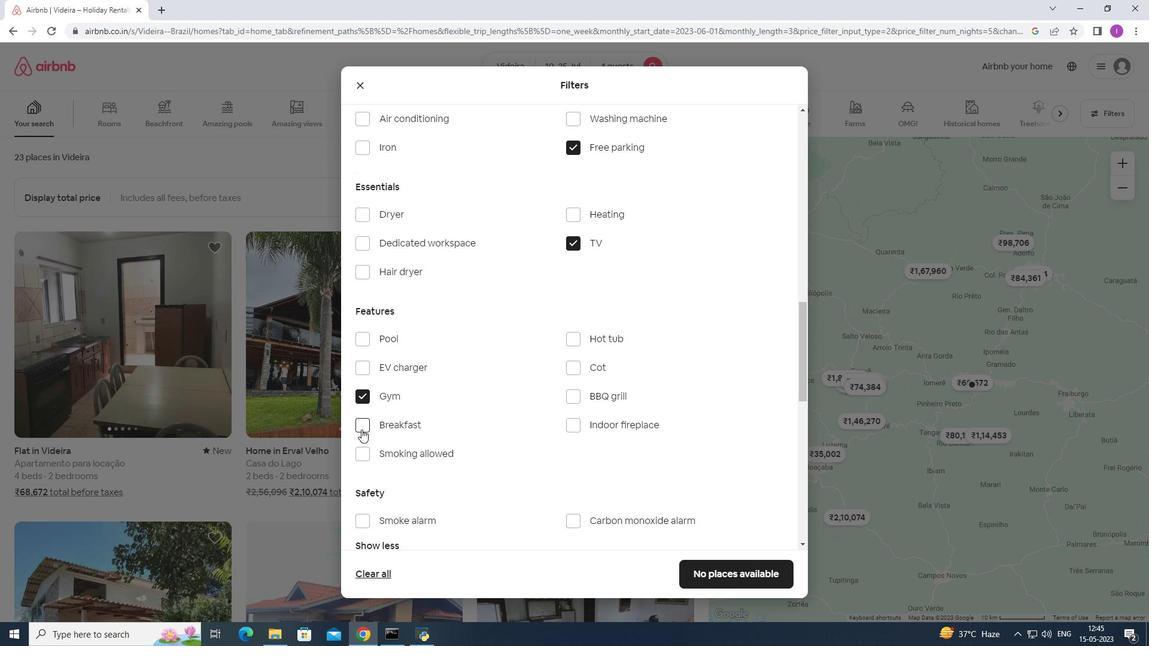
Action: Mouse moved to (440, 423)
Screenshot: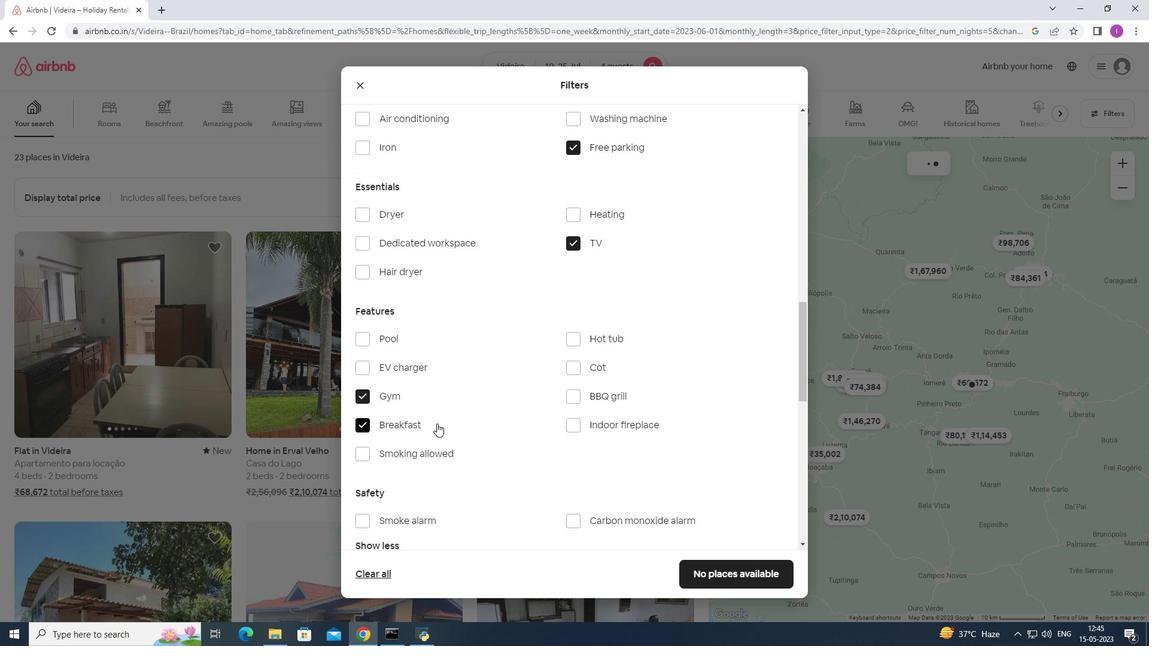 
Action: Mouse scrolled (440, 423) with delta (0, 0)
Screenshot: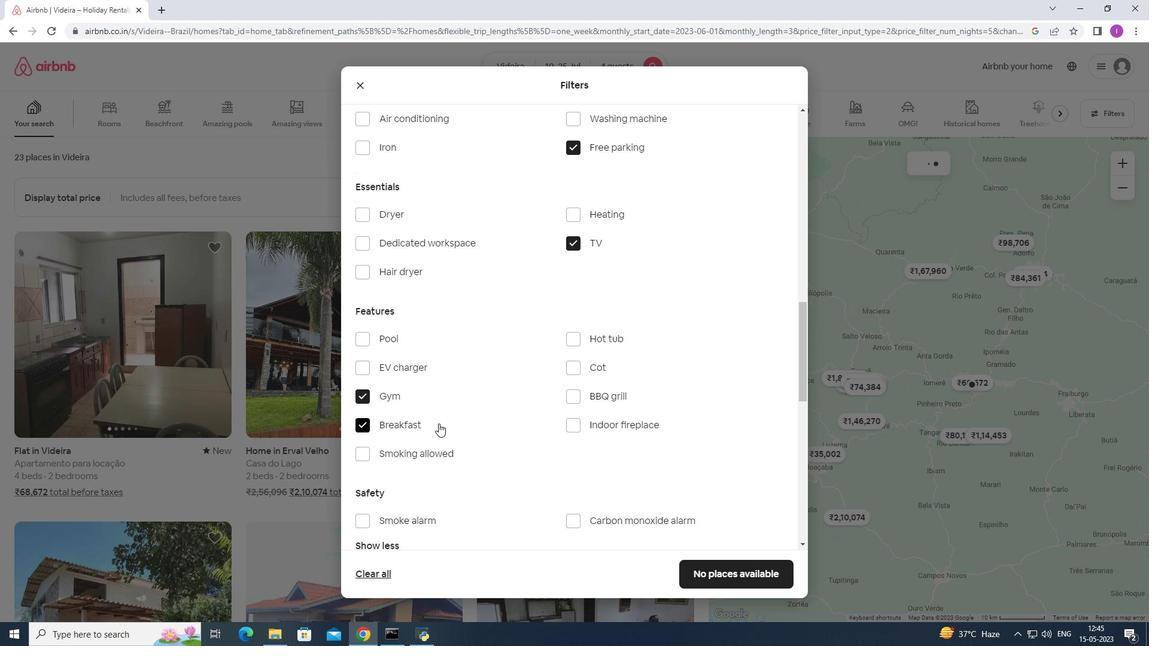 
Action: Mouse scrolled (440, 423) with delta (0, 0)
Screenshot: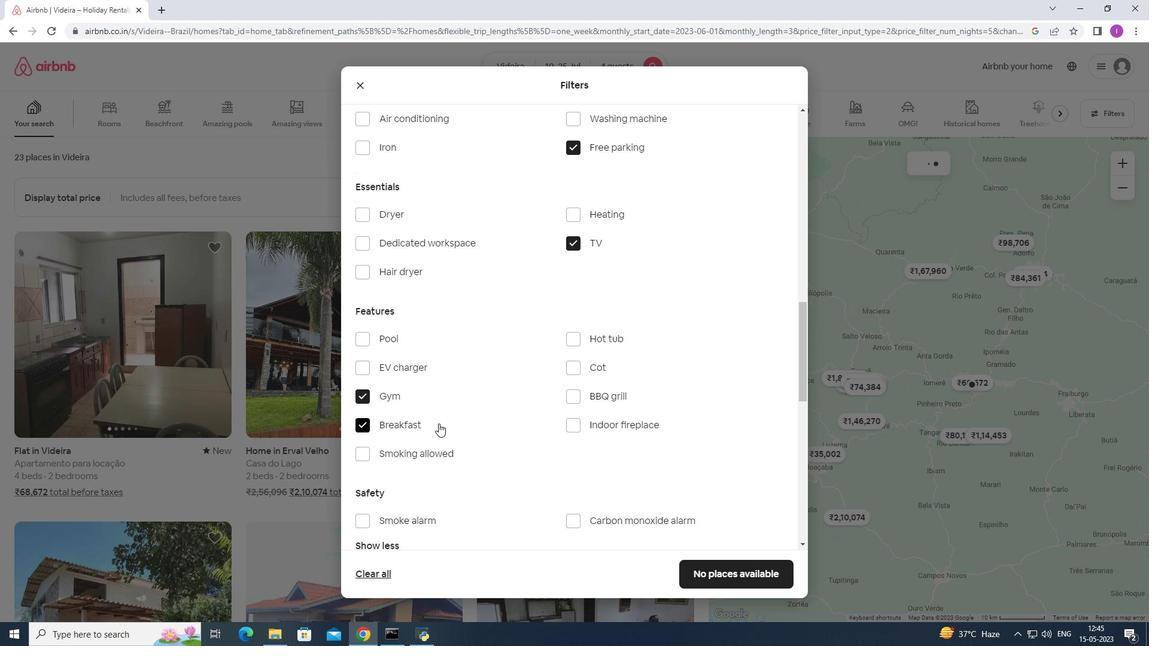 
Action: Mouse scrolled (440, 423) with delta (0, 0)
Screenshot: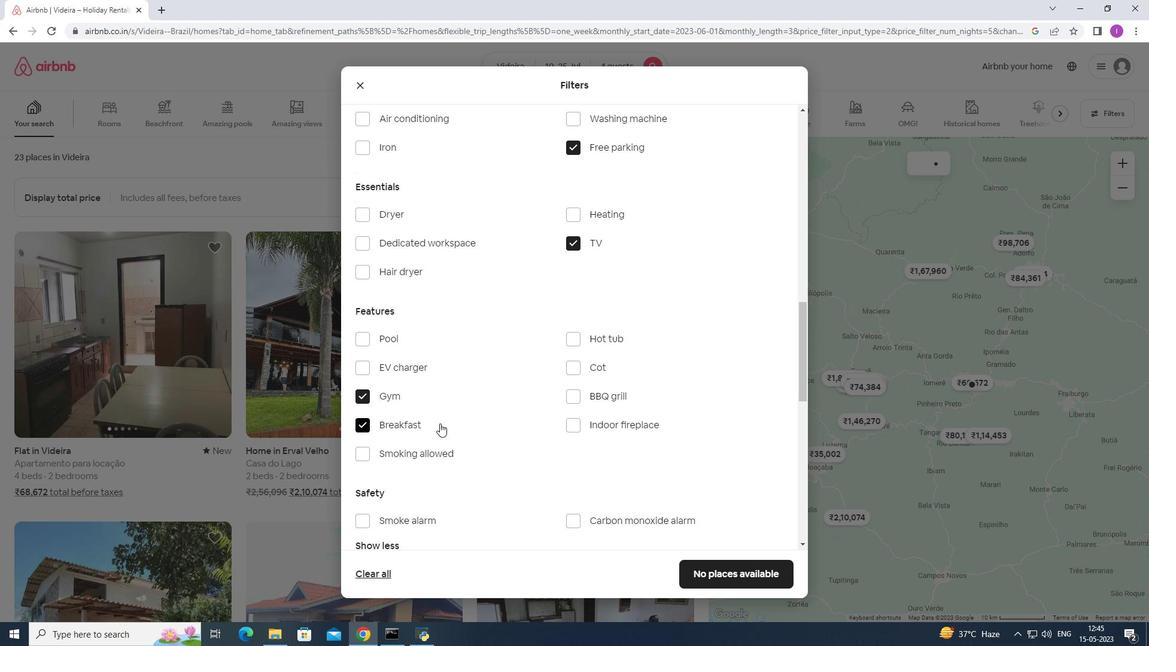 
Action: Mouse moved to (440, 422)
Screenshot: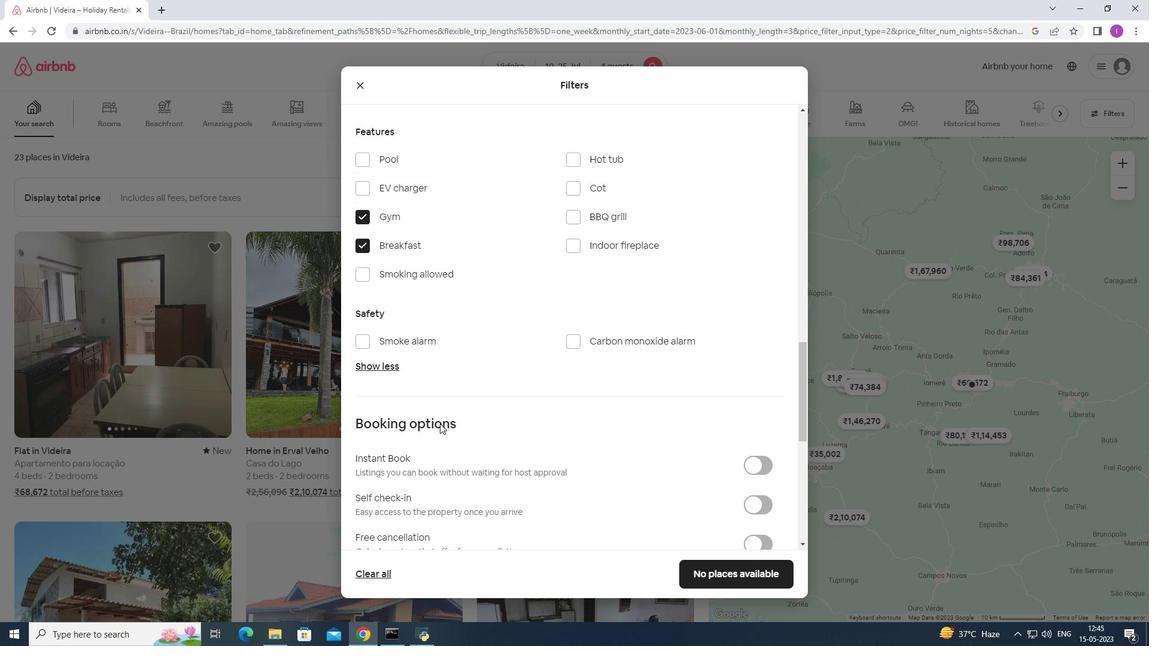 
Action: Mouse scrolled (440, 422) with delta (0, 0)
Screenshot: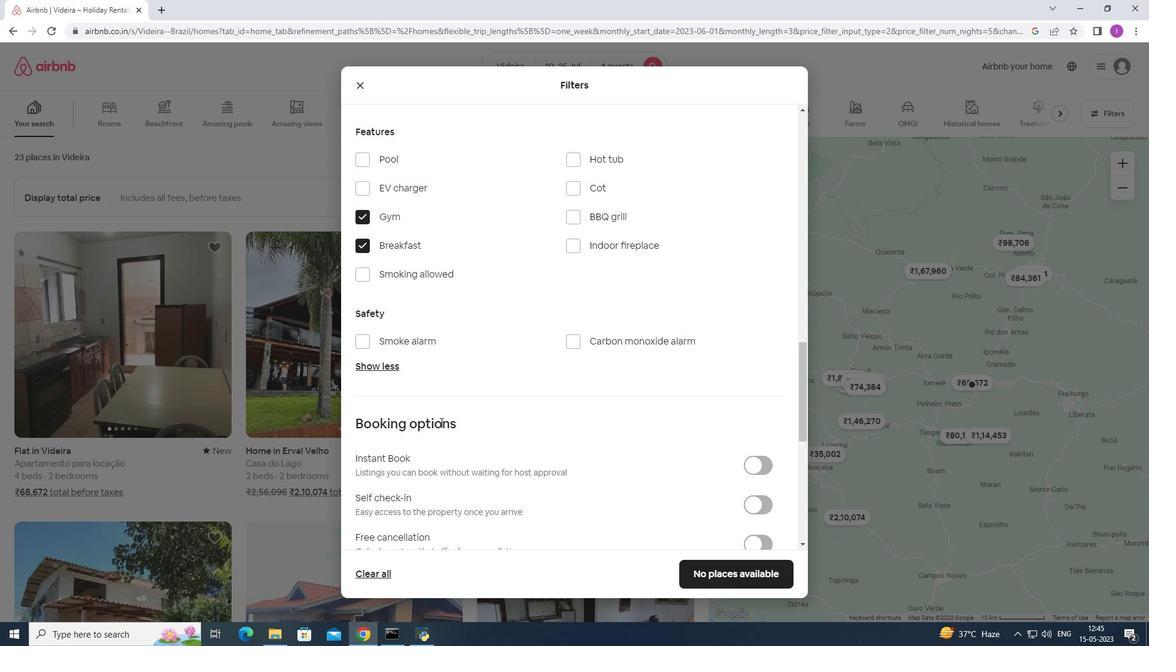 
Action: Mouse scrolled (440, 422) with delta (0, 0)
Screenshot: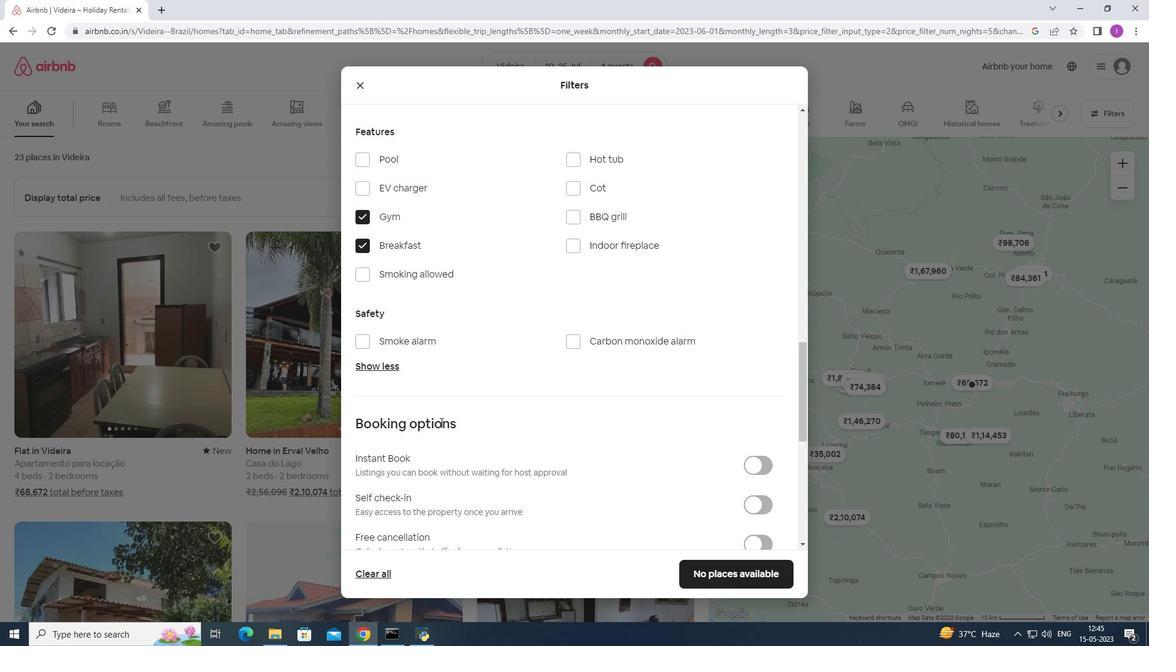 
Action: Mouse moved to (758, 389)
Screenshot: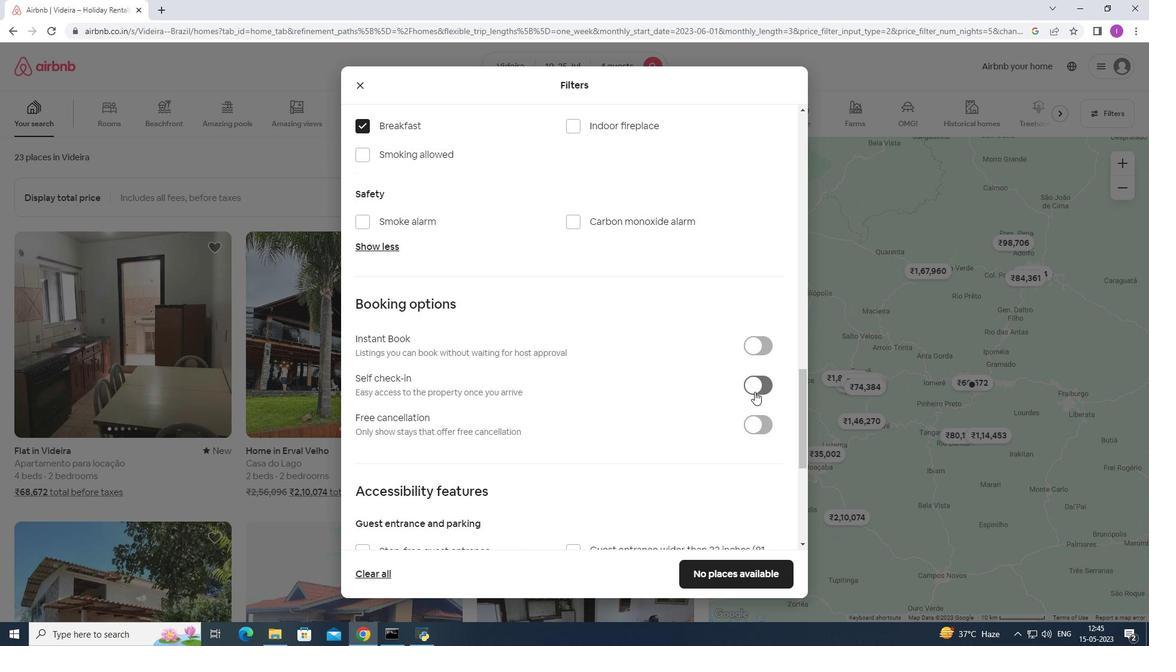 
Action: Mouse pressed left at (758, 389)
Screenshot: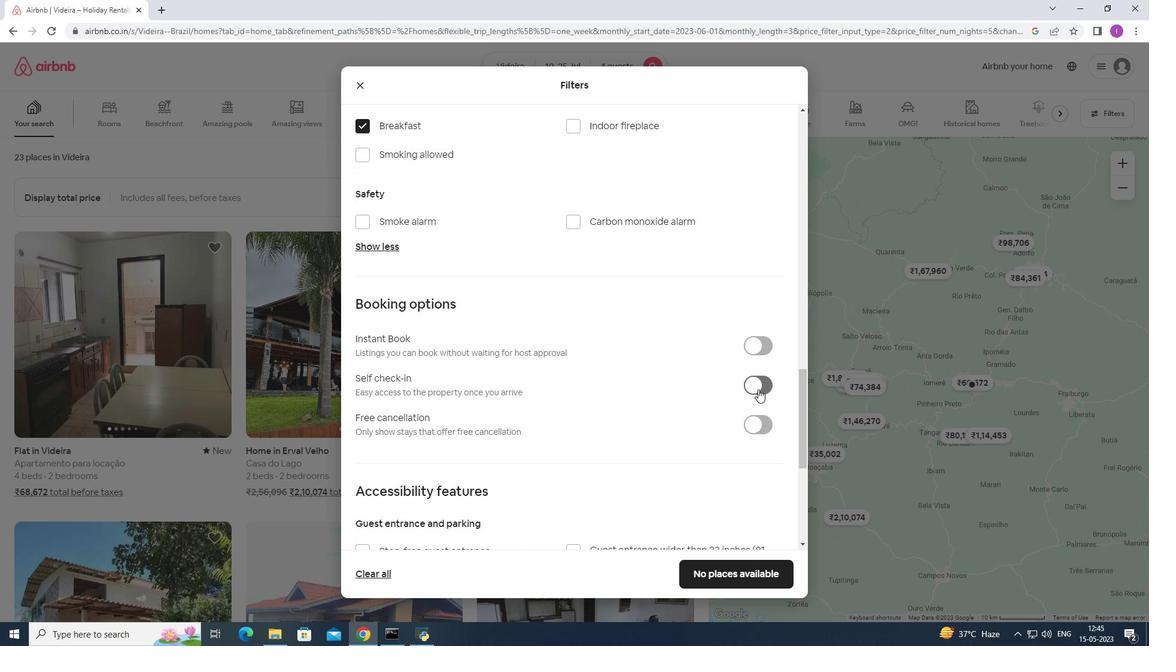 
Action: Mouse moved to (485, 516)
Screenshot: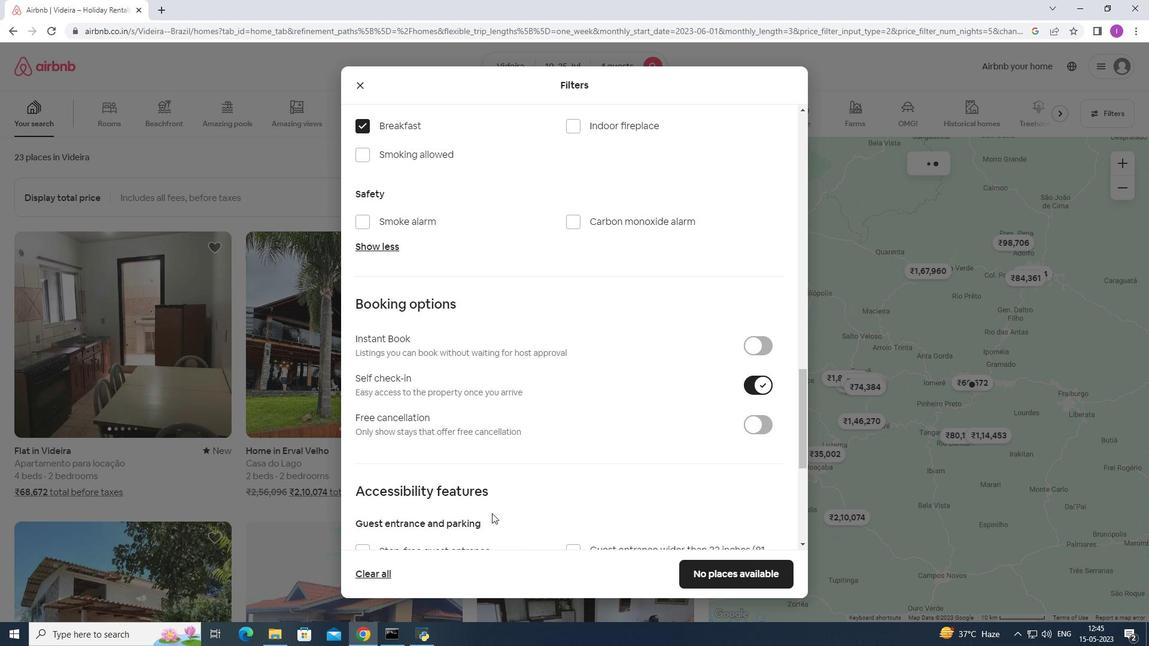 
Action: Mouse scrolled (485, 515) with delta (0, 0)
Screenshot: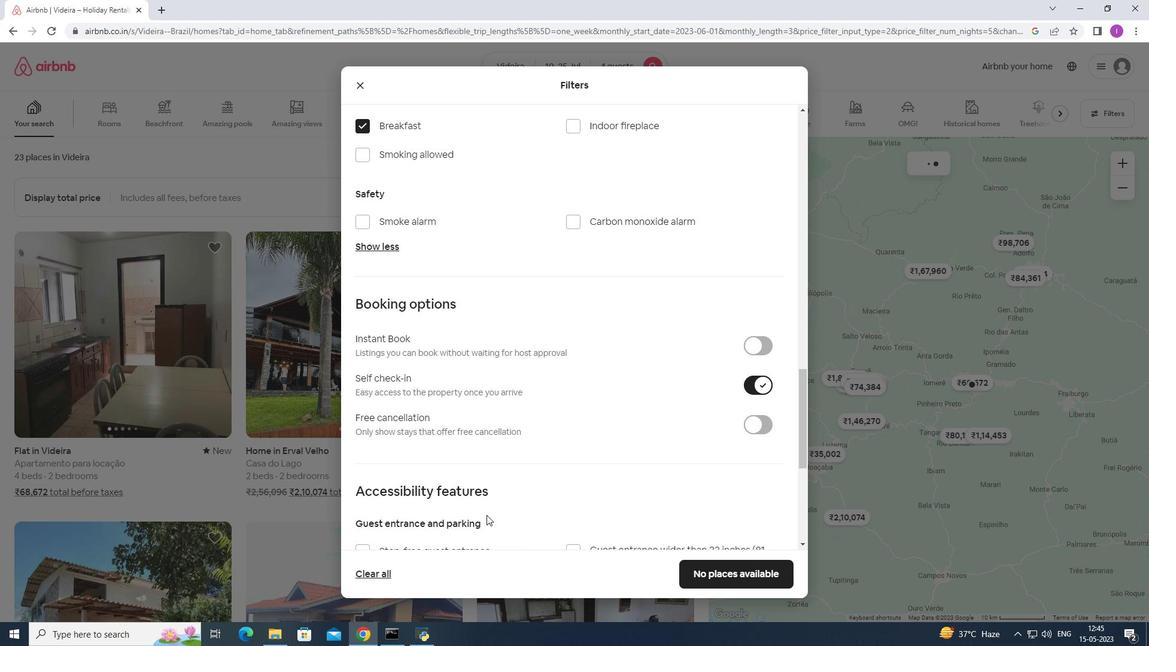 
Action: Mouse scrolled (485, 515) with delta (0, 0)
Screenshot: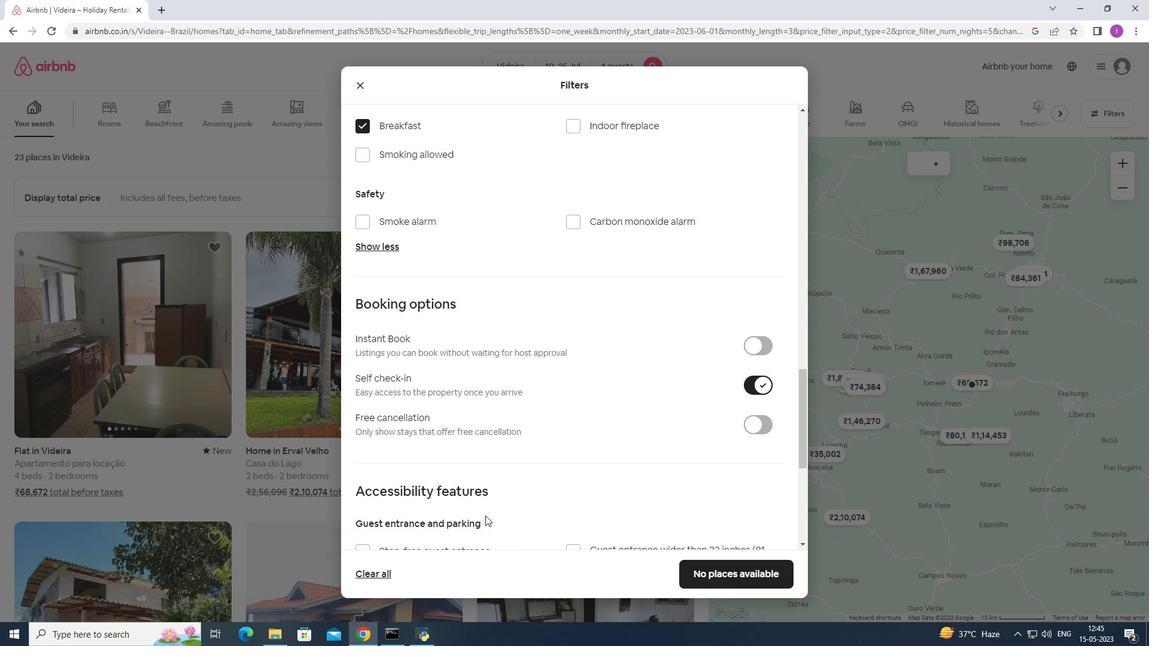 
Action: Mouse scrolled (485, 515) with delta (0, 0)
Screenshot: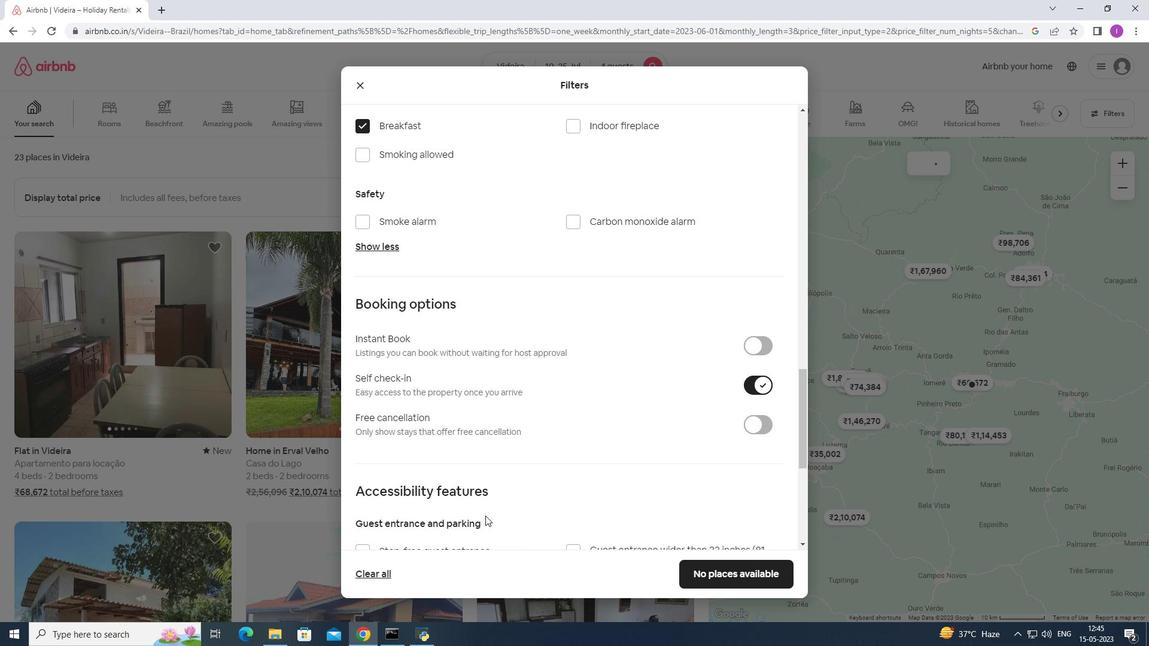 
Action: Mouse moved to (473, 501)
Screenshot: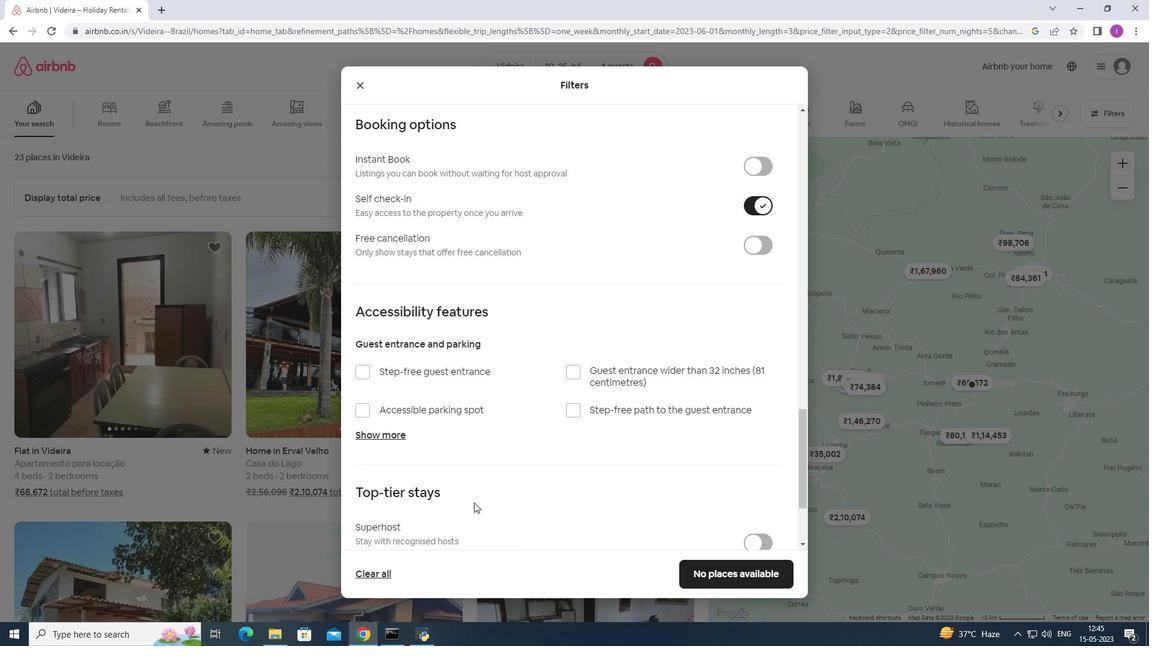 
Action: Mouse scrolled (473, 500) with delta (0, 0)
Screenshot: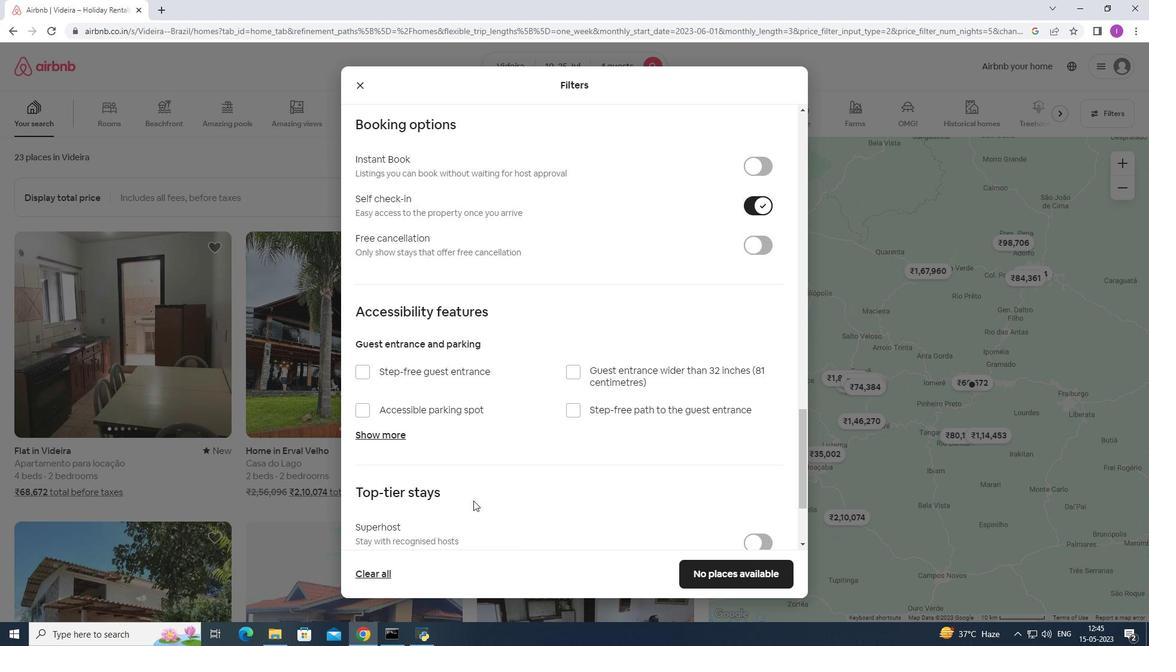 
Action: Mouse scrolled (473, 500) with delta (0, 0)
Screenshot: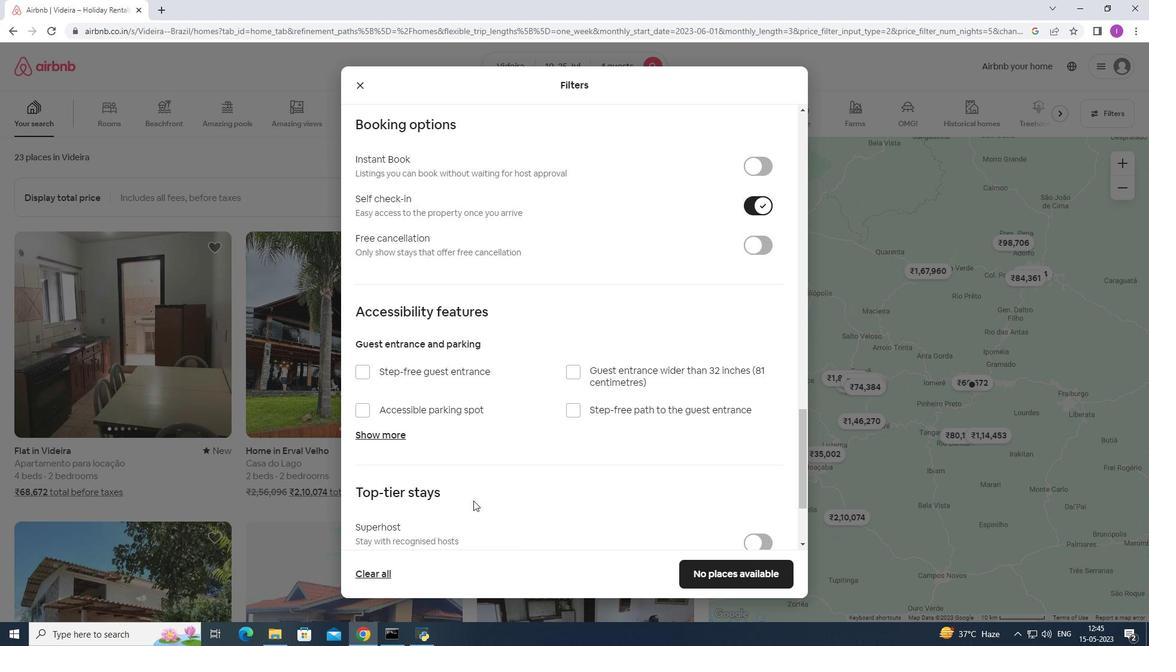 
Action: Mouse scrolled (473, 500) with delta (0, 0)
Screenshot: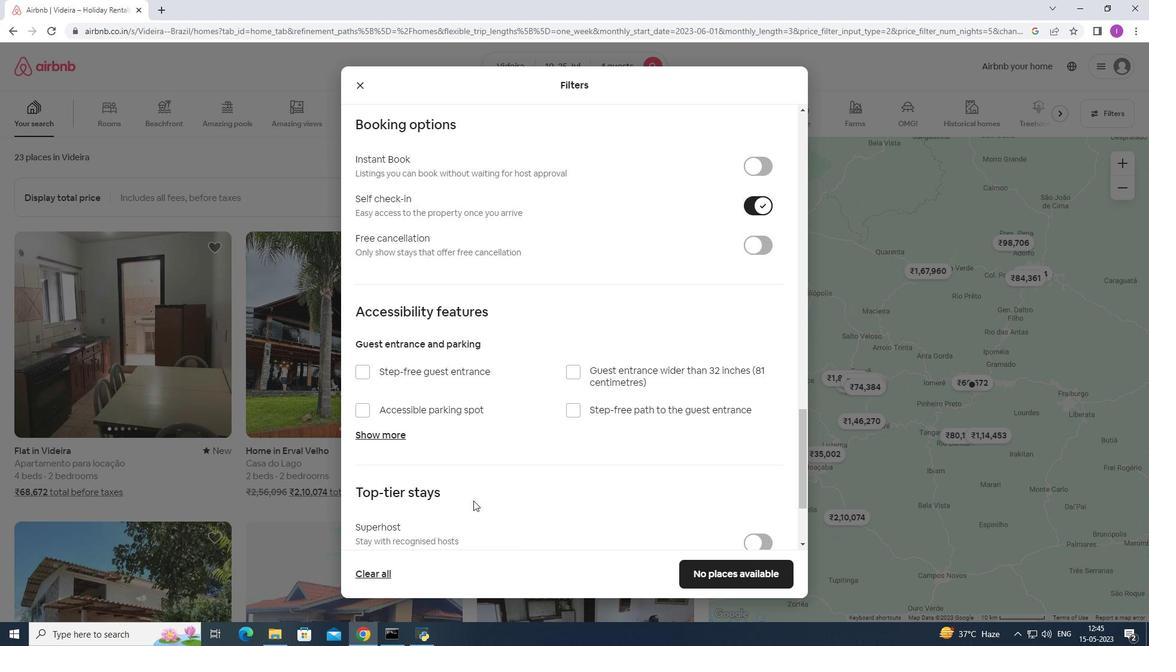 
Action: Mouse moved to (471, 489)
Screenshot: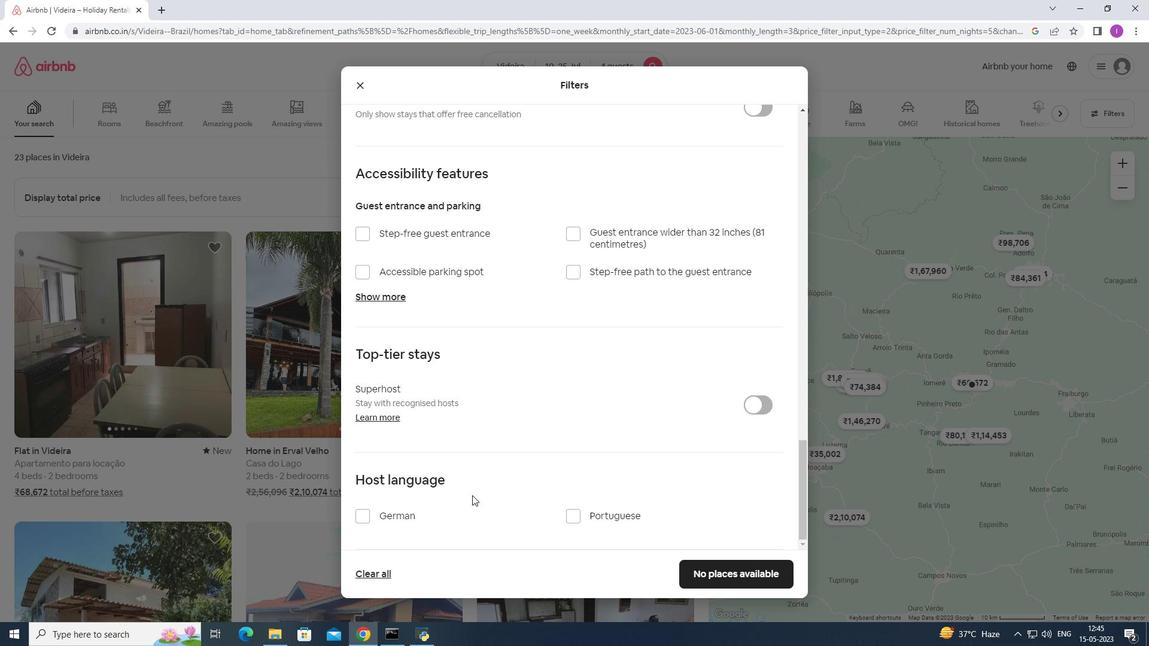 
Action: Mouse scrolled (471, 488) with delta (0, 0)
Screenshot: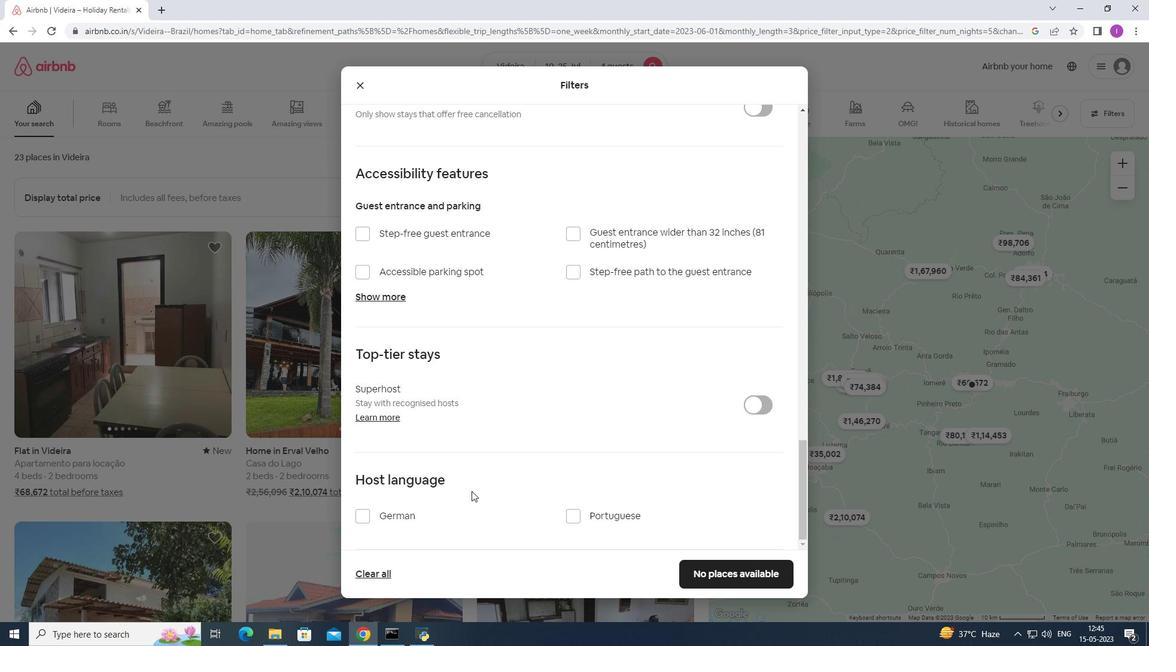 
Action: Mouse scrolled (471, 488) with delta (0, 0)
Screenshot: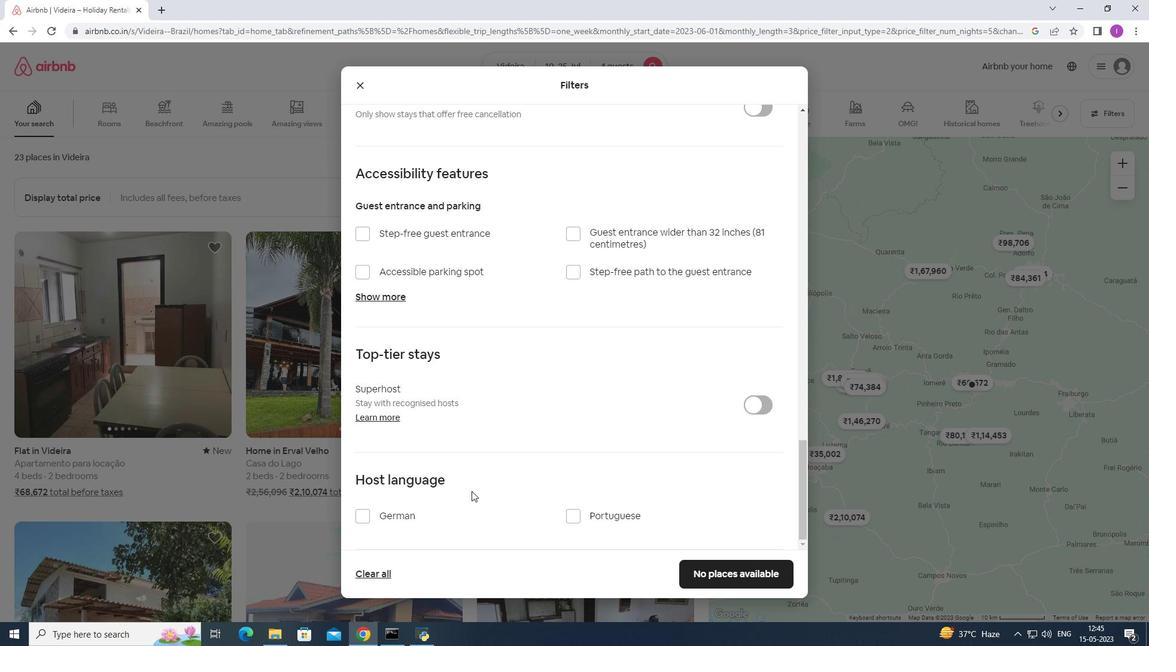 
Action: Mouse scrolled (471, 488) with delta (0, 0)
Screenshot: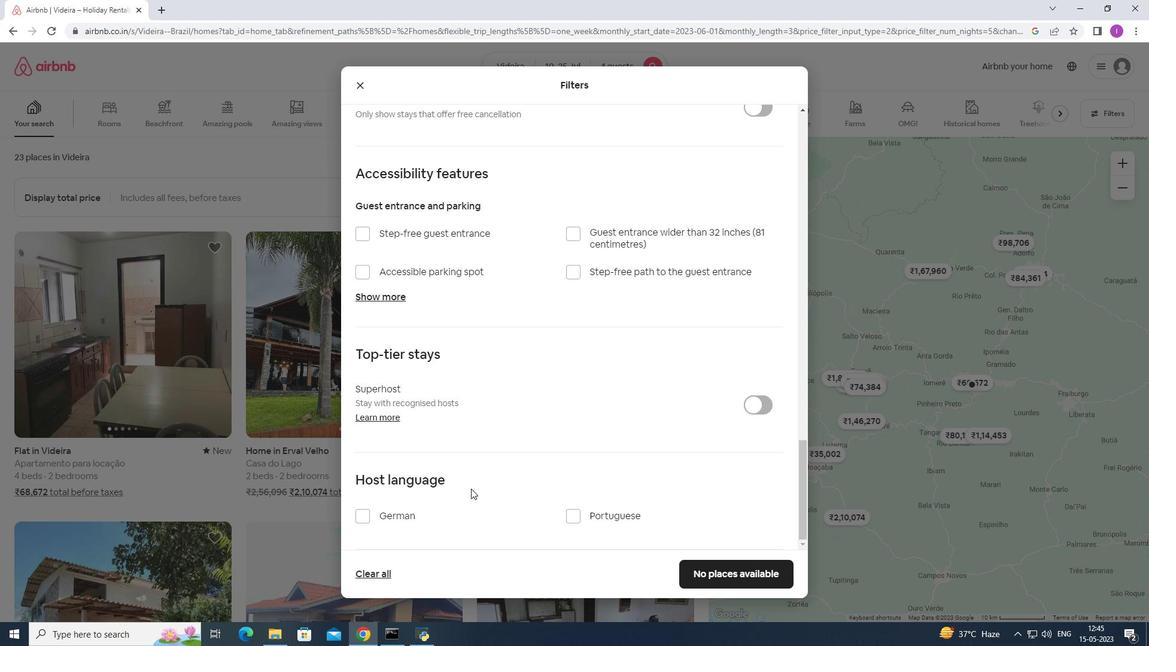 
Action: Mouse moved to (736, 572)
Screenshot: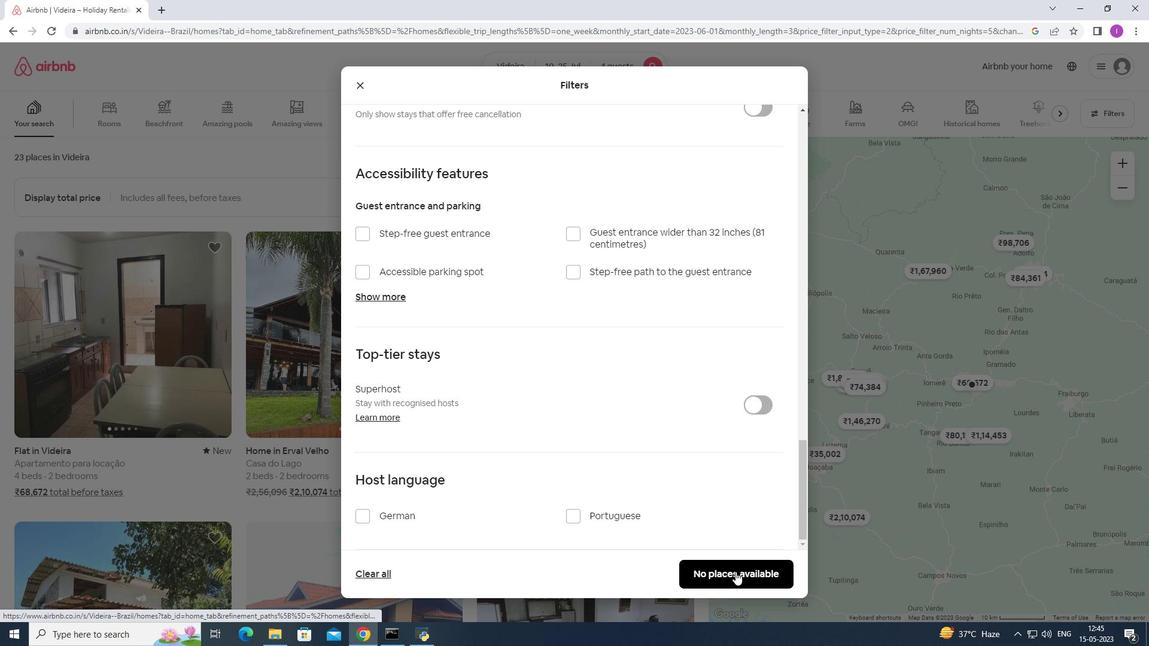 
Action: Mouse pressed left at (736, 572)
Screenshot: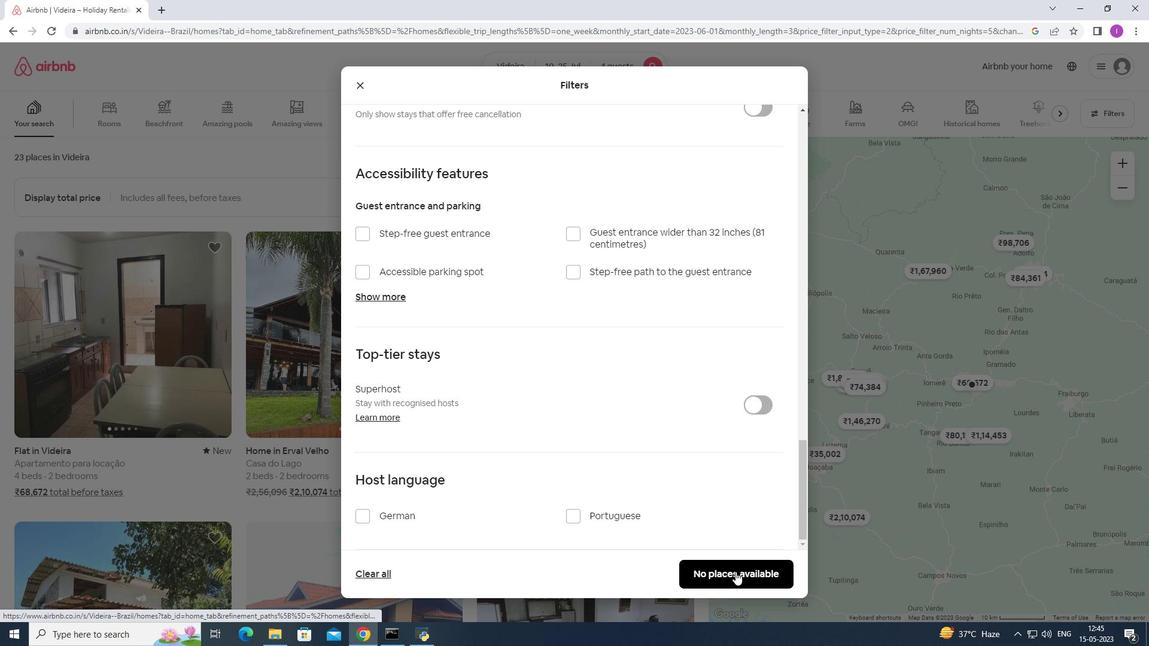 
Action: Mouse moved to (650, 558)
Screenshot: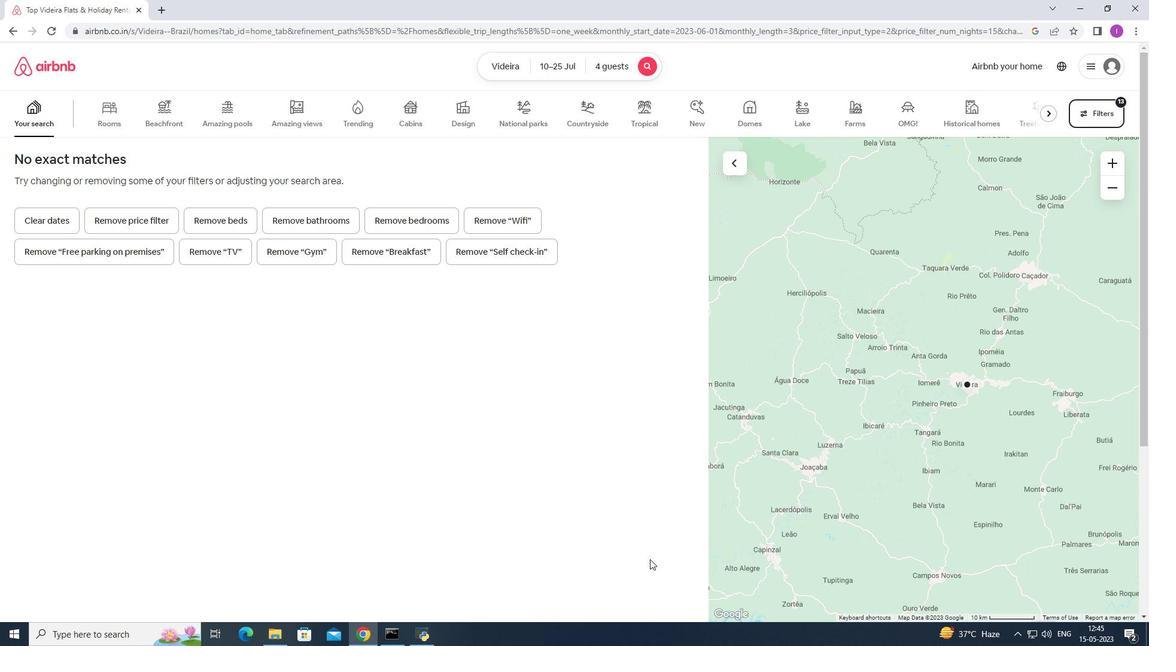 
